 Task: Find connections with filter location Shivpuri with filter topic #Entrepreneurwith filter profile language English with filter current company S&P Global Ratings with filter school University of Calicut with filter industry Ranching and Fisheries with filter service category Network Support with filter keywords title Sales Engineer
Action: Mouse moved to (543, 69)
Screenshot: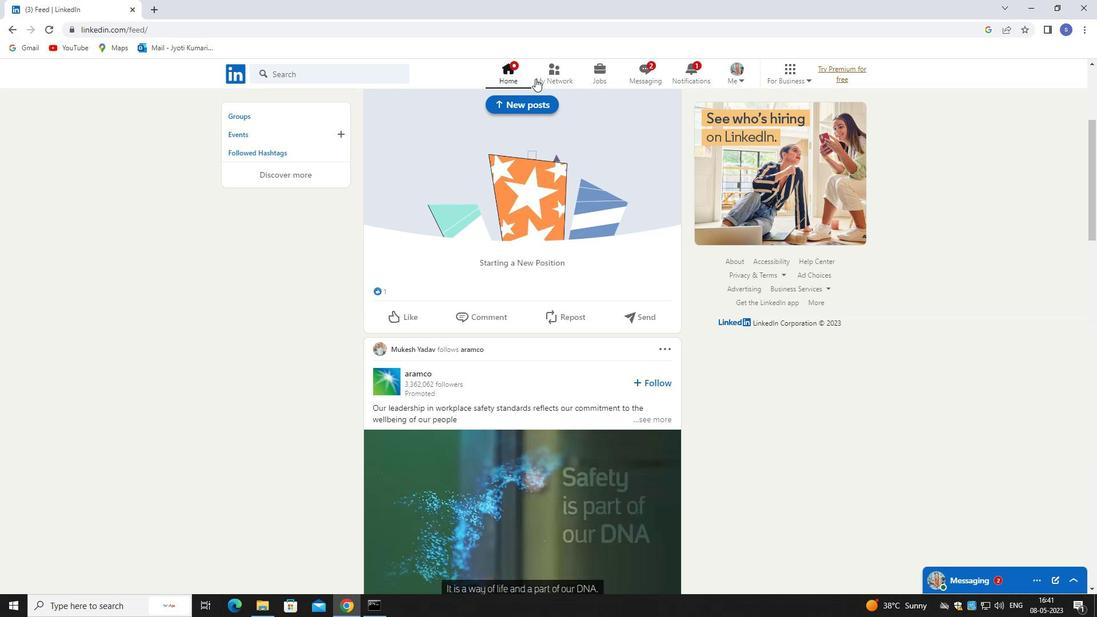 
Action: Mouse pressed left at (543, 69)
Screenshot: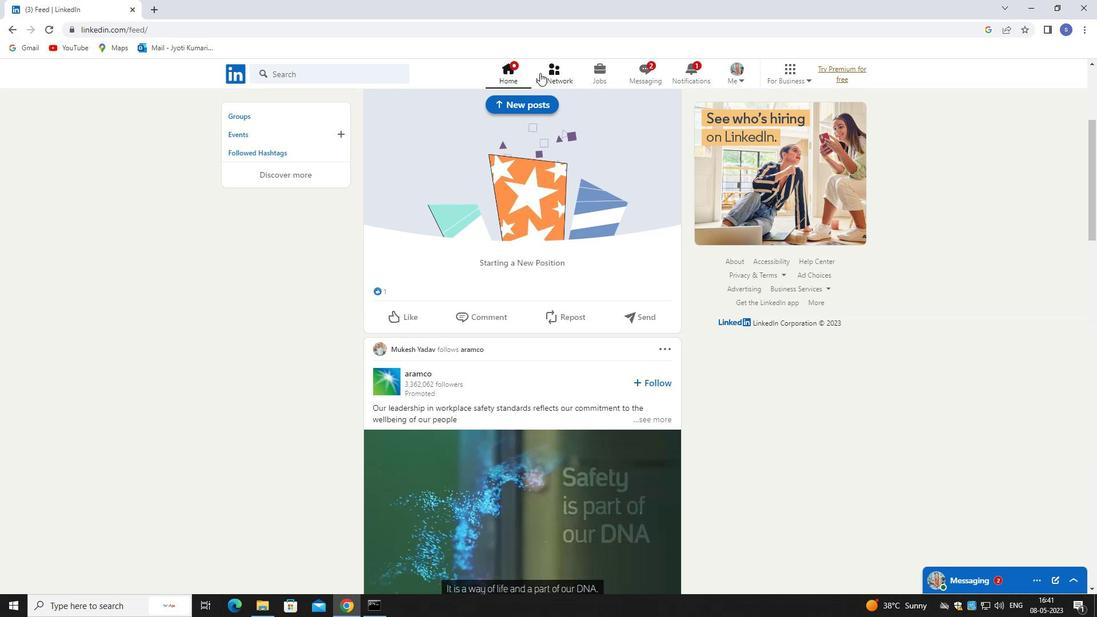 
Action: Mouse pressed left at (543, 69)
Screenshot: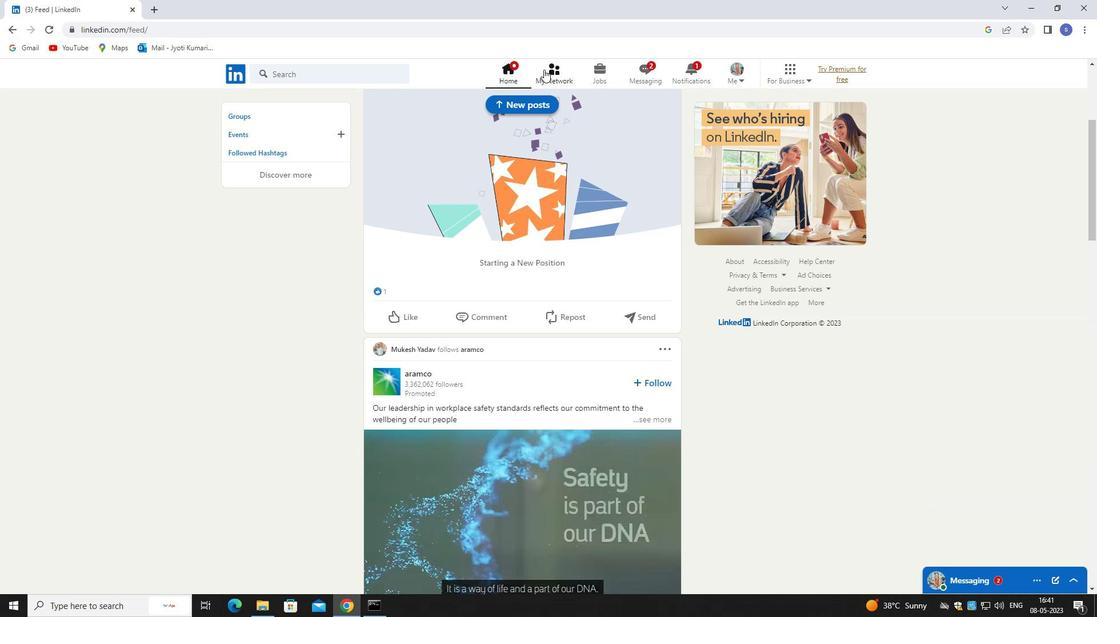 
Action: Mouse moved to (365, 133)
Screenshot: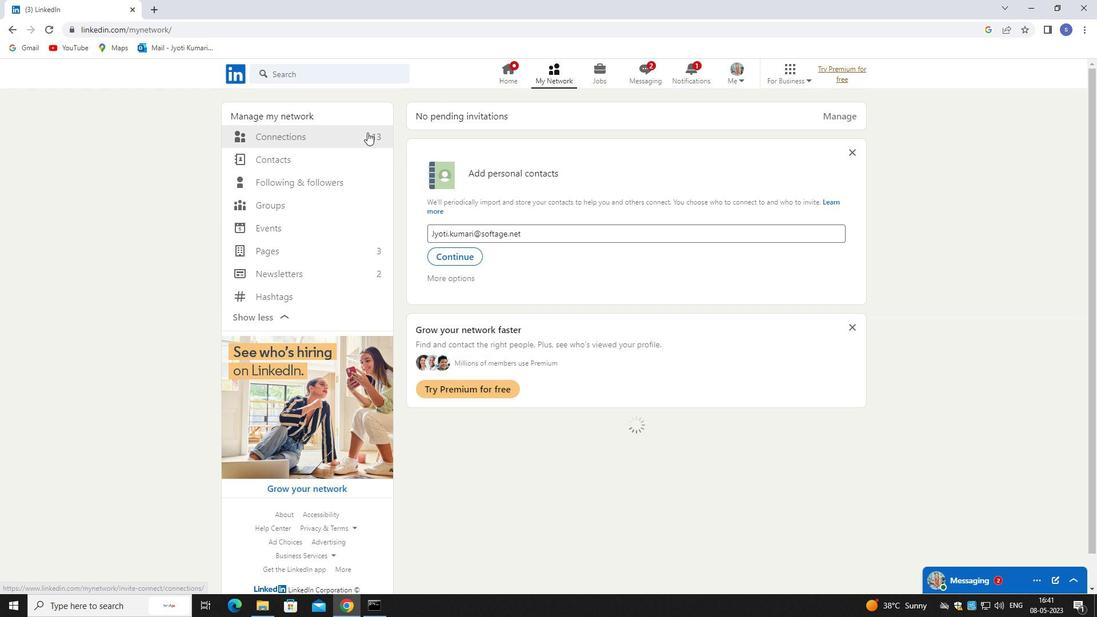 
Action: Mouse pressed left at (365, 133)
Screenshot: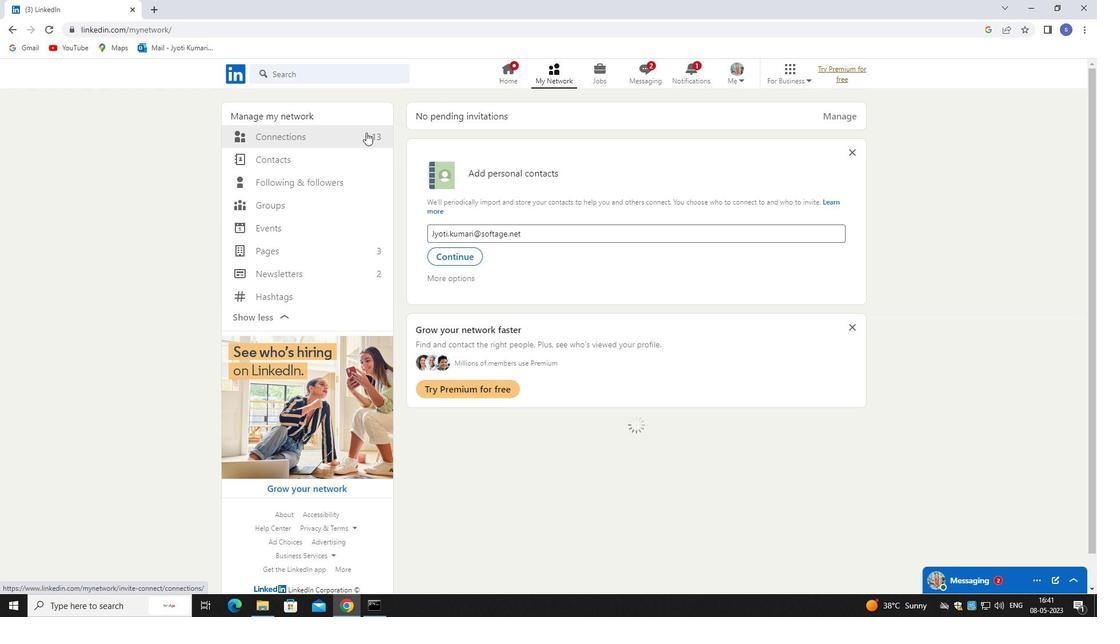 
Action: Mouse pressed left at (365, 133)
Screenshot: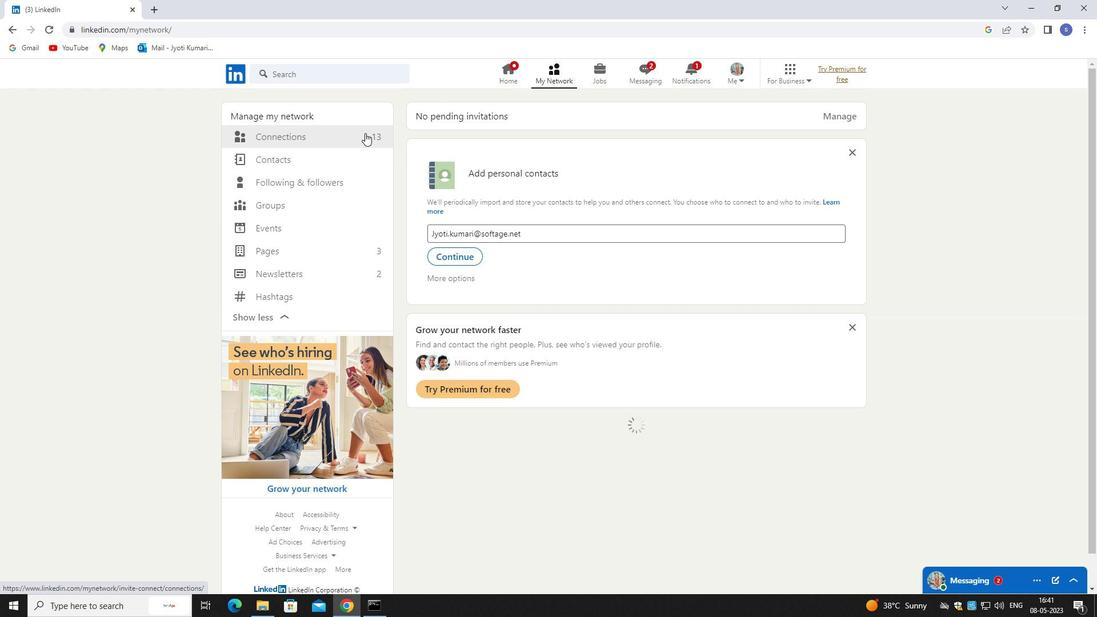 
Action: Mouse moved to (642, 135)
Screenshot: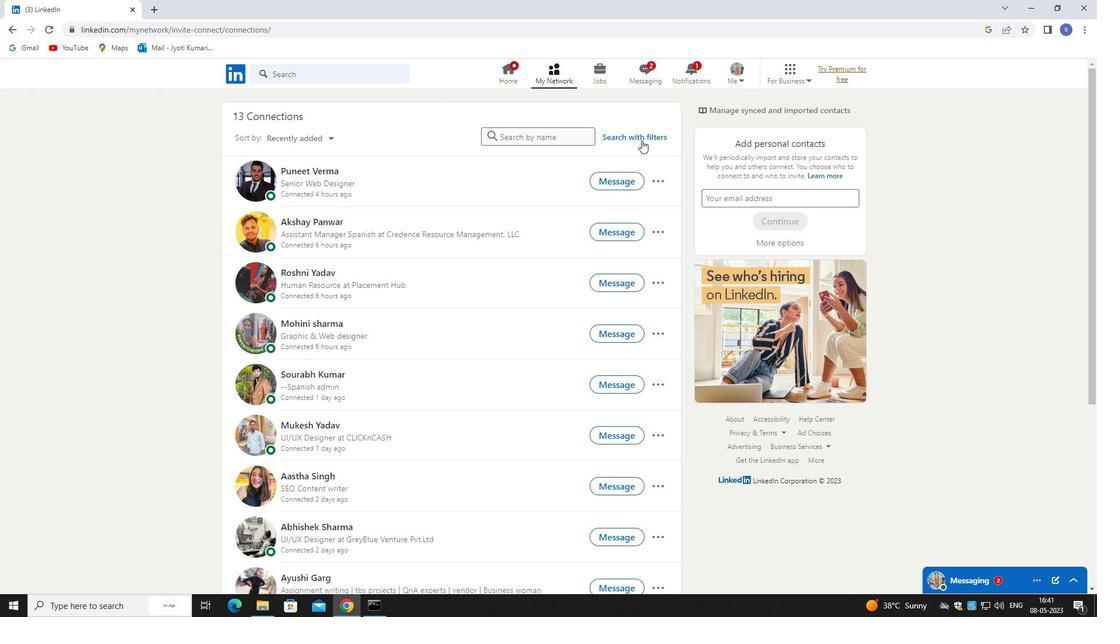 
Action: Mouse pressed left at (642, 135)
Screenshot: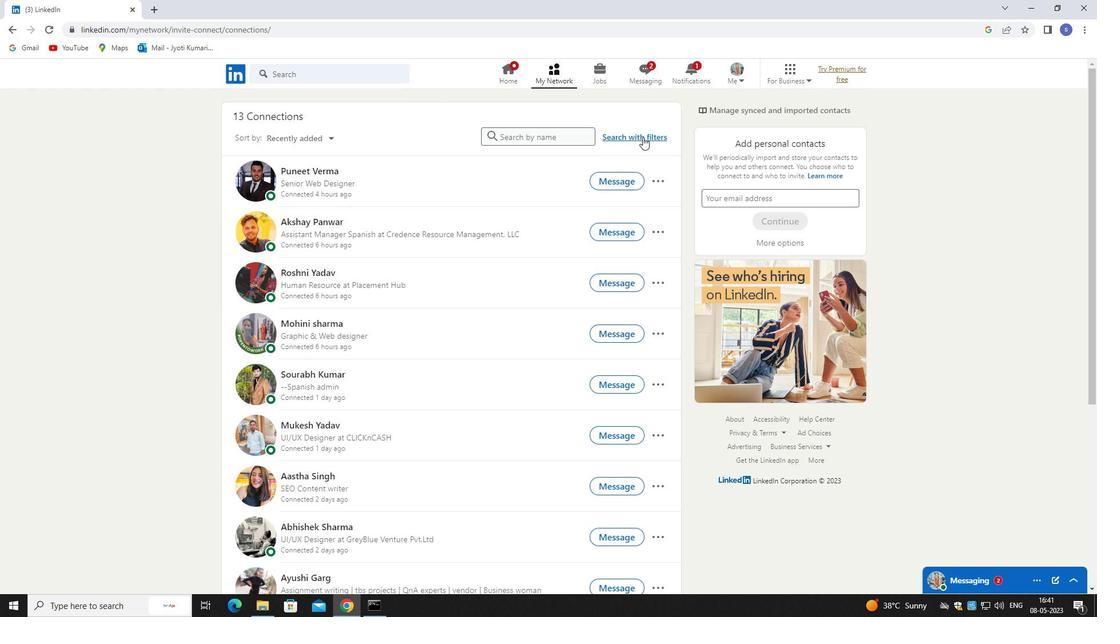 
Action: Mouse moved to (581, 105)
Screenshot: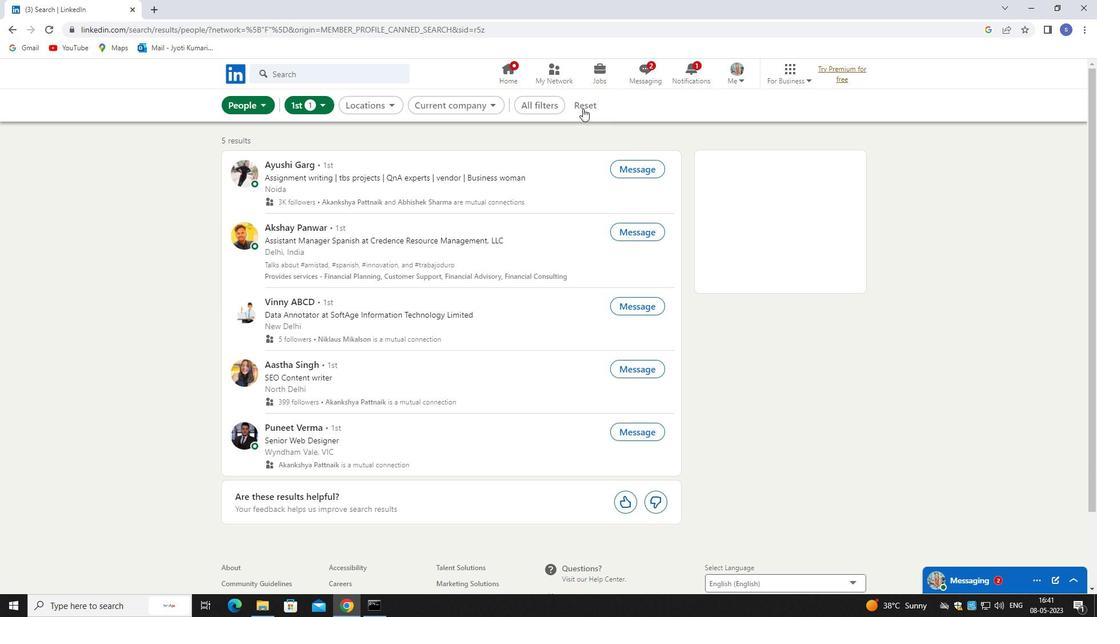 
Action: Mouse pressed left at (581, 105)
Screenshot: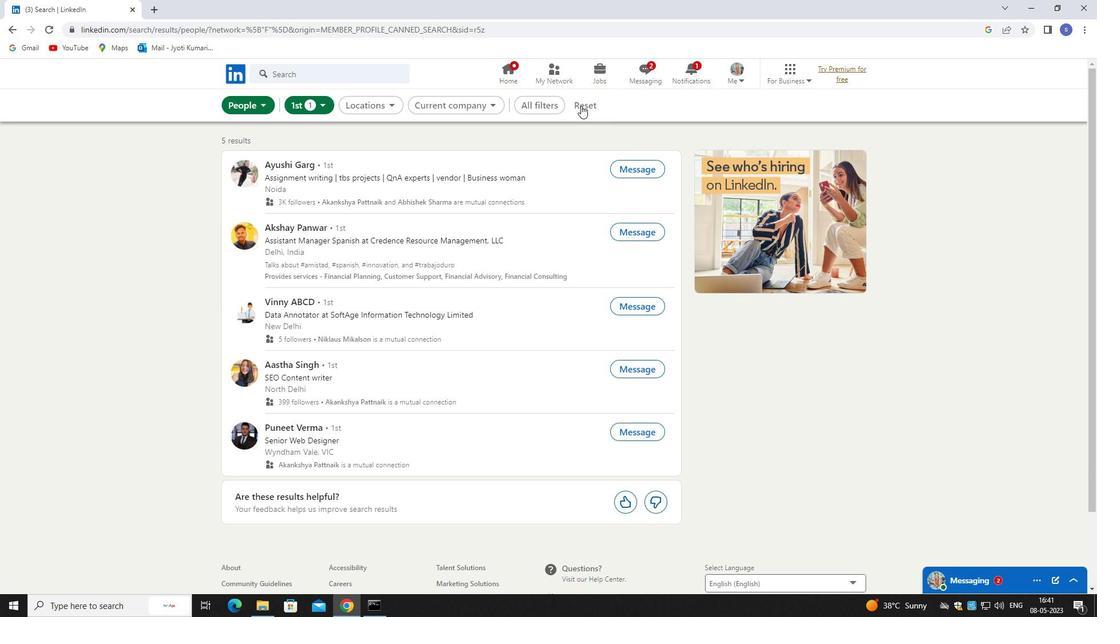 
Action: Mouse moved to (574, 105)
Screenshot: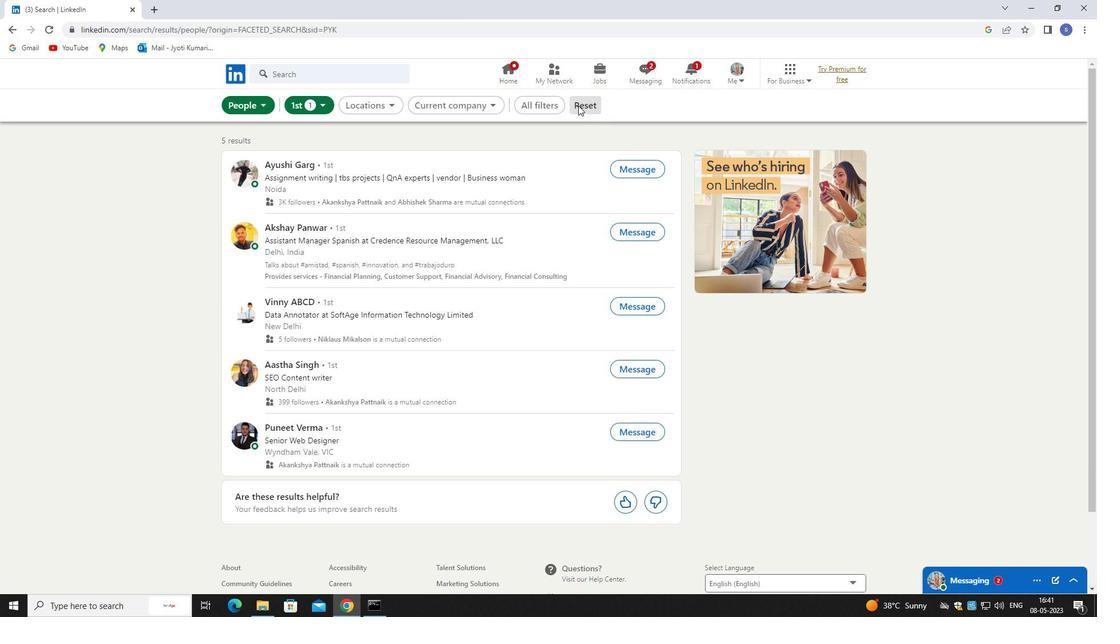 
Action: Mouse pressed left at (574, 105)
Screenshot: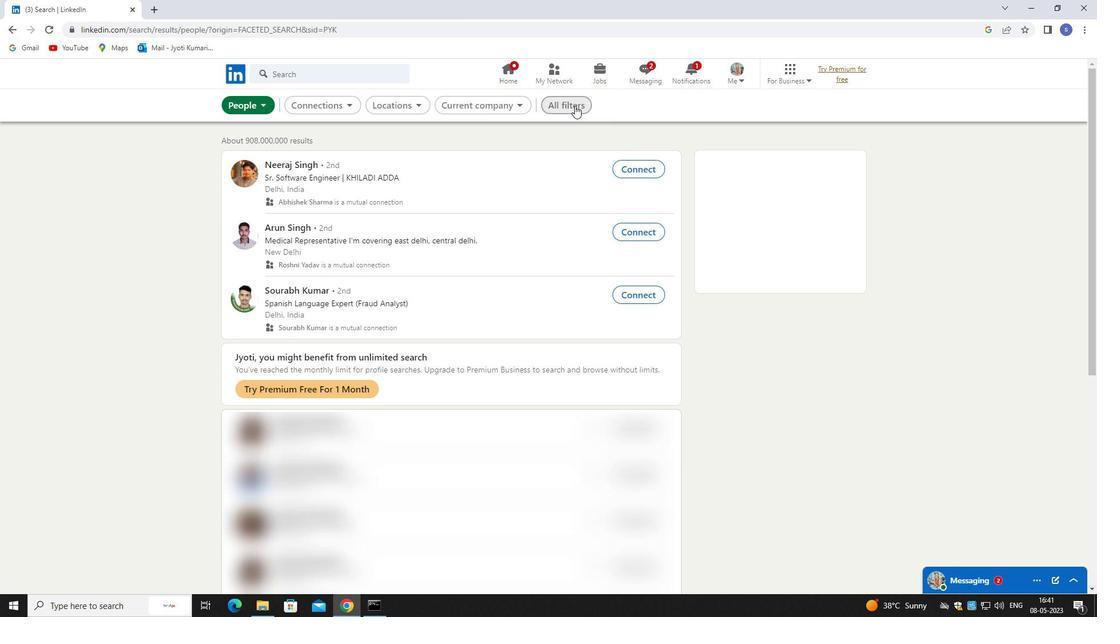 
Action: Mouse moved to (959, 447)
Screenshot: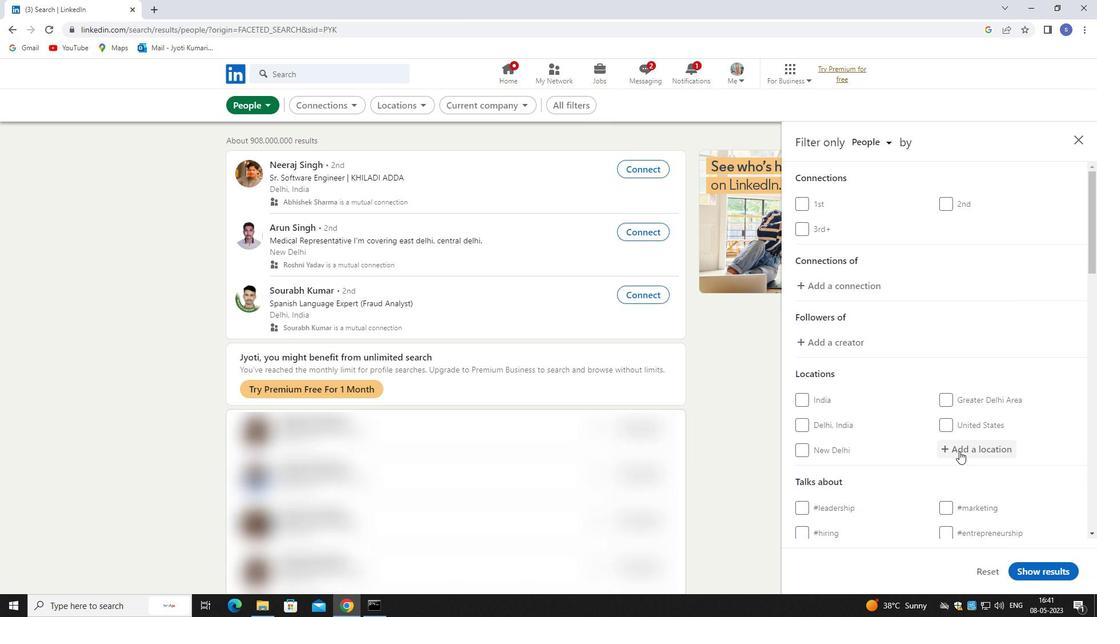 
Action: Mouse pressed left at (959, 447)
Screenshot: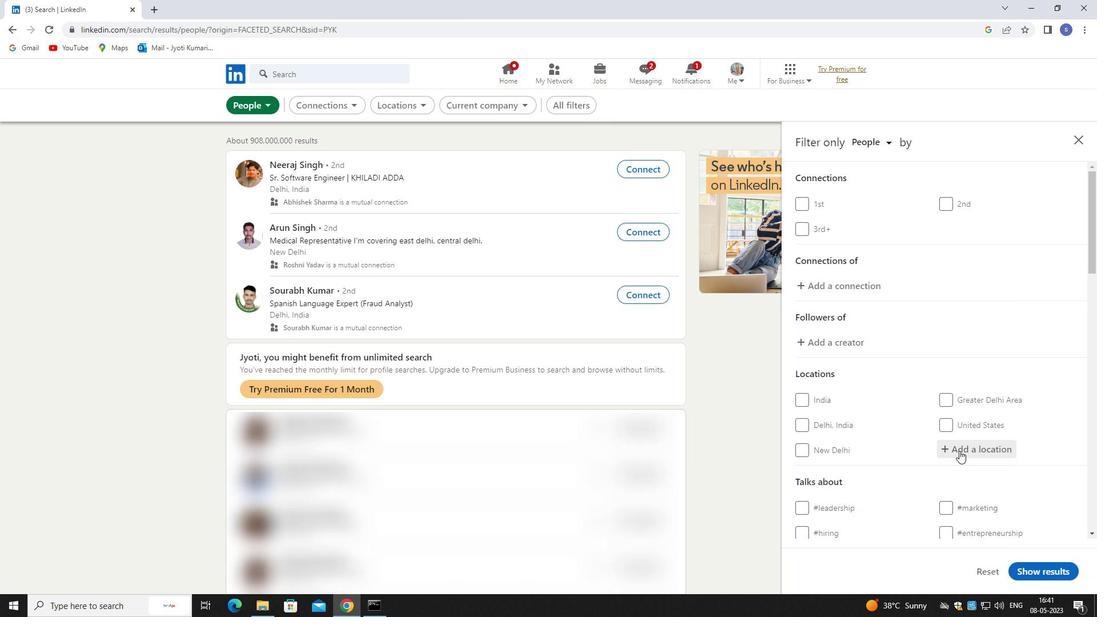 
Action: Mouse moved to (816, 409)
Screenshot: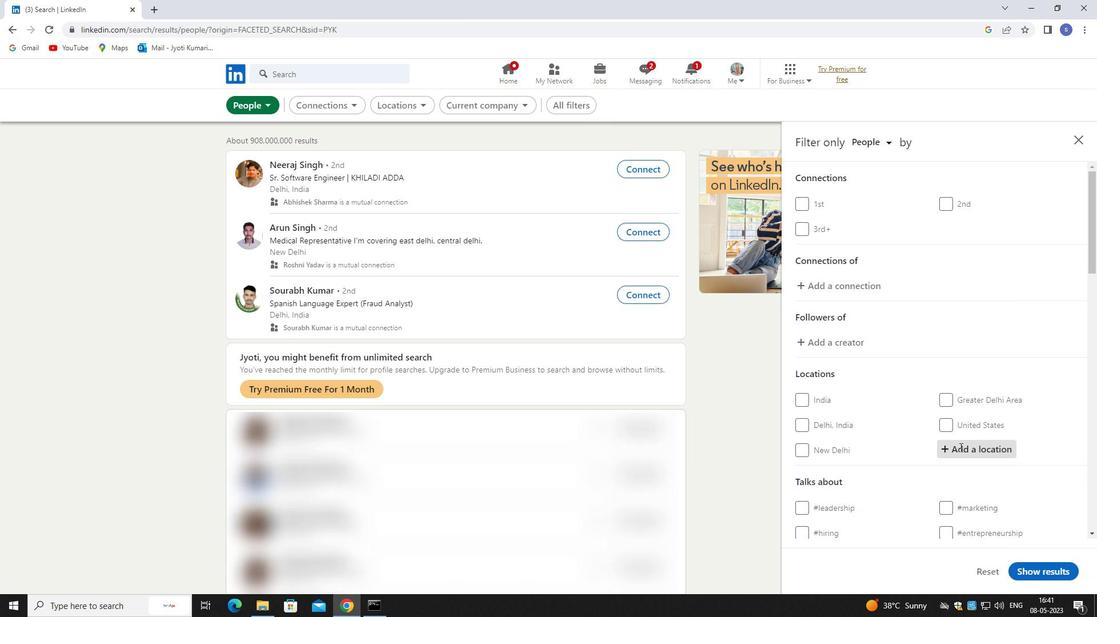 
Action: Key pressed <Key.shift>SHIVPURI
Screenshot: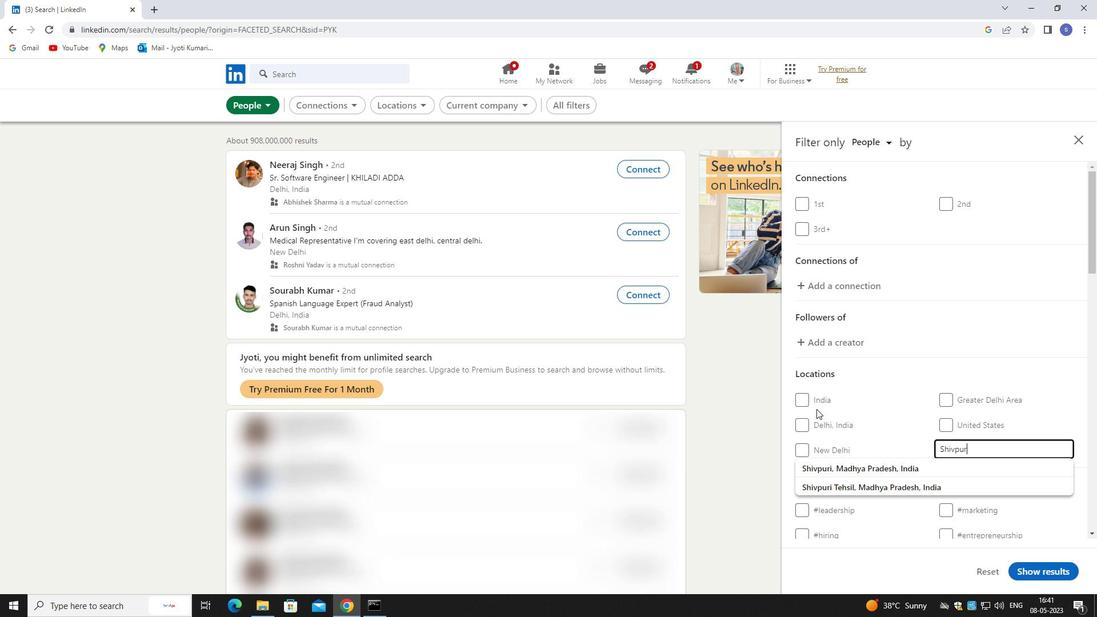 
Action: Mouse moved to (816, 473)
Screenshot: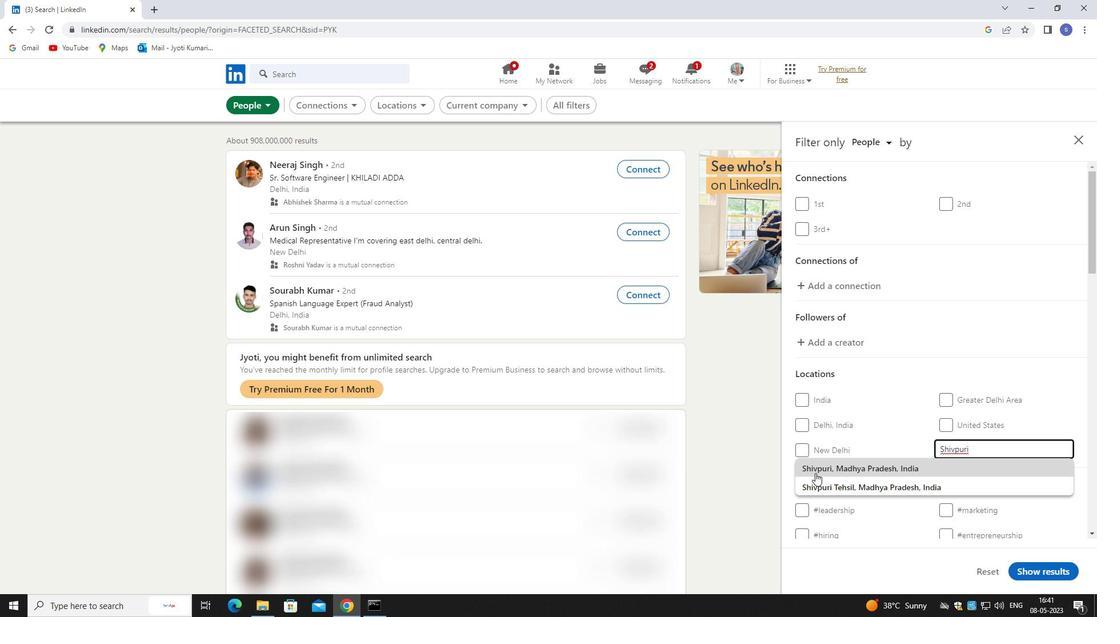 
Action: Mouse pressed left at (816, 473)
Screenshot: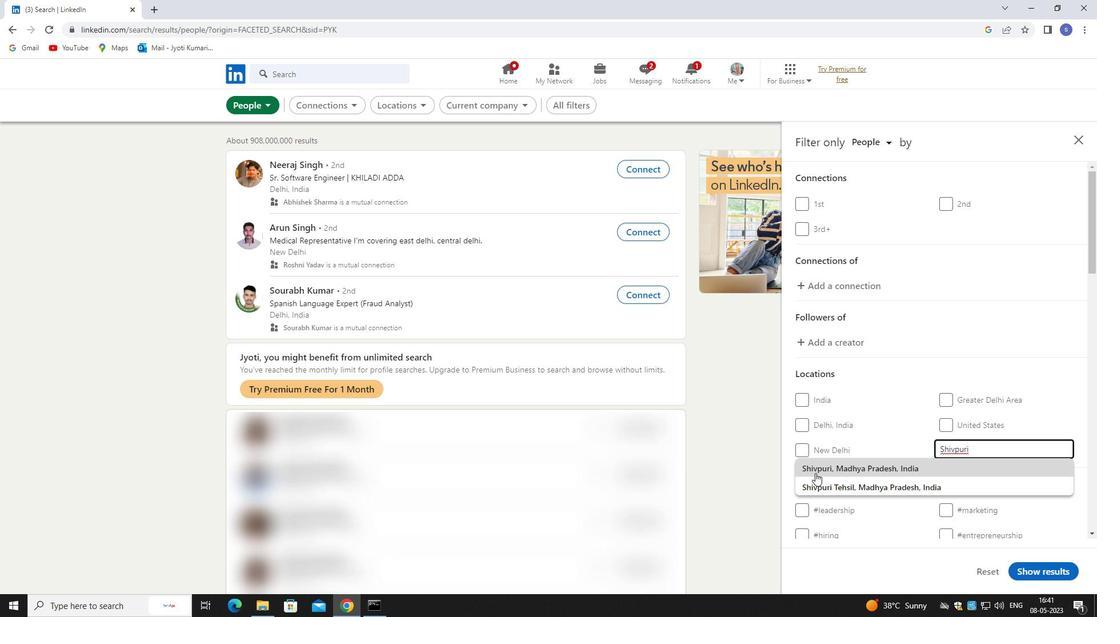 
Action: Mouse scrolled (816, 472) with delta (0, 0)
Screenshot: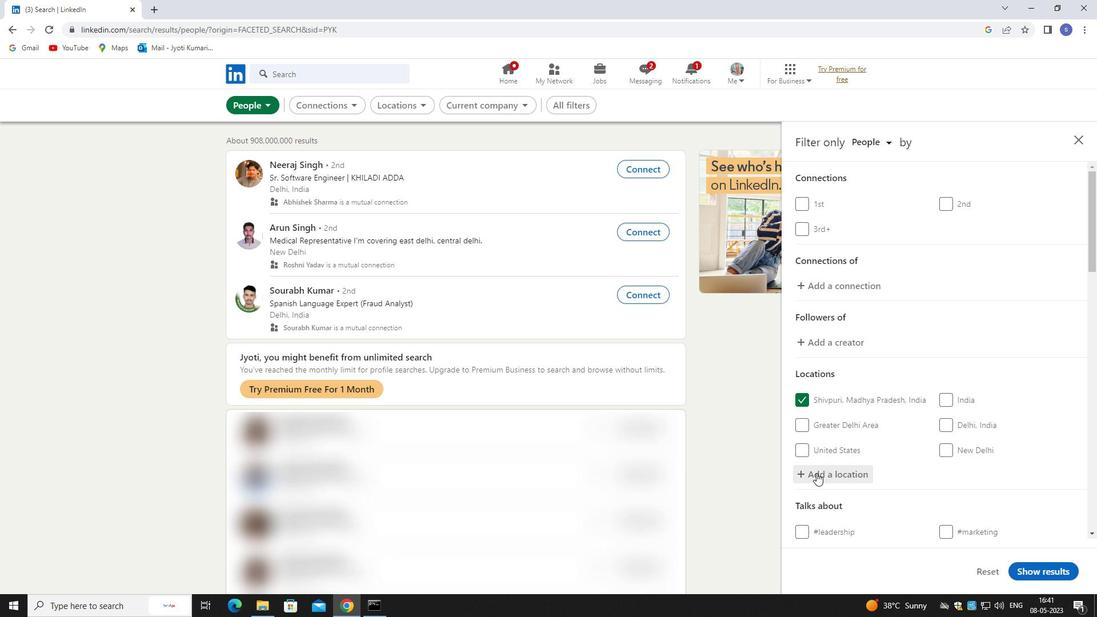 
Action: Mouse scrolled (816, 472) with delta (0, 0)
Screenshot: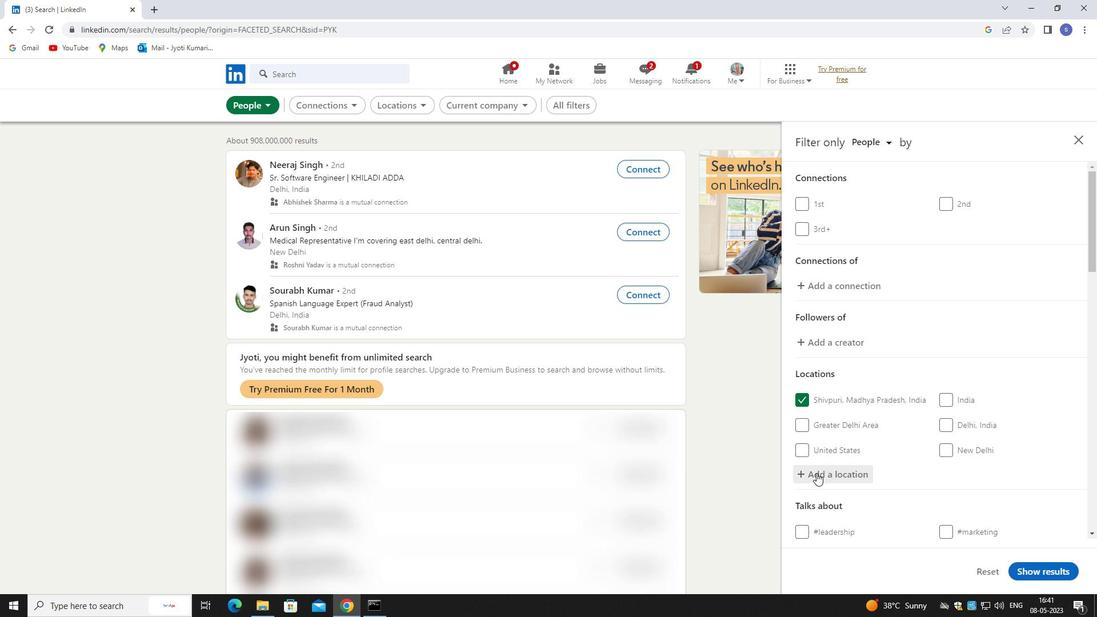
Action: Mouse scrolled (816, 472) with delta (0, 0)
Screenshot: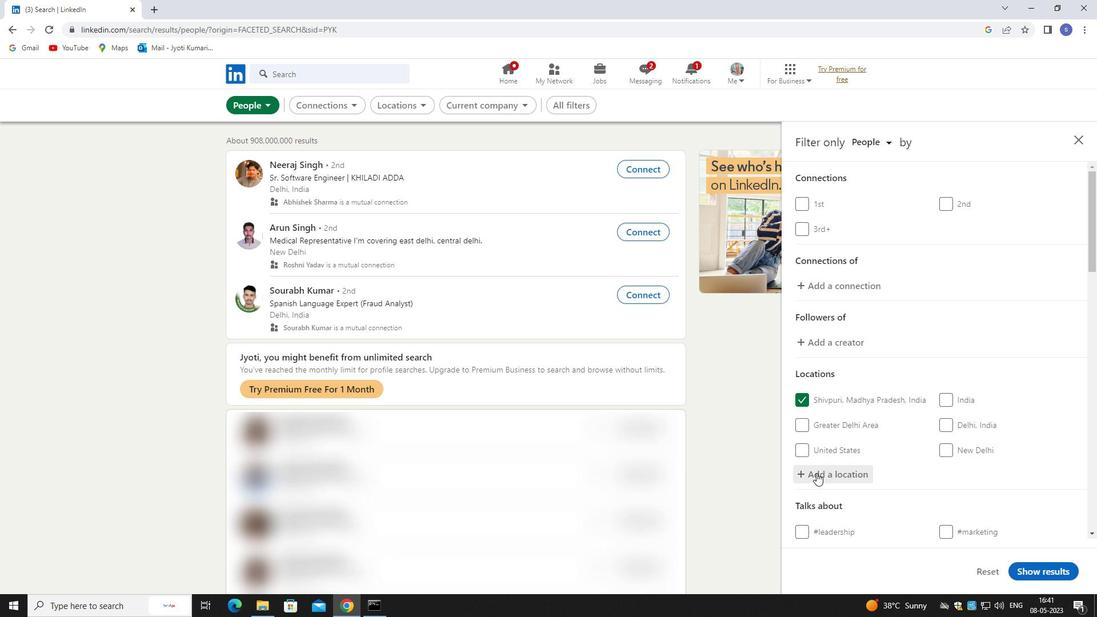 
Action: Mouse moved to (973, 414)
Screenshot: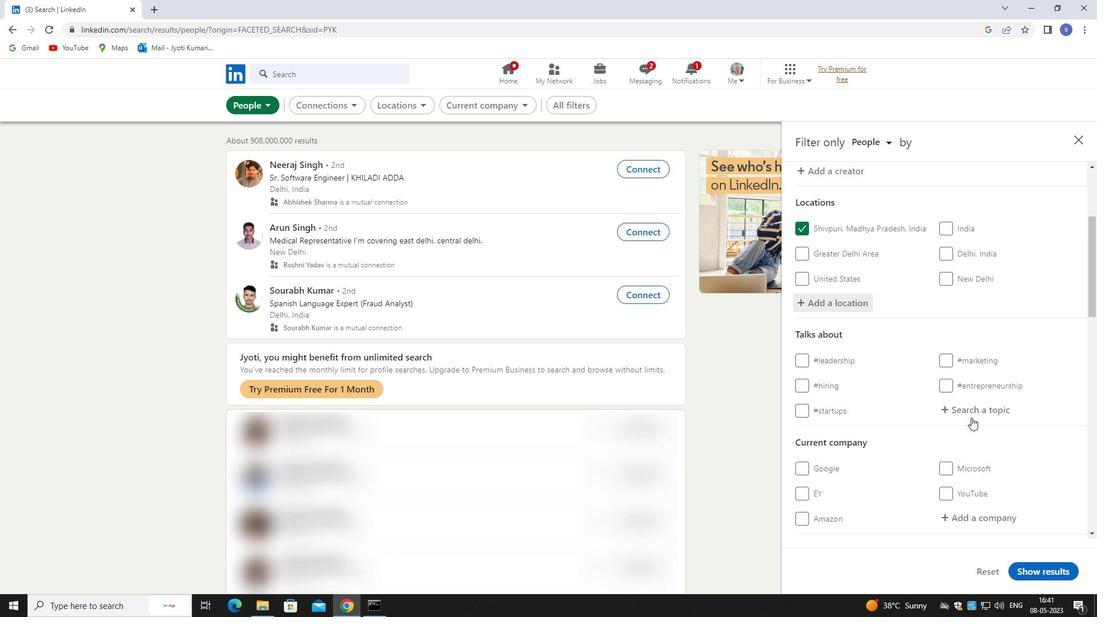
Action: Mouse pressed left at (973, 414)
Screenshot: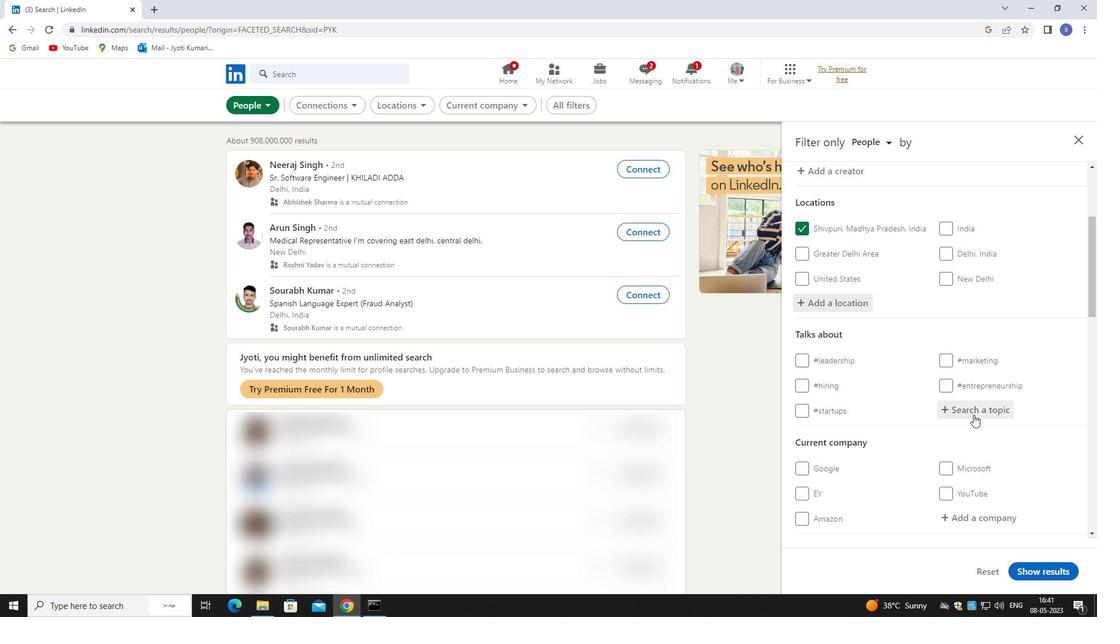 
Action: Mouse moved to (704, 339)
Screenshot: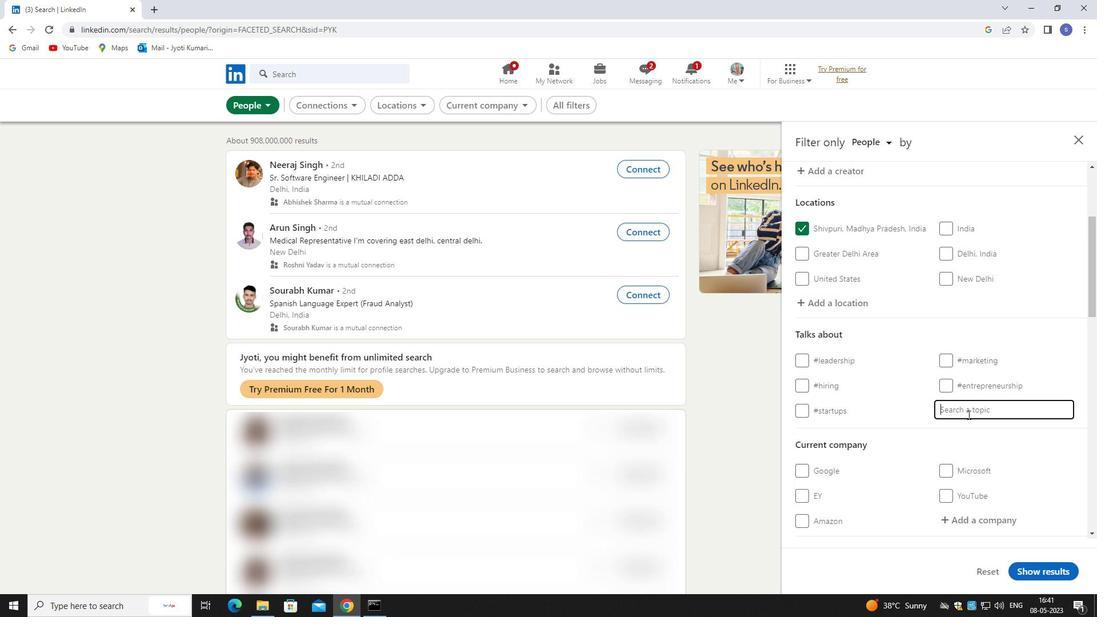 
Action: Key pressed <Key.shift>ENTRE
Screenshot: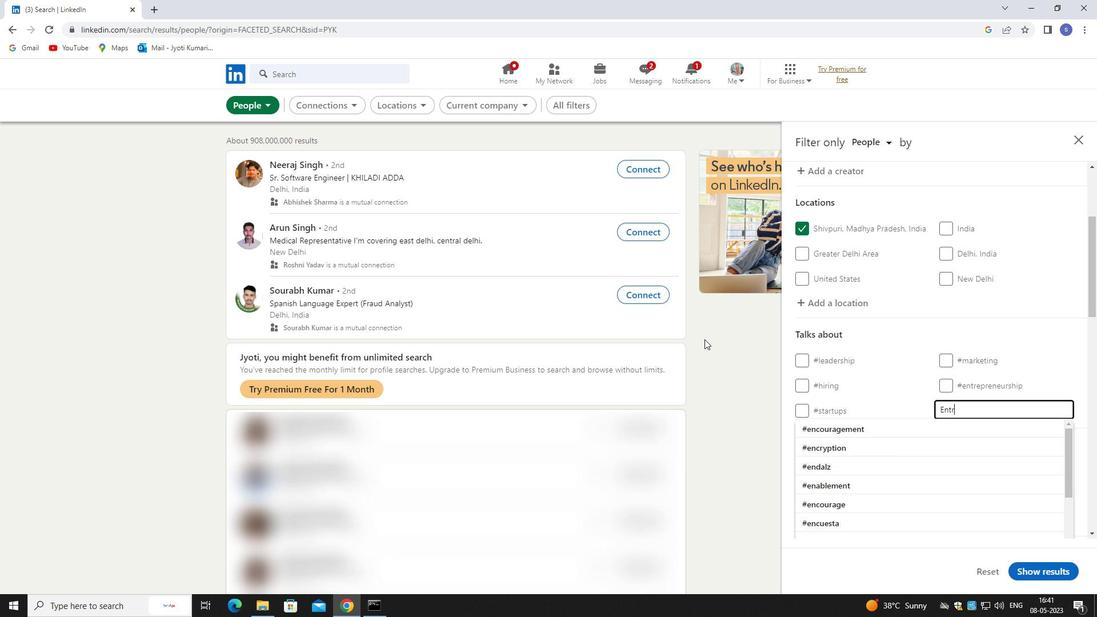 
Action: Mouse moved to (803, 431)
Screenshot: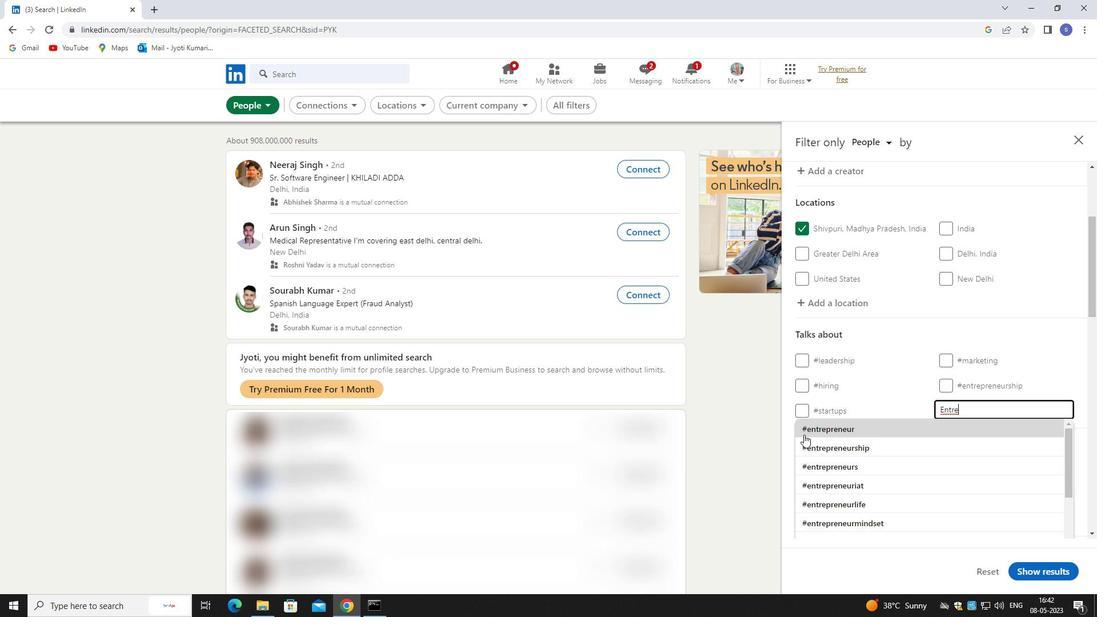
Action: Mouse pressed left at (803, 431)
Screenshot: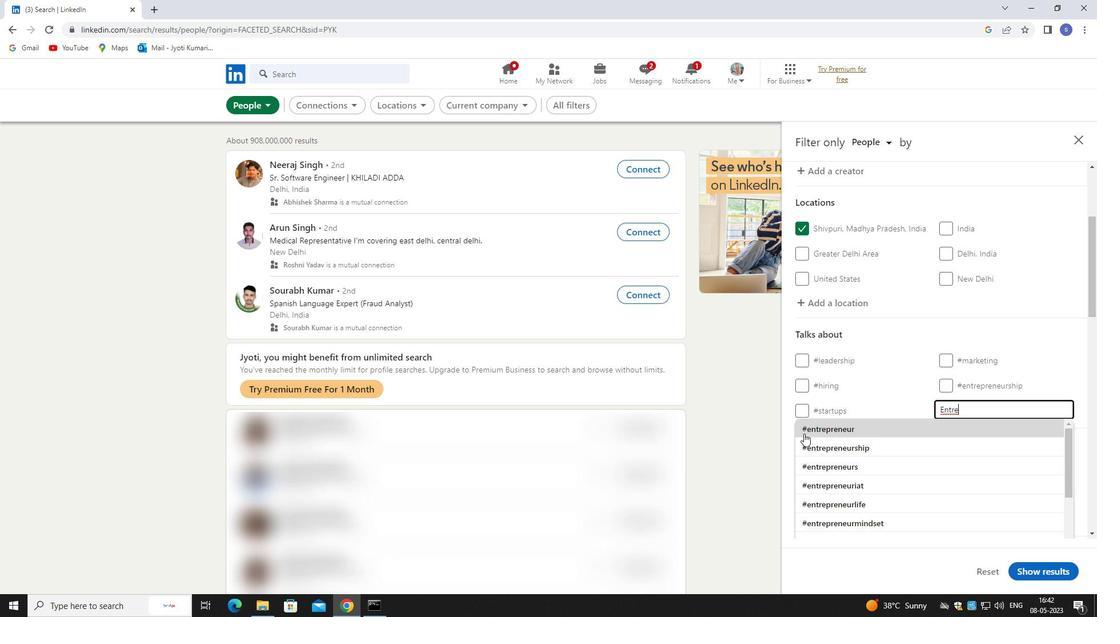 
Action: Mouse moved to (830, 423)
Screenshot: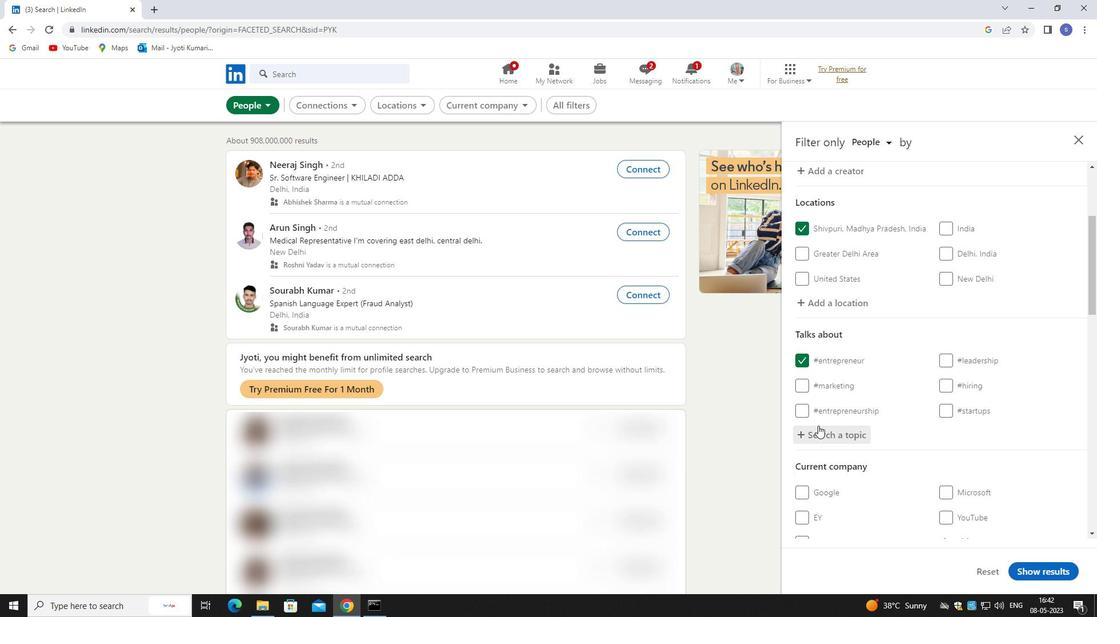 
Action: Mouse scrolled (830, 423) with delta (0, 0)
Screenshot: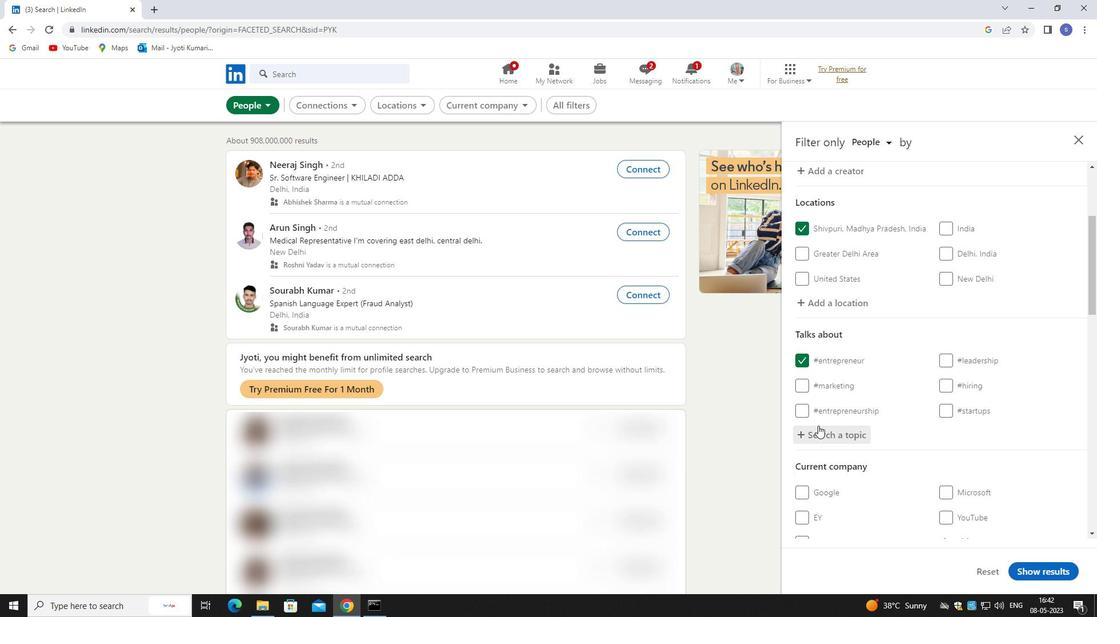 
Action: Mouse moved to (843, 419)
Screenshot: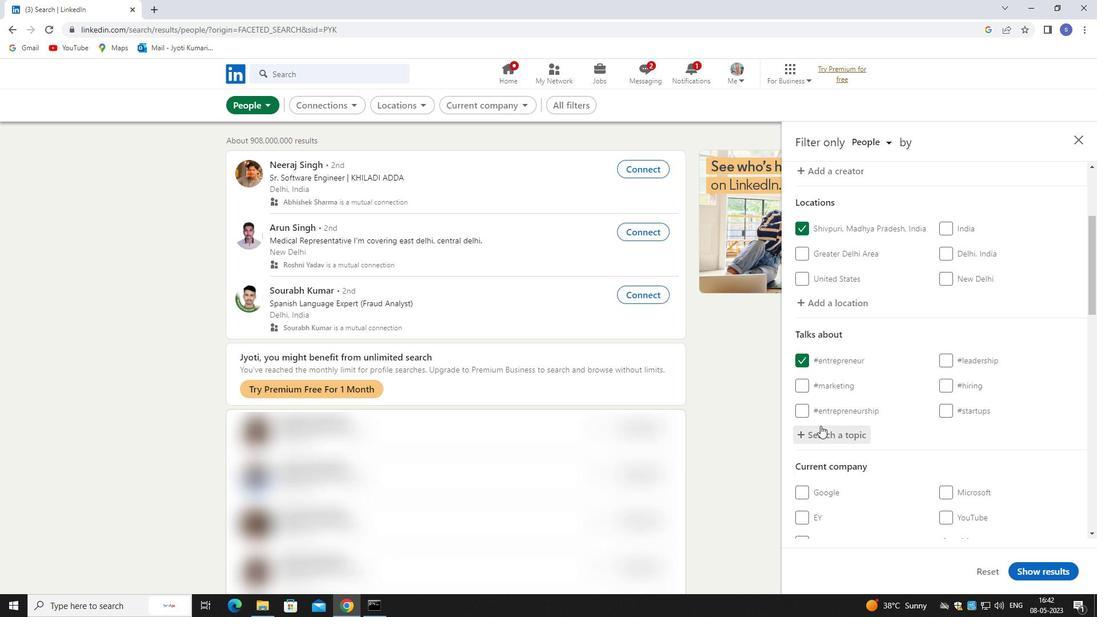 
Action: Mouse scrolled (843, 419) with delta (0, 0)
Screenshot: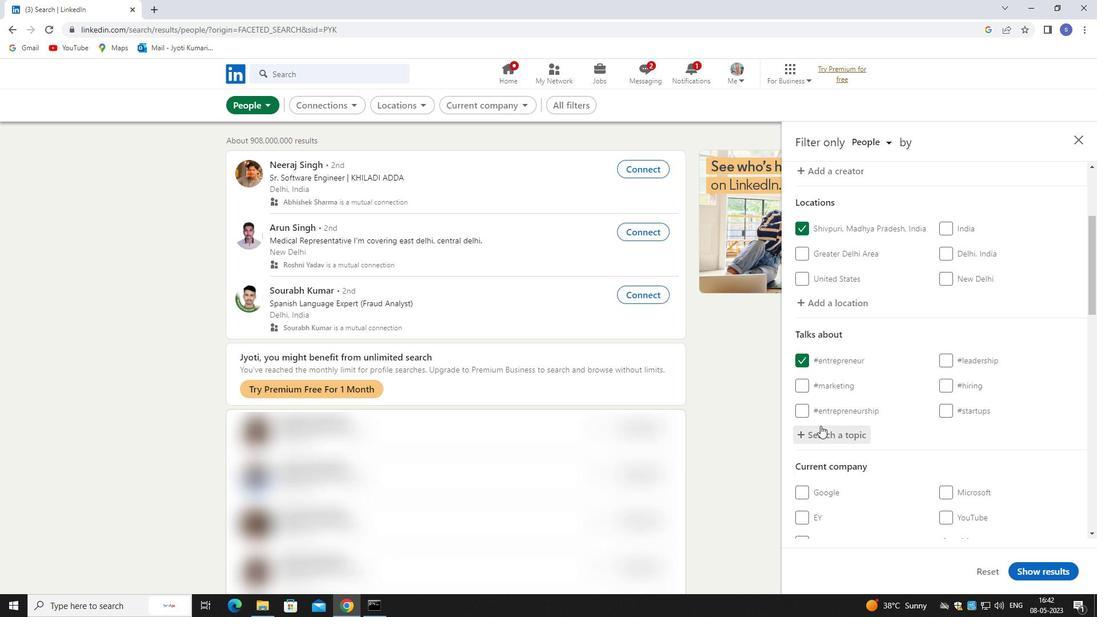 
Action: Mouse moved to (949, 418)
Screenshot: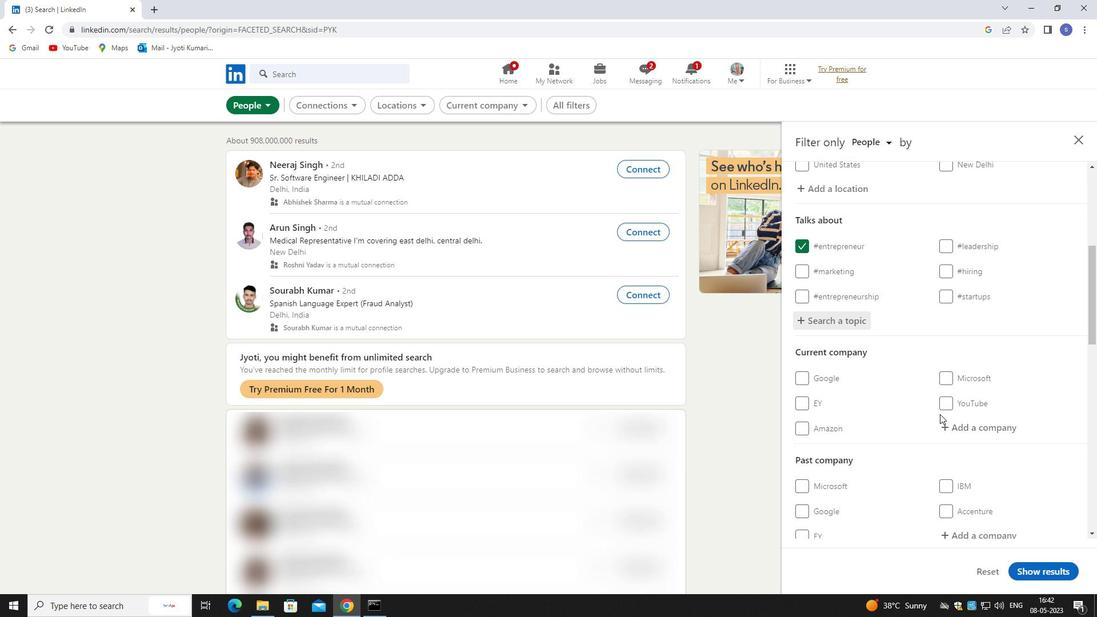 
Action: Mouse scrolled (949, 417) with delta (0, 0)
Screenshot: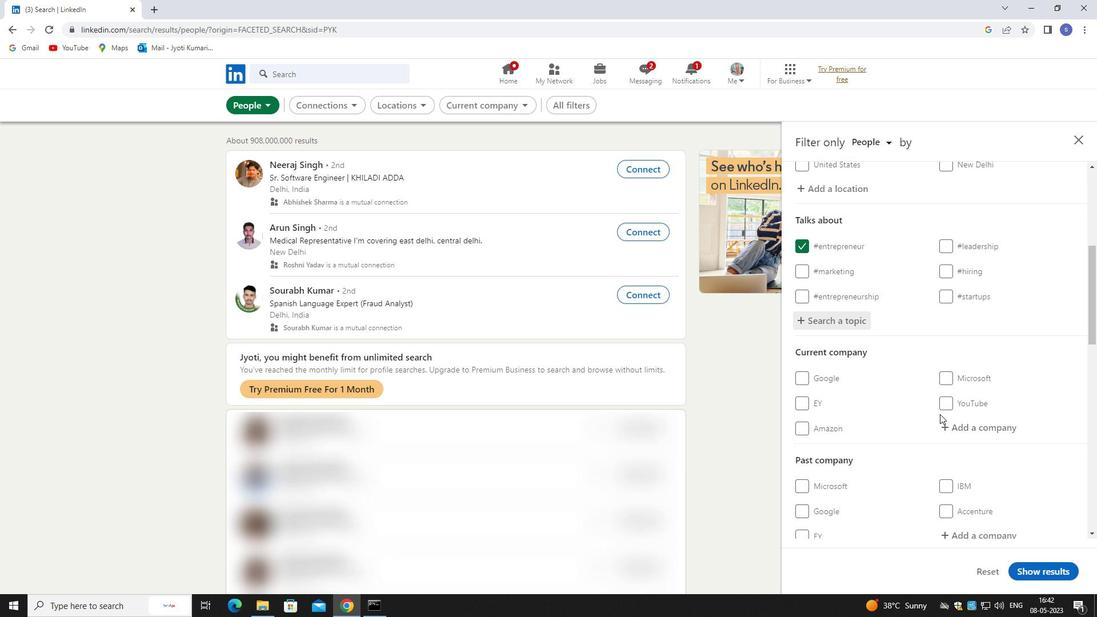 
Action: Mouse moved to (983, 366)
Screenshot: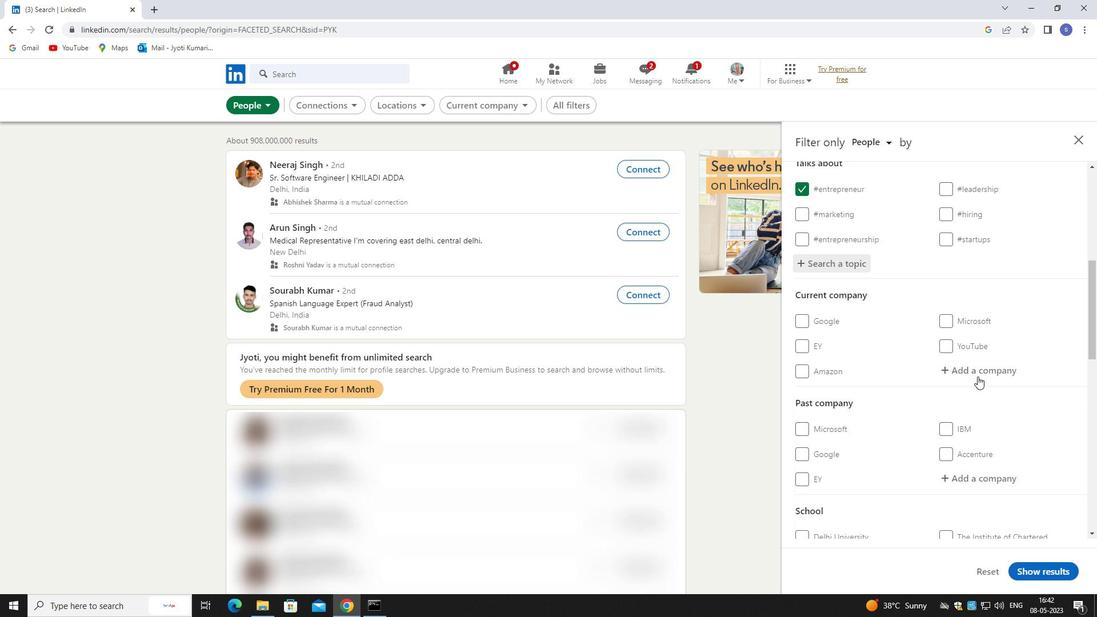 
Action: Mouse pressed left at (983, 366)
Screenshot: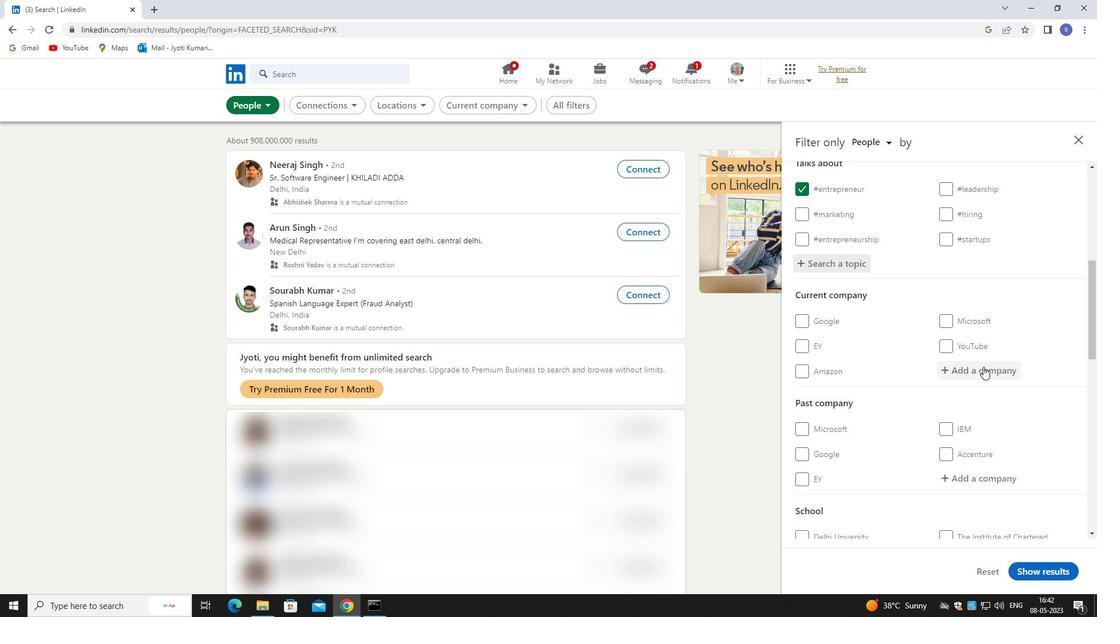 
Action: Mouse moved to (963, 283)
Screenshot: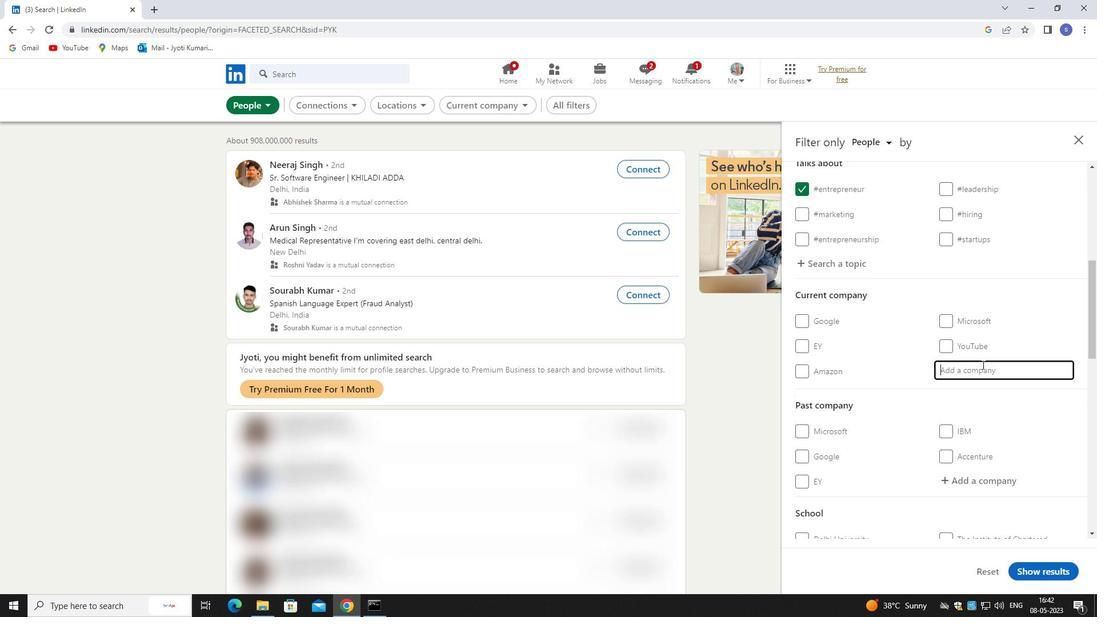 
Action: Key pressed <Key.shift>S<Key.shift>&<Key.shift>P<Key.space>GLOB
Screenshot: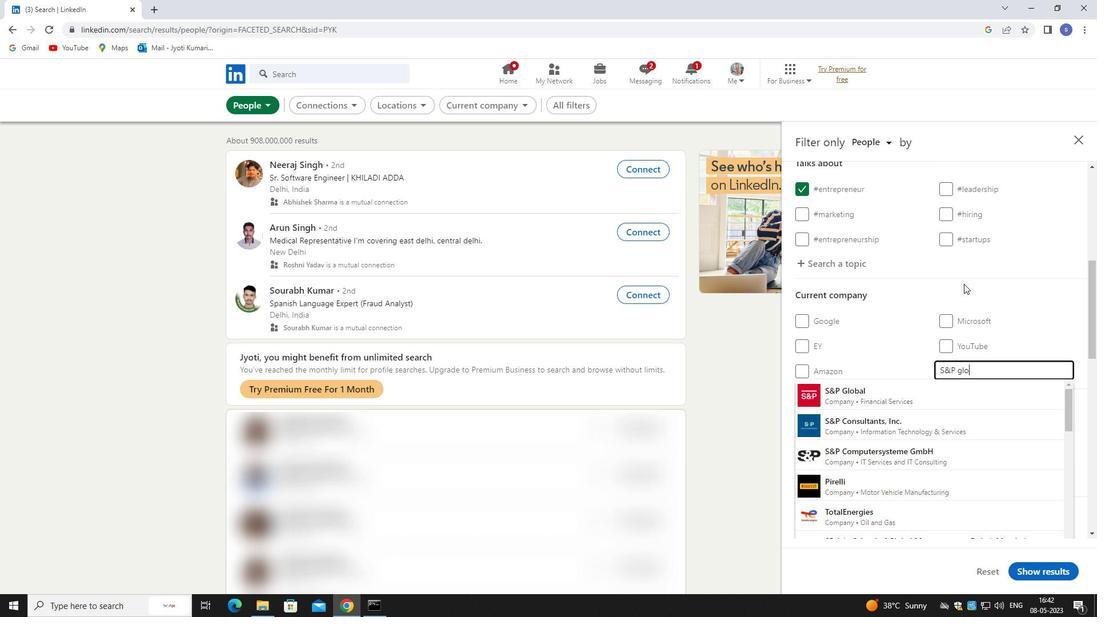 
Action: Mouse moved to (970, 387)
Screenshot: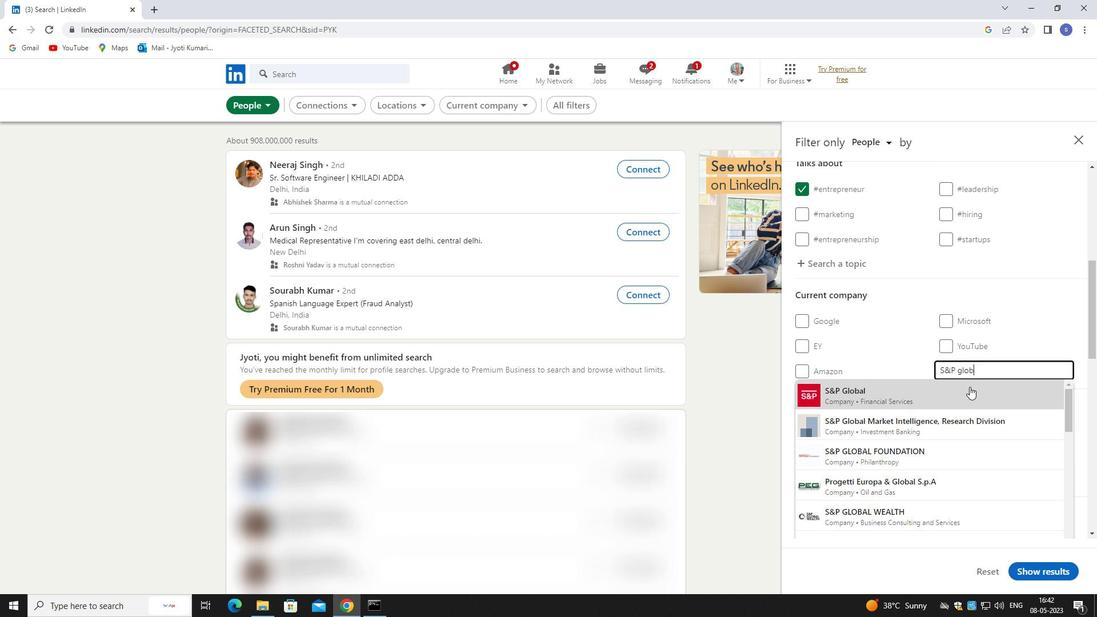 
Action: Mouse pressed left at (970, 387)
Screenshot: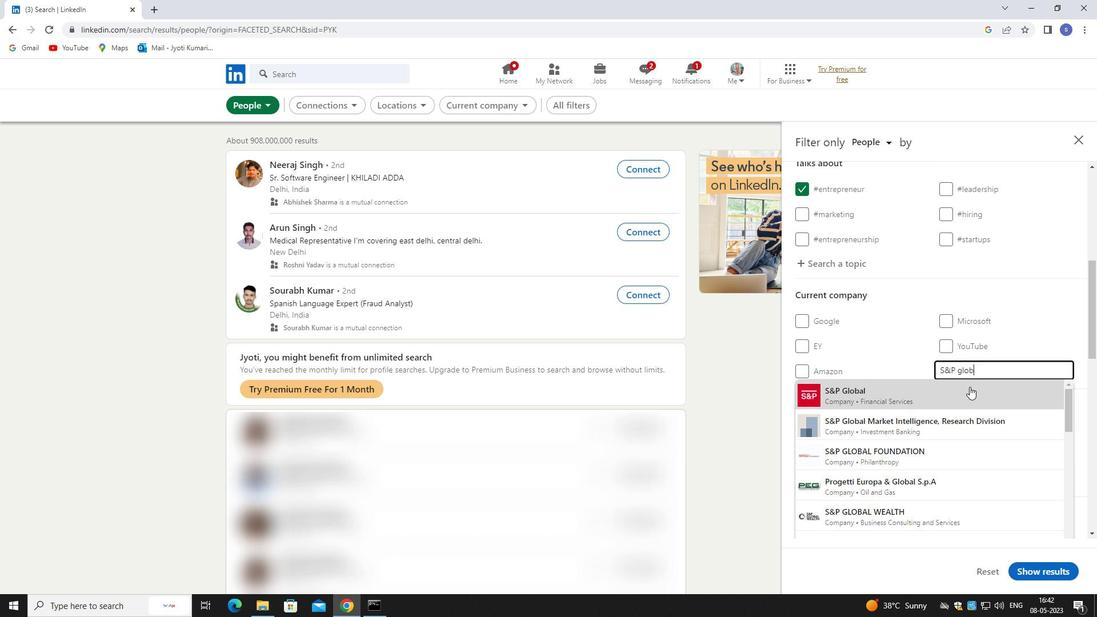 
Action: Mouse moved to (971, 388)
Screenshot: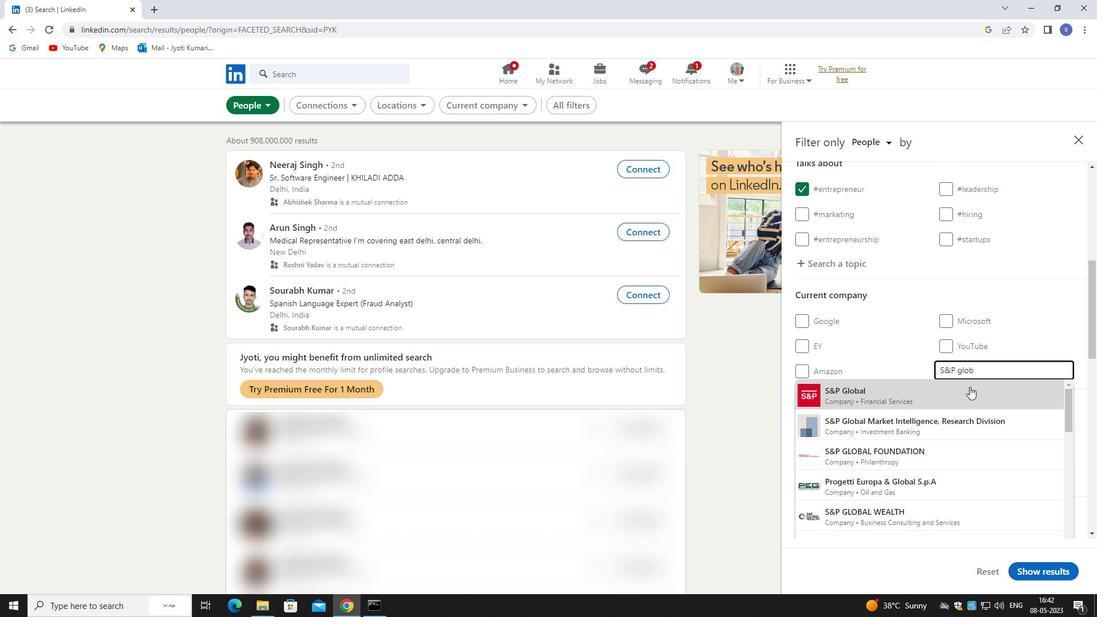 
Action: Mouse scrolled (971, 387) with delta (0, 0)
Screenshot: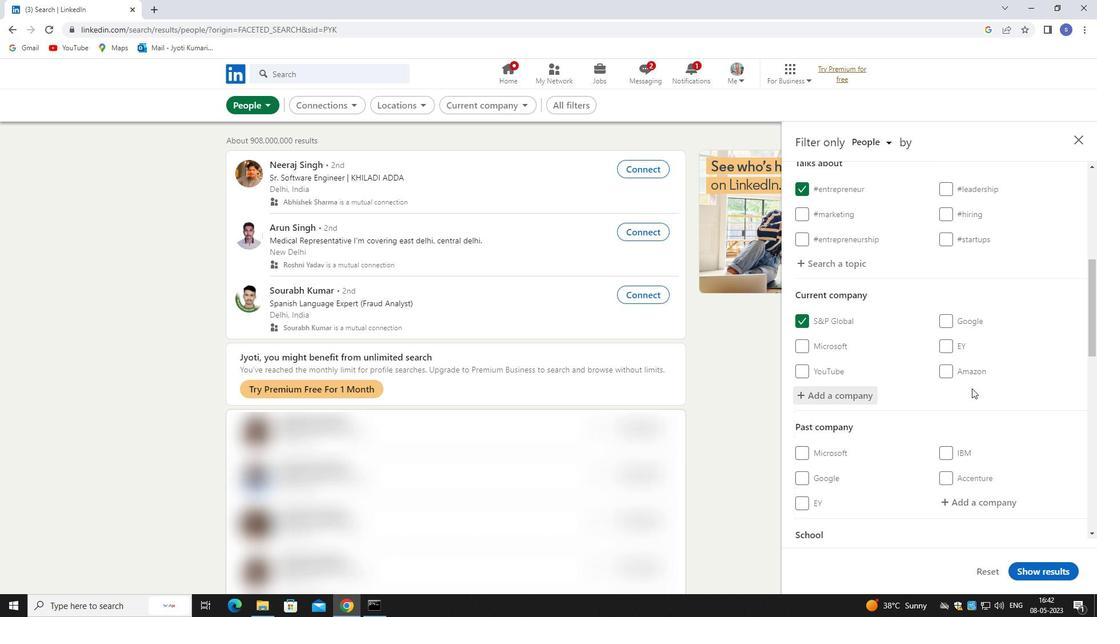 
Action: Mouse scrolled (971, 387) with delta (0, 0)
Screenshot: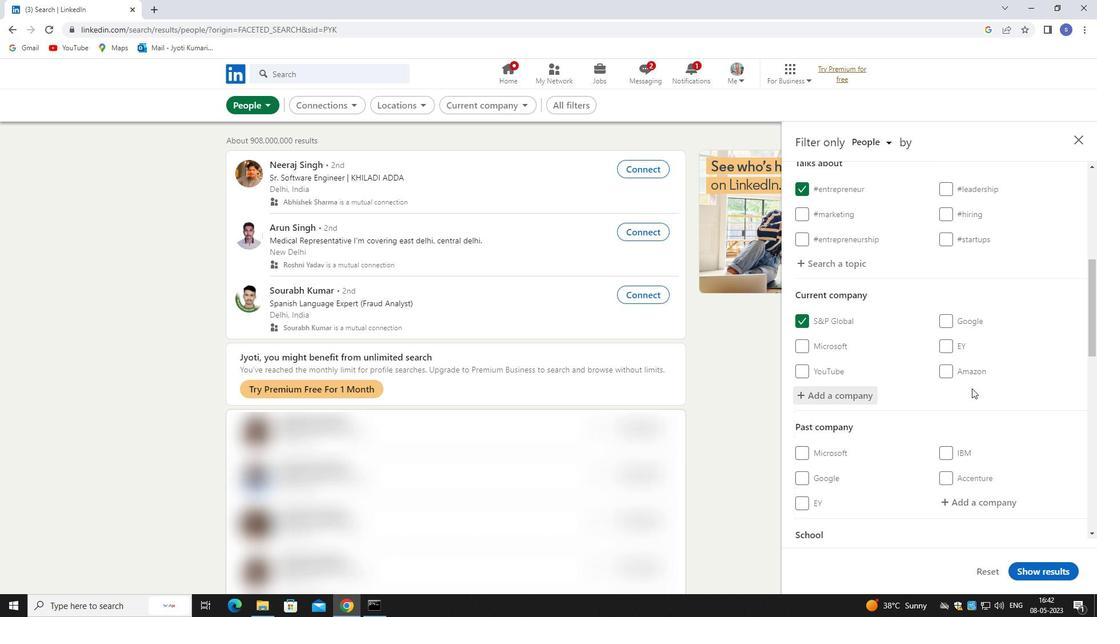 
Action: Mouse pressed left at (971, 388)
Screenshot: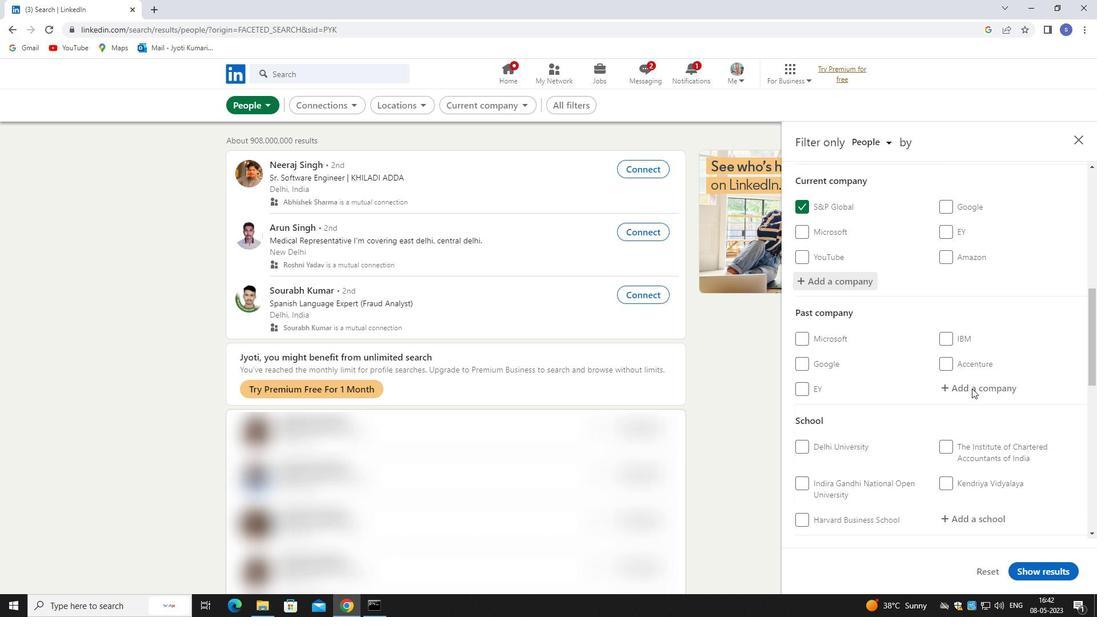 
Action: Key pressed <Key.shift>UNIVEE
Screenshot: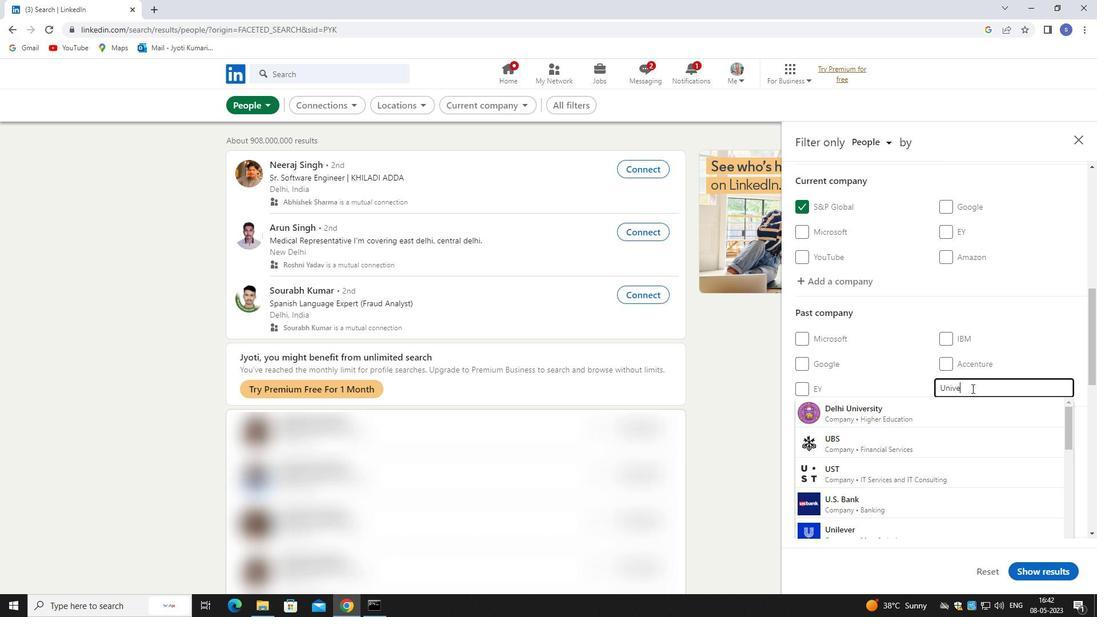 
Action: Mouse moved to (886, 429)
Screenshot: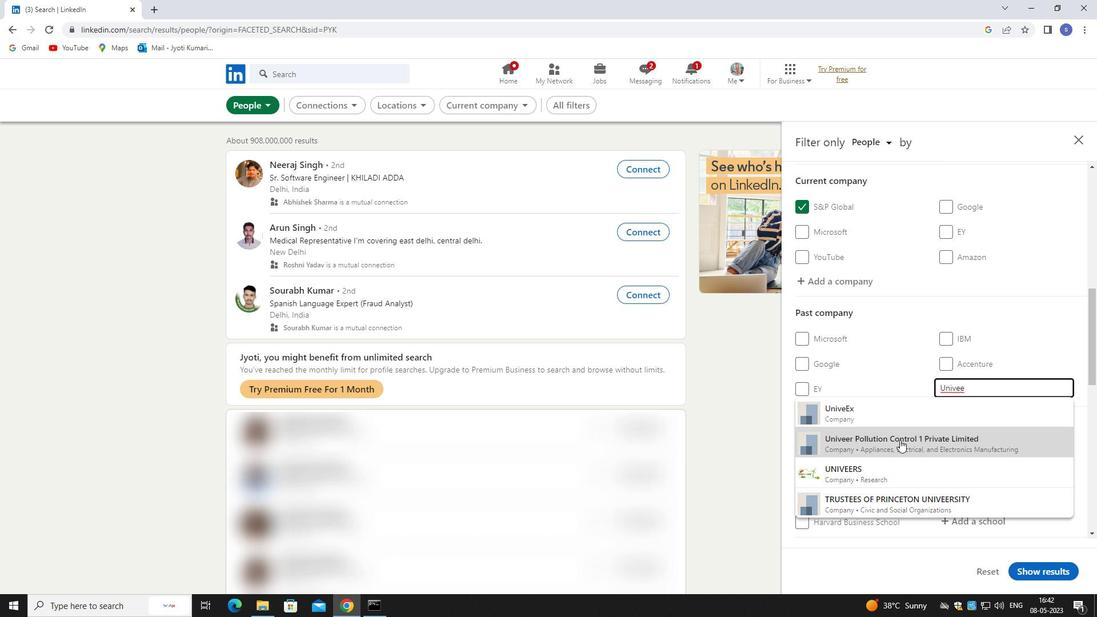
Action: Key pressed <Key.backspace>SITY<Key.space>OF<Key.space>CALI
Screenshot: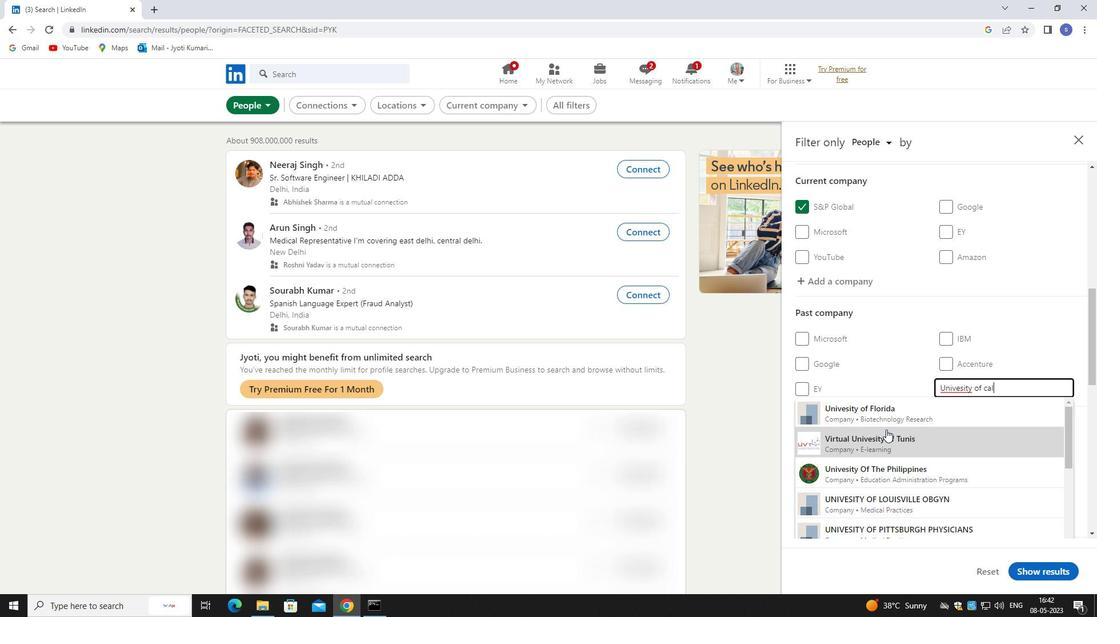 
Action: Mouse moved to (870, 413)
Screenshot: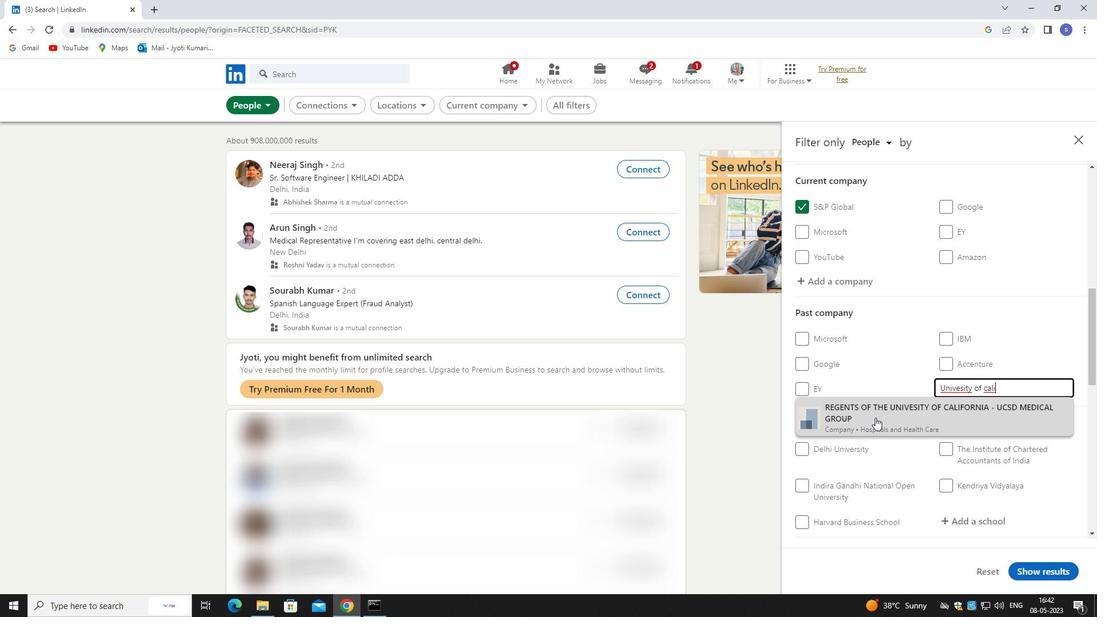 
Action: Key pressed <Key.backspace><Key.backspace><Key.backspace><Key.backspace><Key.backspace><Key.backspace><Key.backspace><Key.backspace><Key.backspace><Key.backspace><Key.backspace><Key.backspace><Key.backspace><Key.backspace><Key.backspace><Key.backspace><Key.backspace><Key.backspace><Key.backspace><Key.backspace><Key.backspace><Key.backspace>UNIVERSITY<Key.space>OF<Key.space>CALICUT
Screenshot: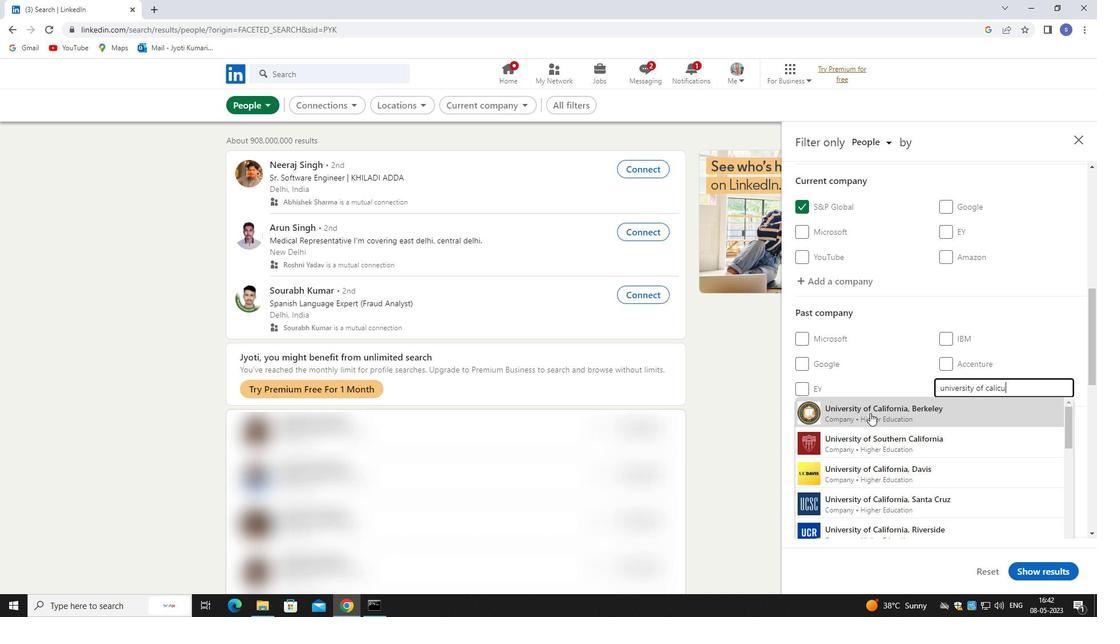 
Action: Mouse moved to (969, 417)
Screenshot: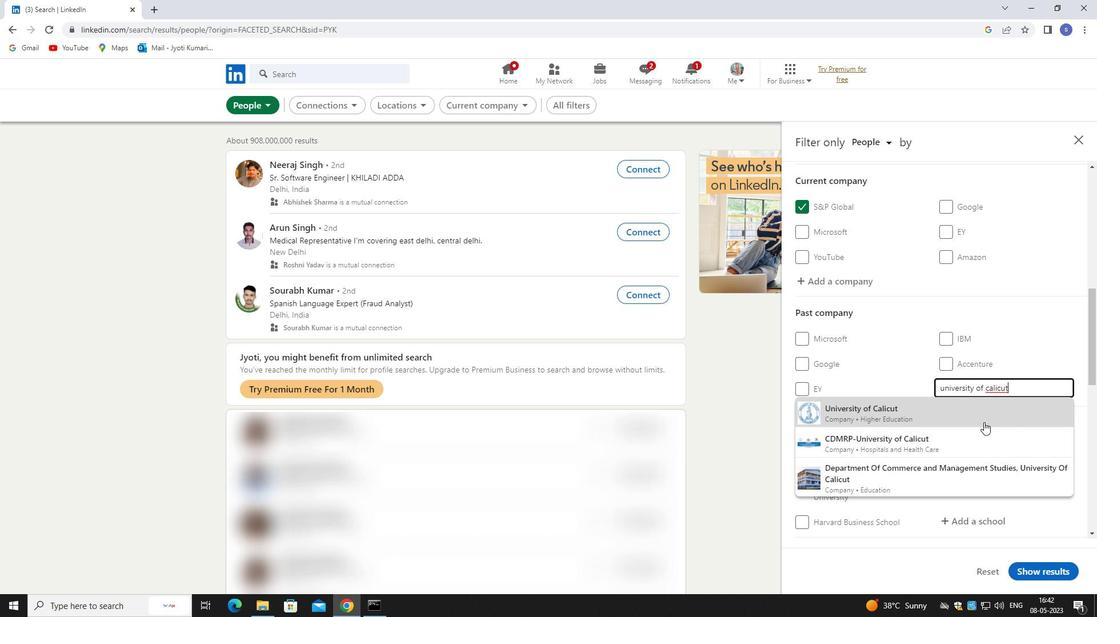 
Action: Mouse pressed left at (969, 417)
Screenshot: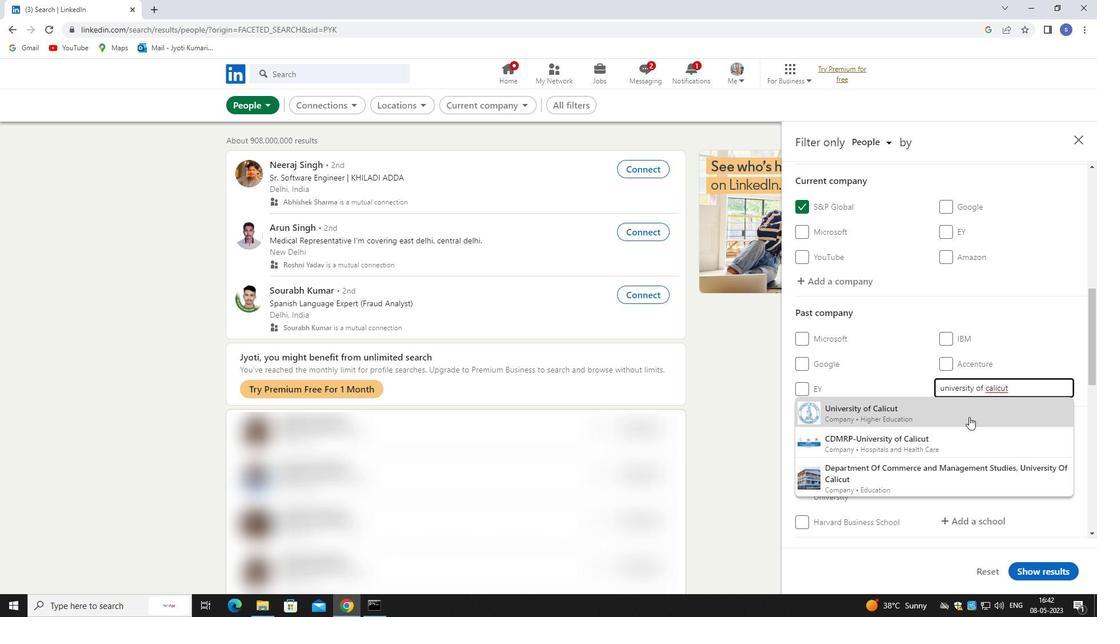 
Action: Mouse scrolled (969, 416) with delta (0, 0)
Screenshot: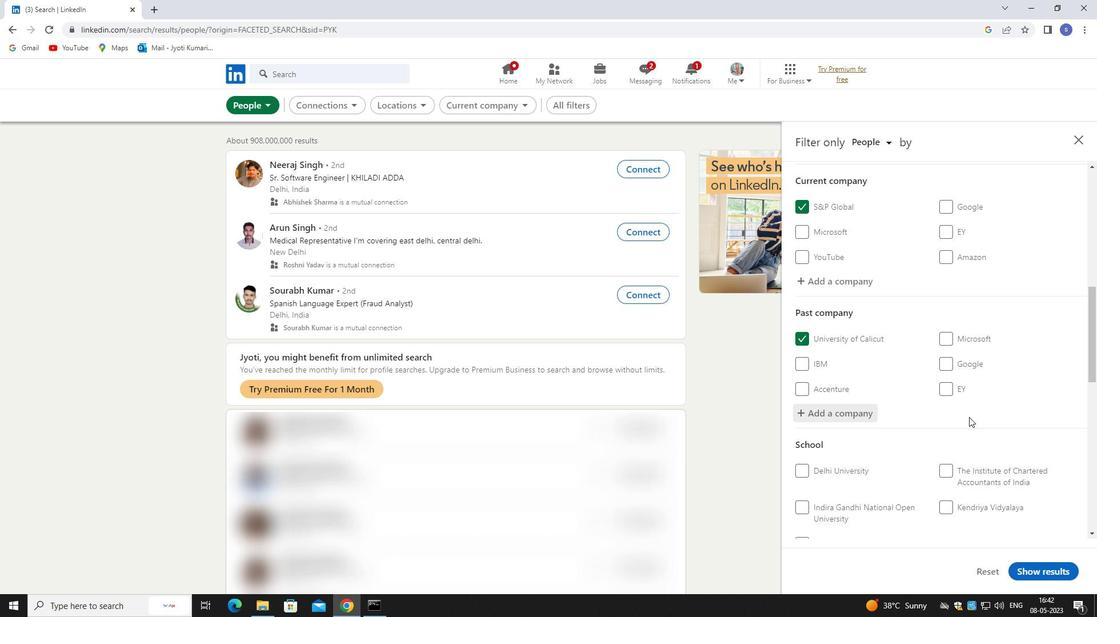 
Action: Mouse scrolled (969, 416) with delta (0, 0)
Screenshot: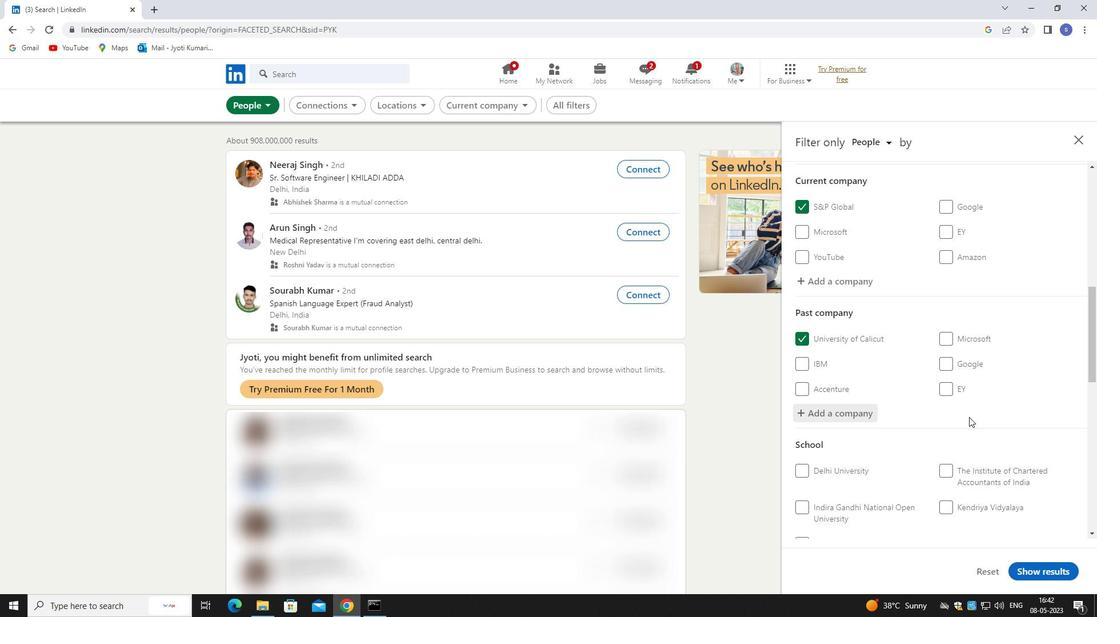 
Action: Mouse scrolled (969, 416) with delta (0, 0)
Screenshot: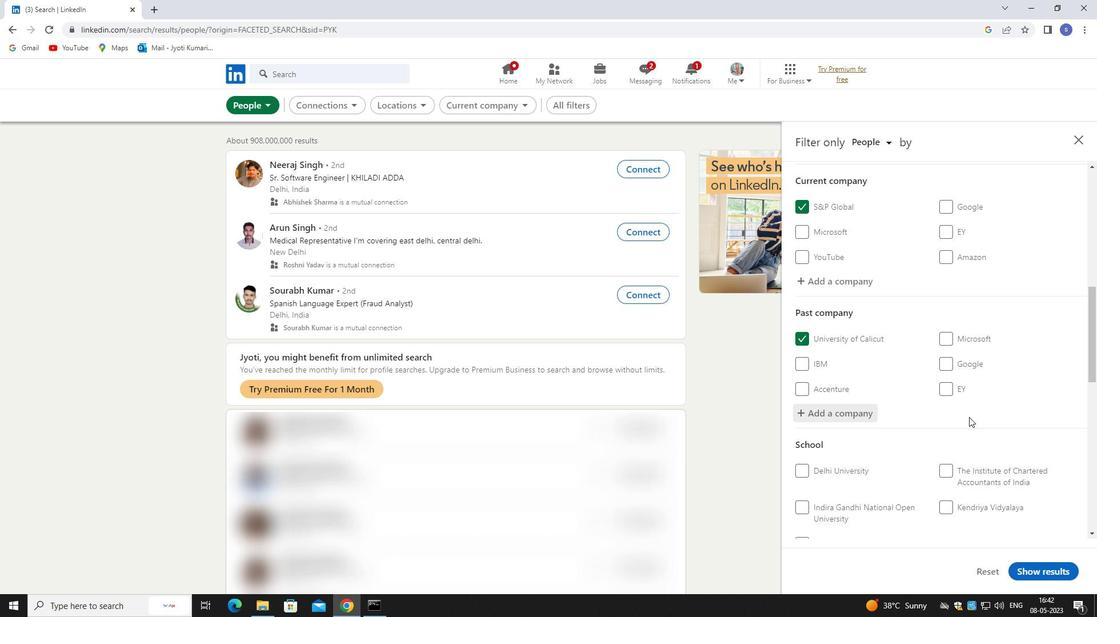 
Action: Mouse moved to (929, 358)
Screenshot: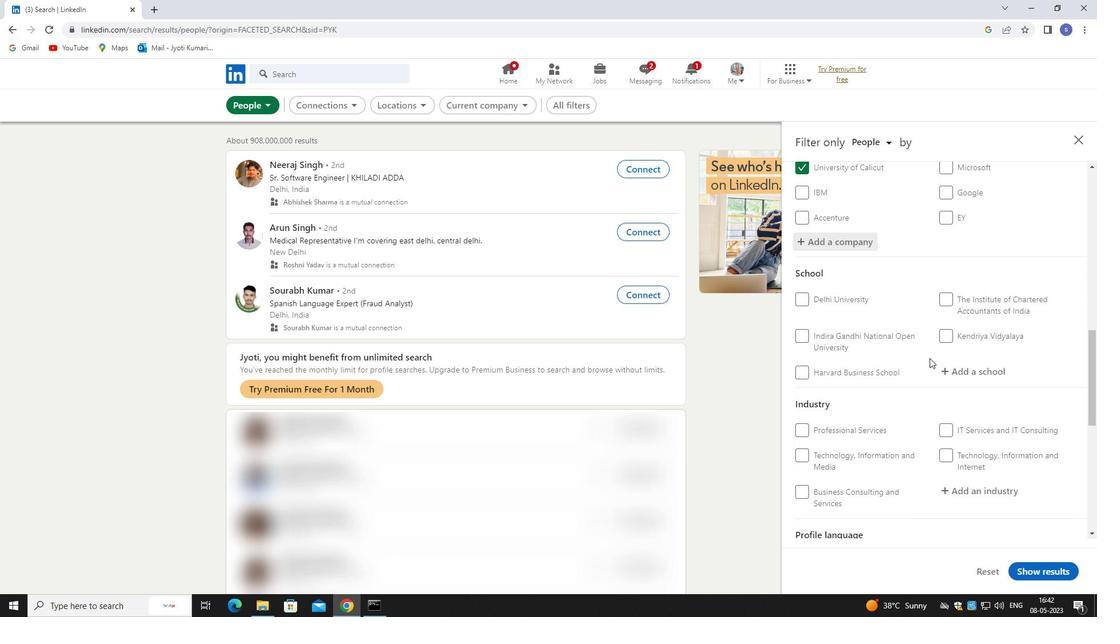 
Action: Mouse scrolled (929, 358) with delta (0, 0)
Screenshot: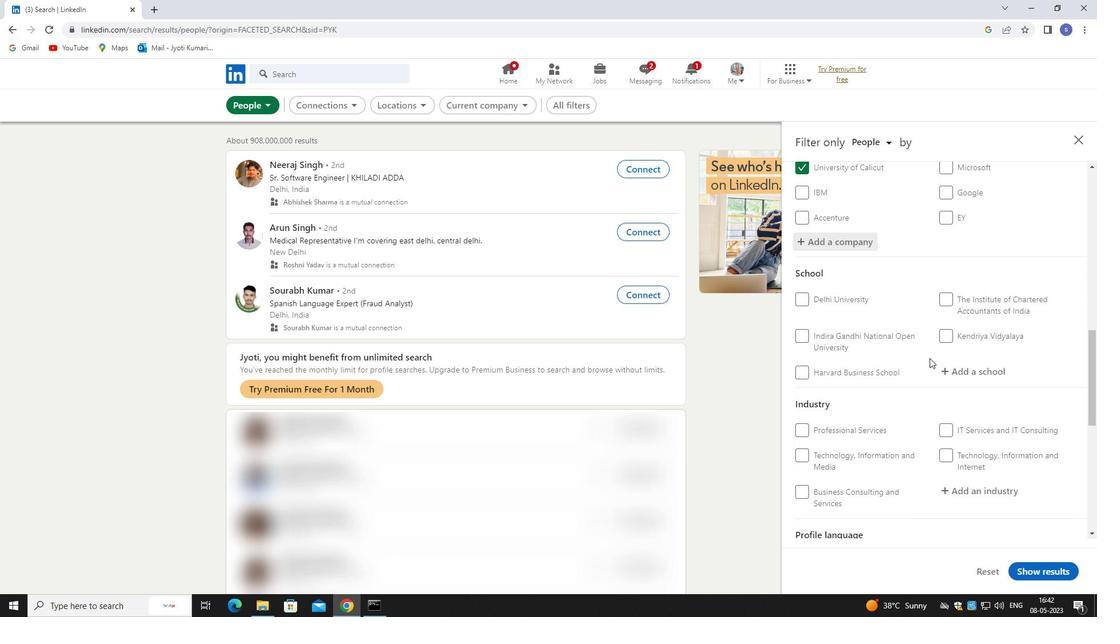 
Action: Mouse scrolled (929, 358) with delta (0, 0)
Screenshot: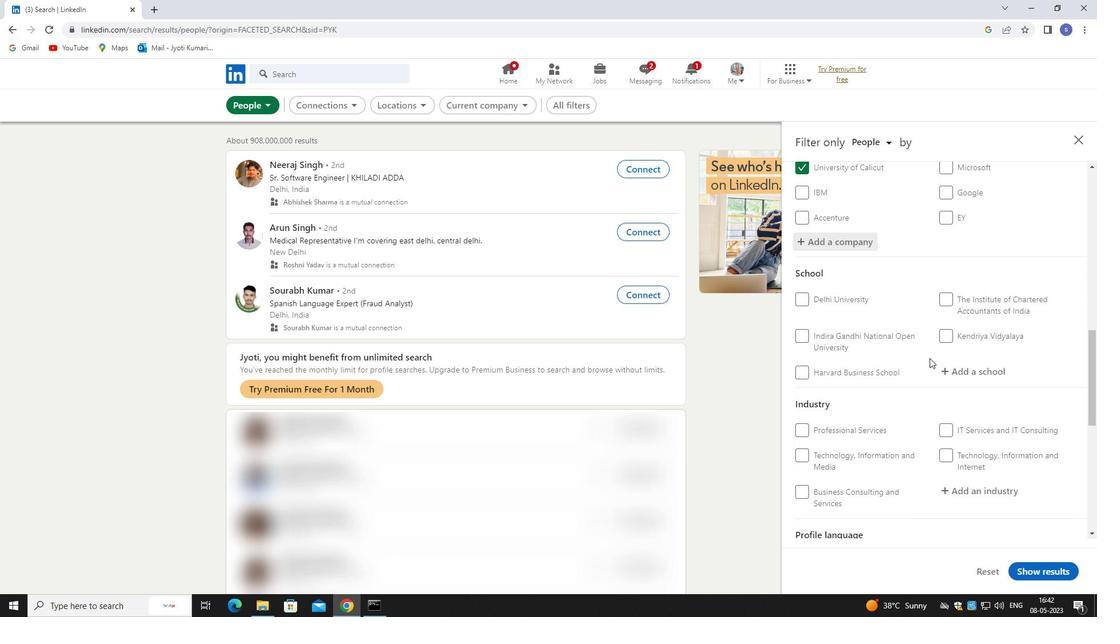 
Action: Mouse moved to (807, 280)
Screenshot: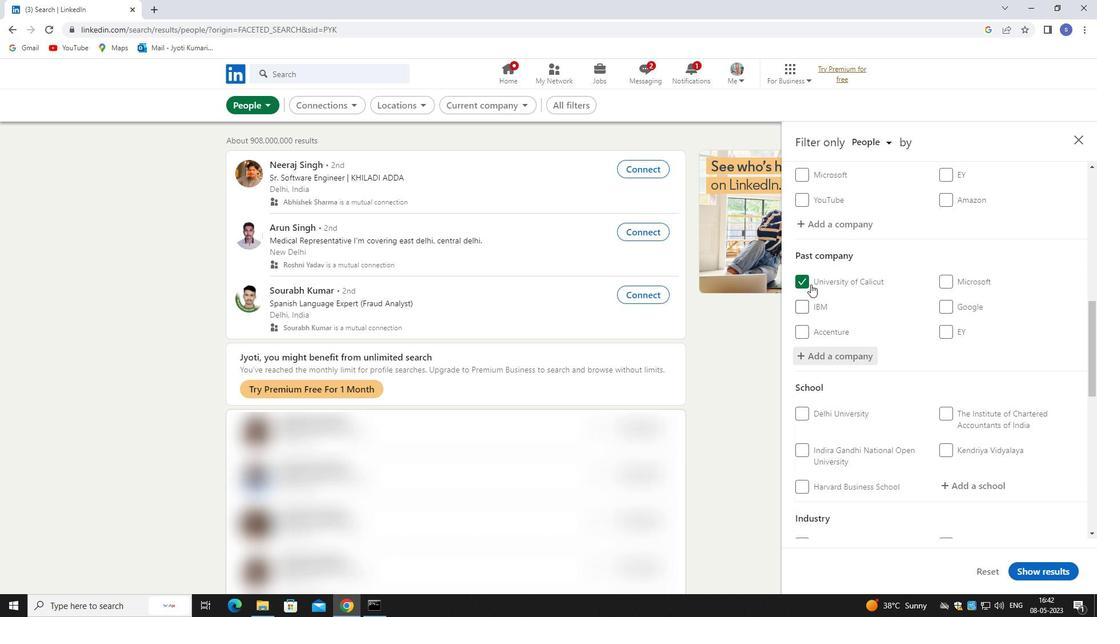 
Action: Mouse pressed left at (807, 280)
Screenshot: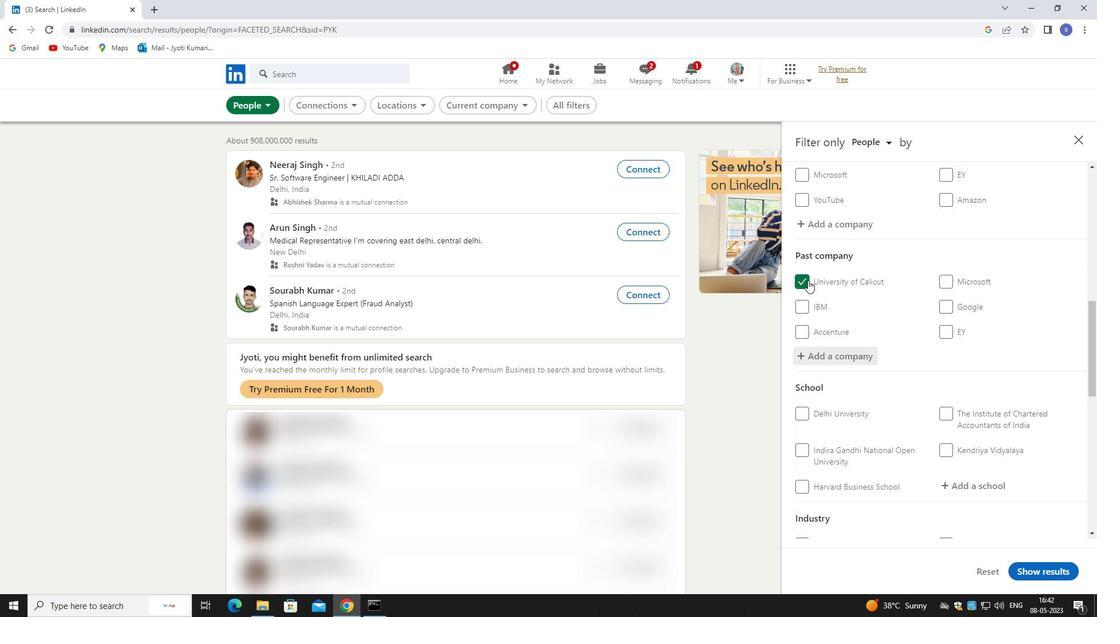 
Action: Mouse moved to (958, 488)
Screenshot: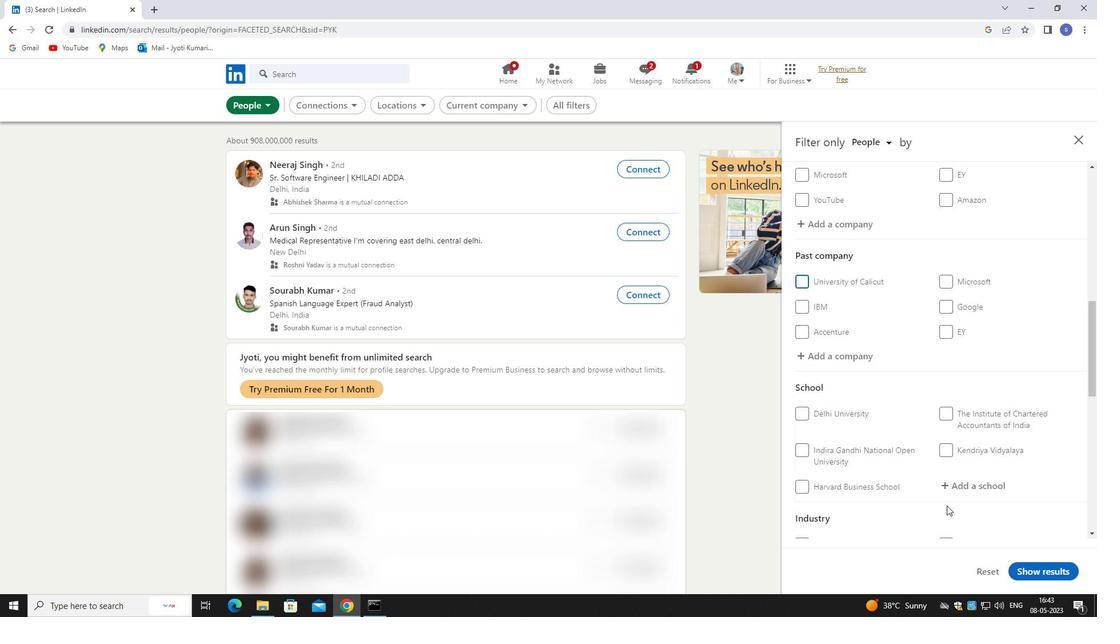 
Action: Mouse pressed left at (958, 488)
Screenshot: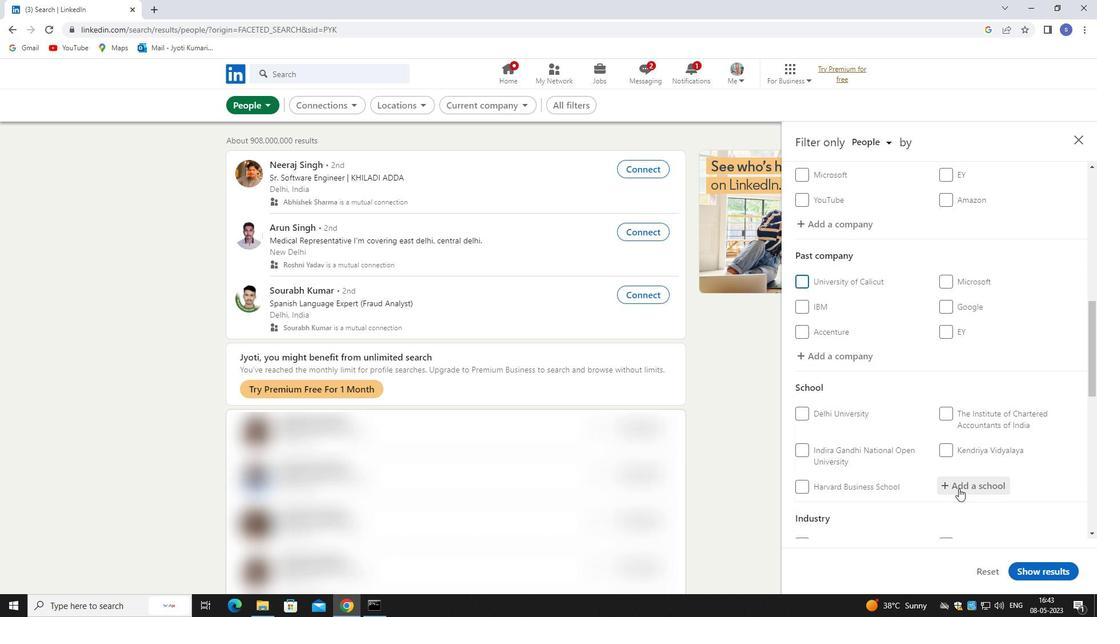
Action: Mouse moved to (928, 474)
Screenshot: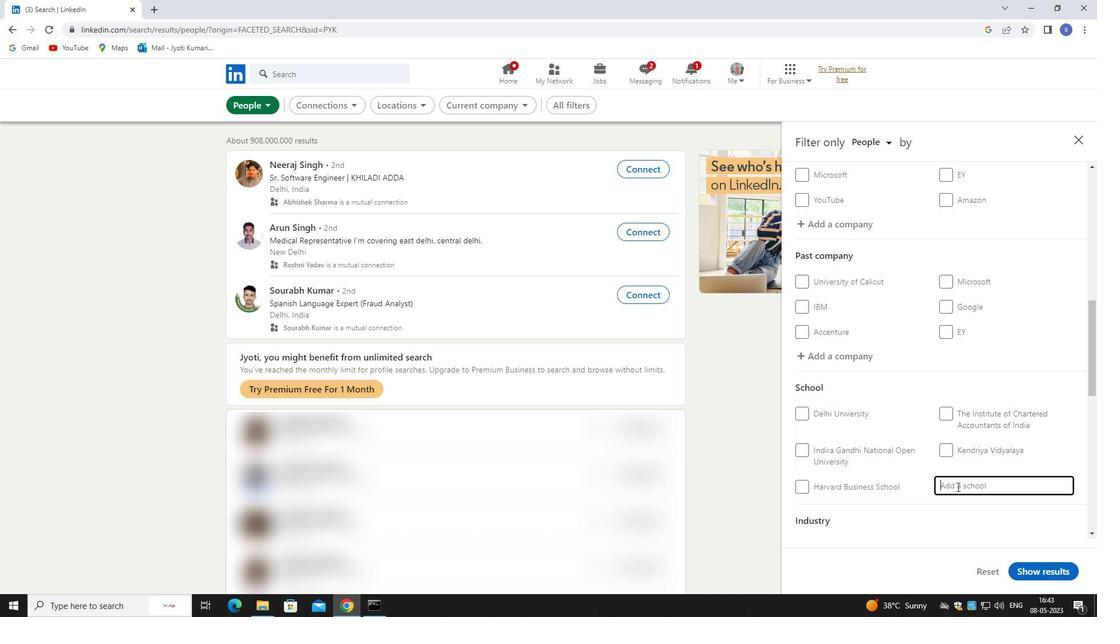
Action: Key pressed UNIVERSITY<Key.space>OD<Key.backspace>F<Key.space>CALICUT
Screenshot: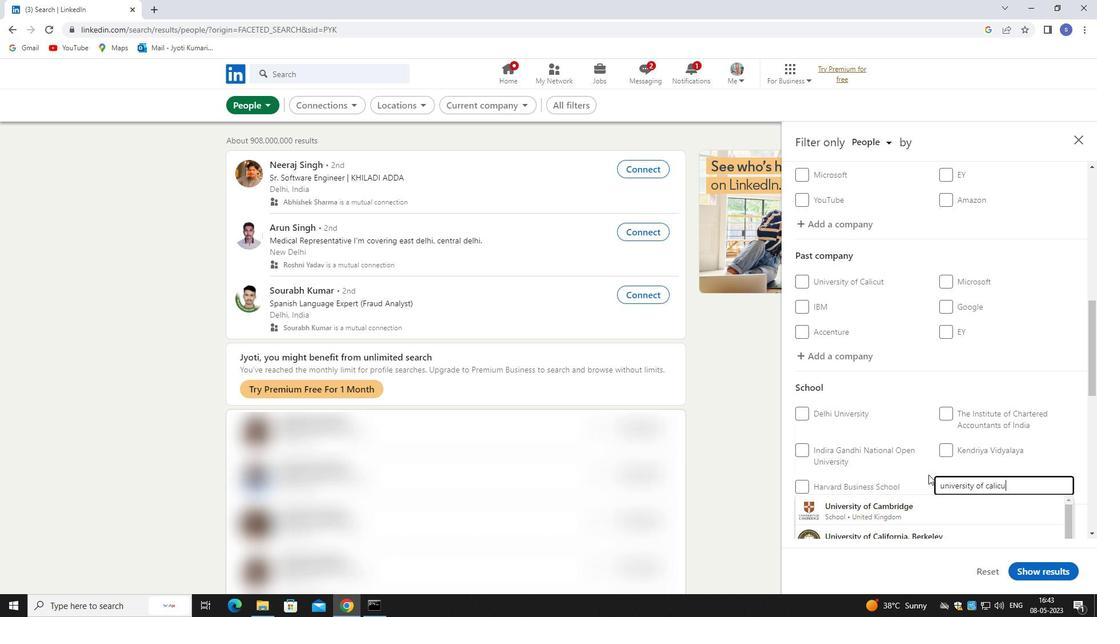 
Action: Mouse moved to (1001, 469)
Screenshot: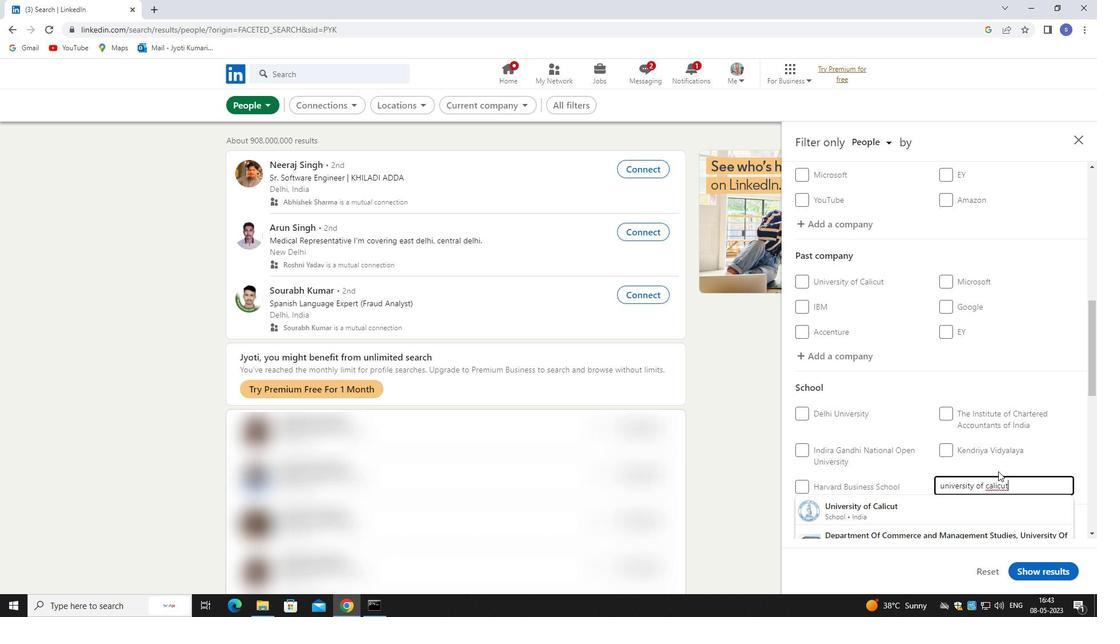 
Action: Mouse scrolled (1001, 469) with delta (0, 0)
Screenshot: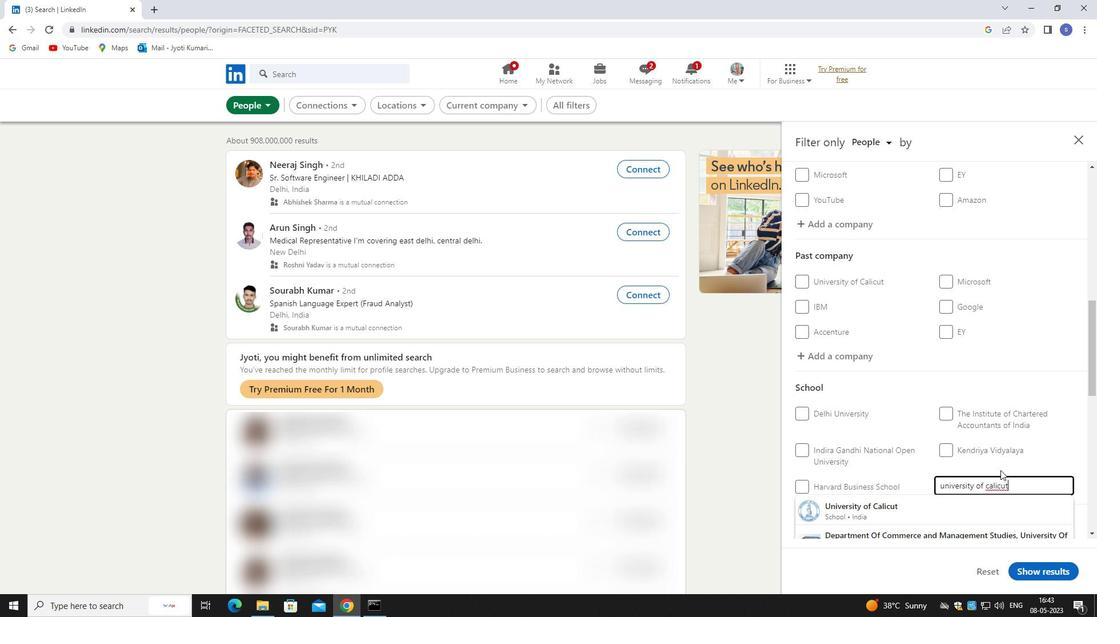 
Action: Mouse moved to (1002, 469)
Screenshot: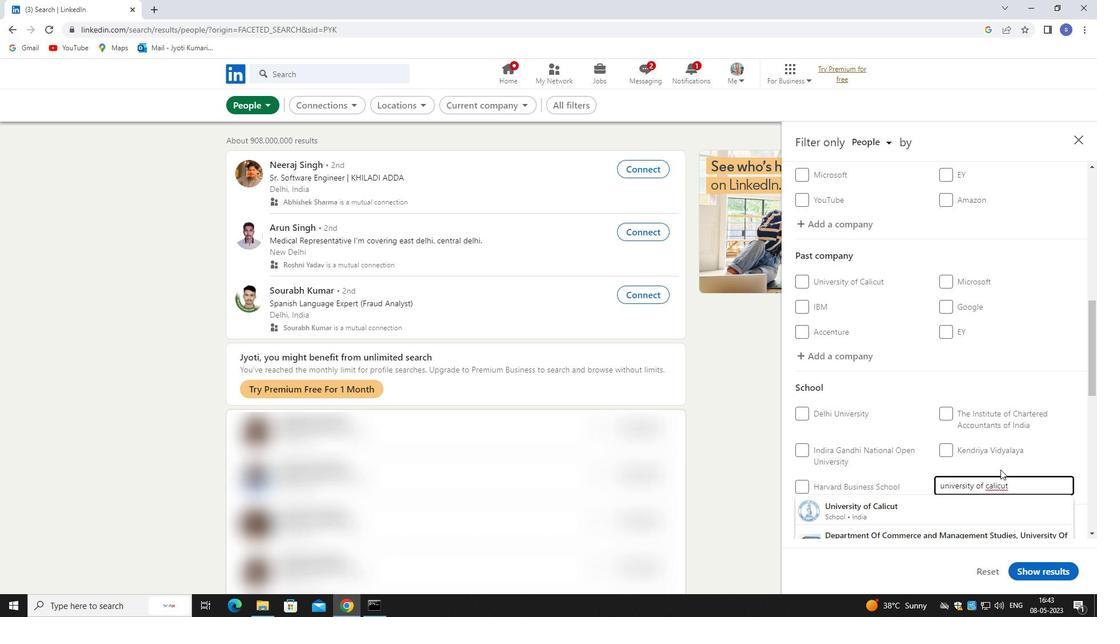 
Action: Mouse scrolled (1002, 469) with delta (0, 0)
Screenshot: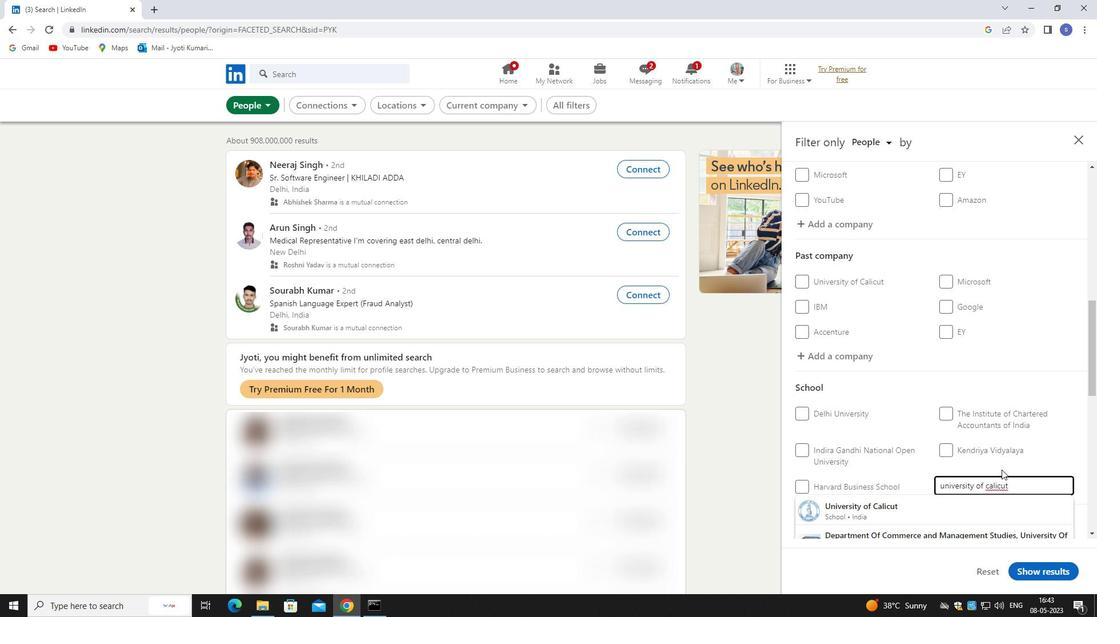 
Action: Mouse scrolled (1002, 469) with delta (0, 0)
Screenshot: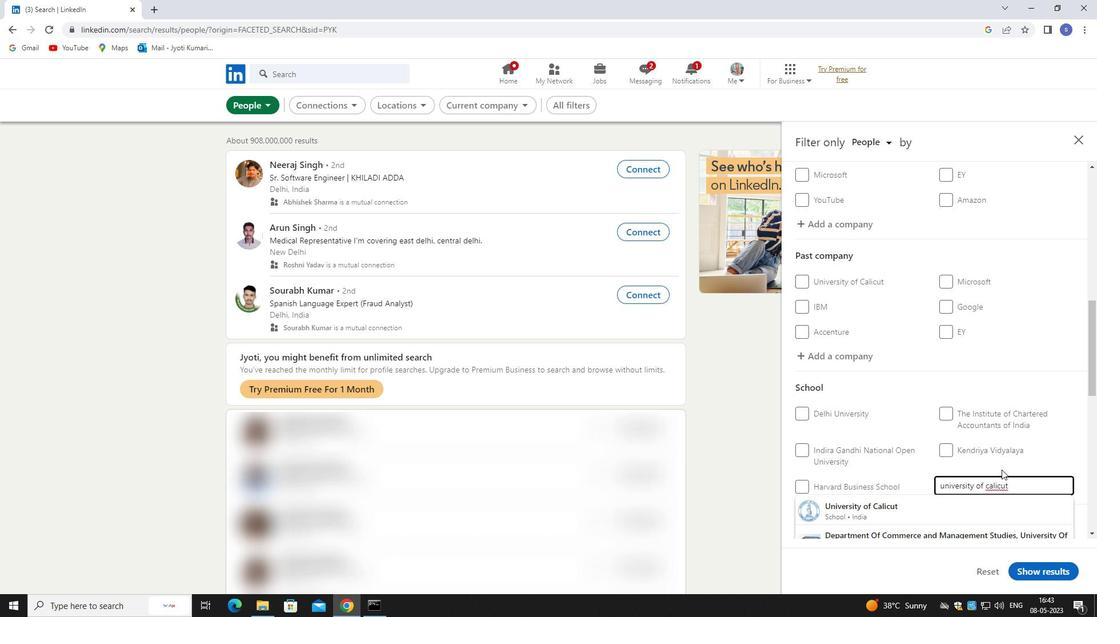 
Action: Mouse moved to (911, 333)
Screenshot: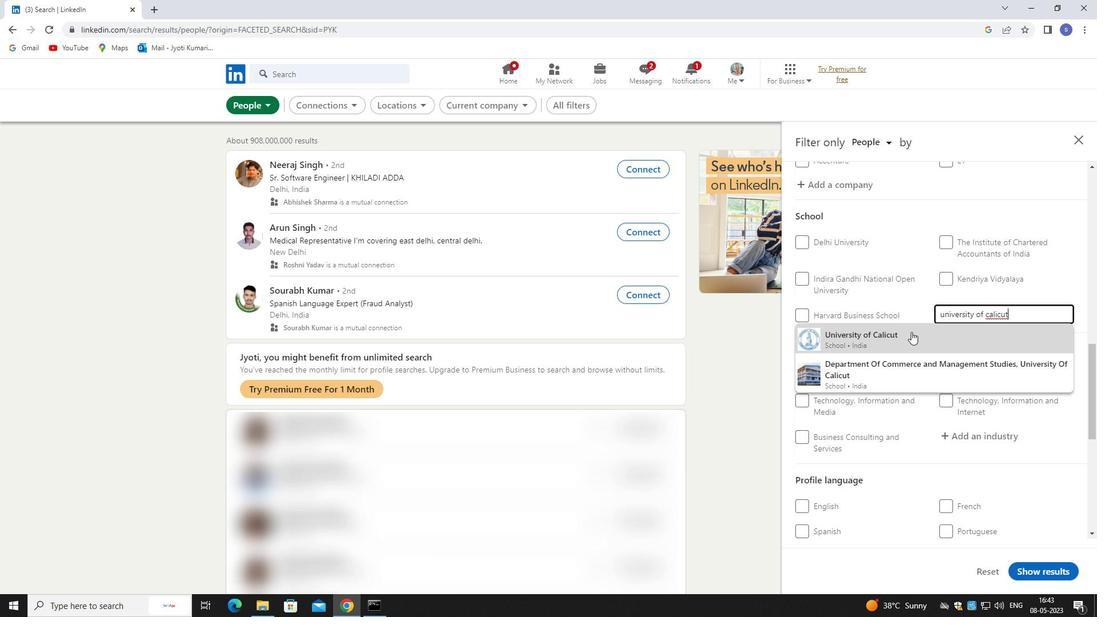 
Action: Mouse pressed left at (911, 333)
Screenshot: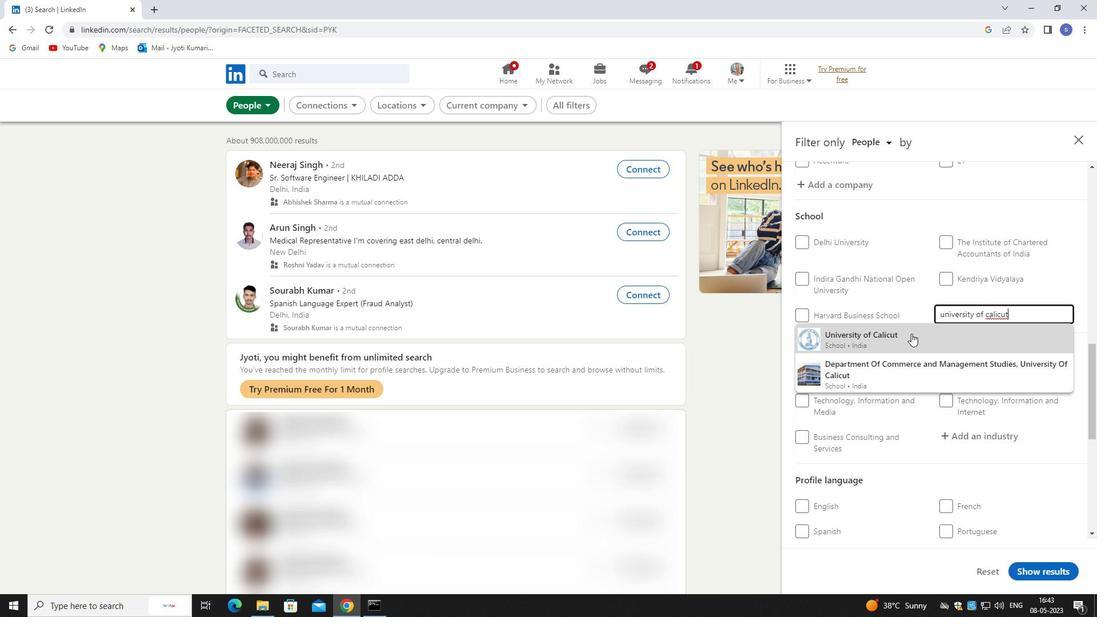 
Action: Mouse moved to (991, 449)
Screenshot: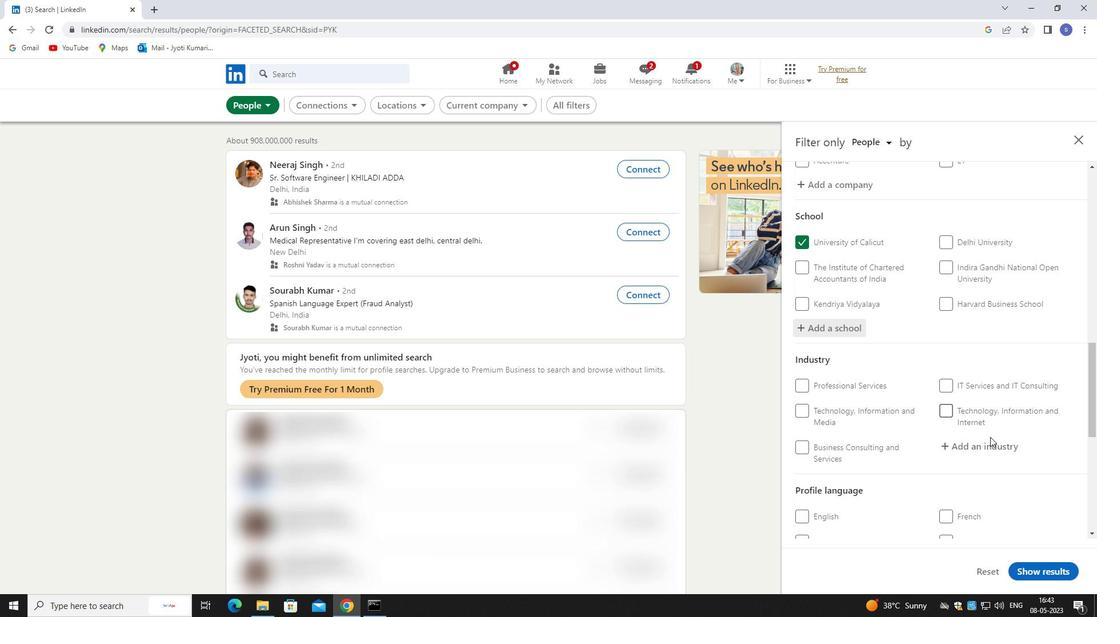 
Action: Mouse pressed left at (991, 449)
Screenshot: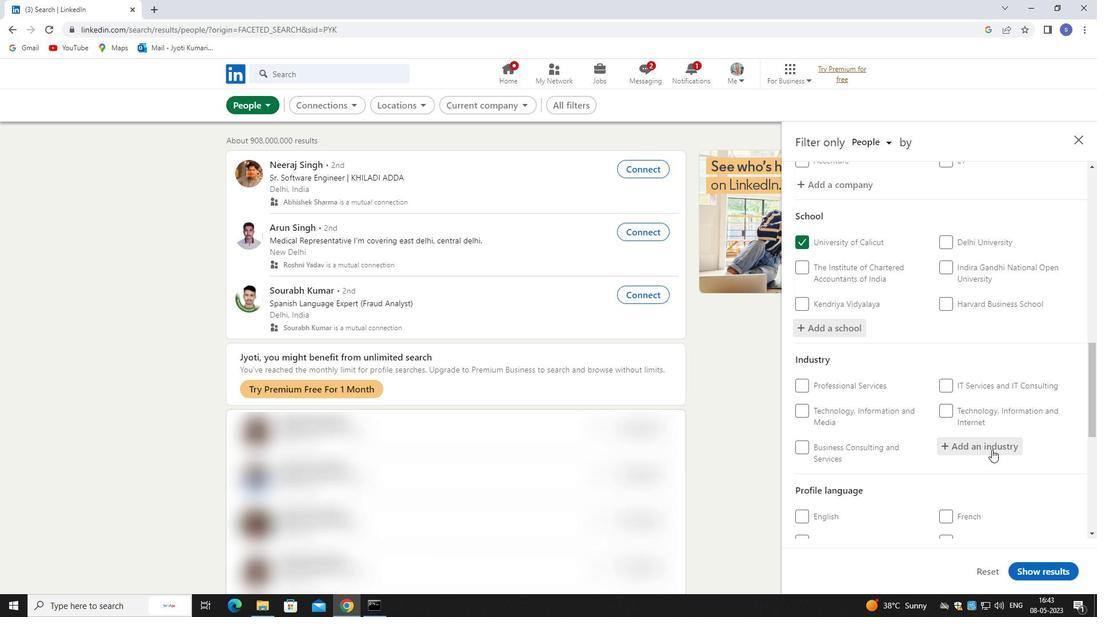 
Action: Mouse moved to (927, 414)
Screenshot: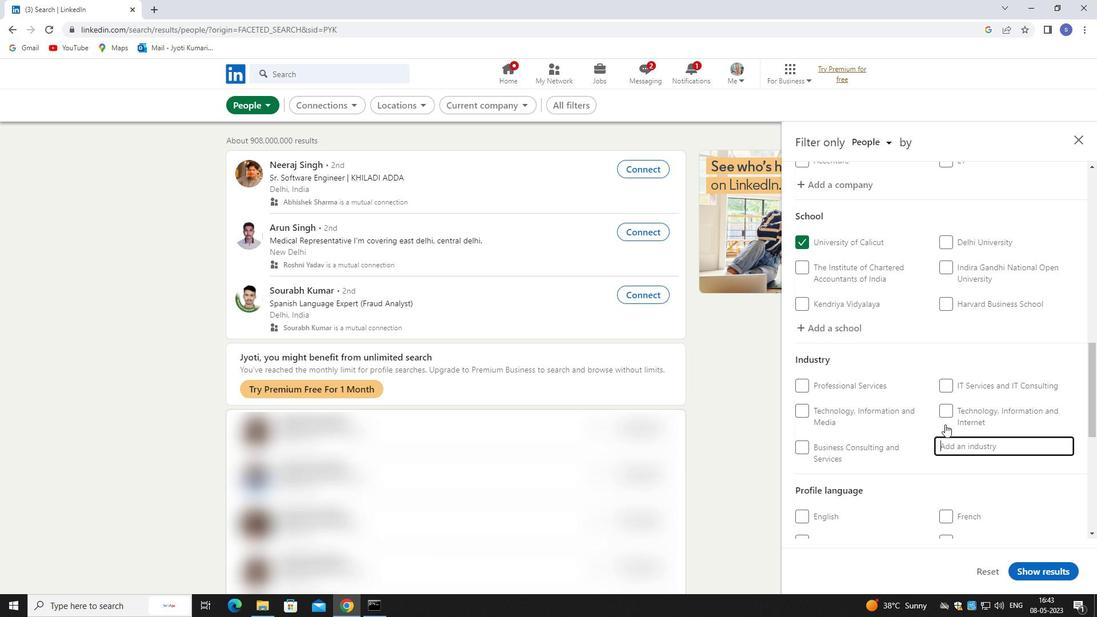 
Action: Key pressed RANCHING
Screenshot: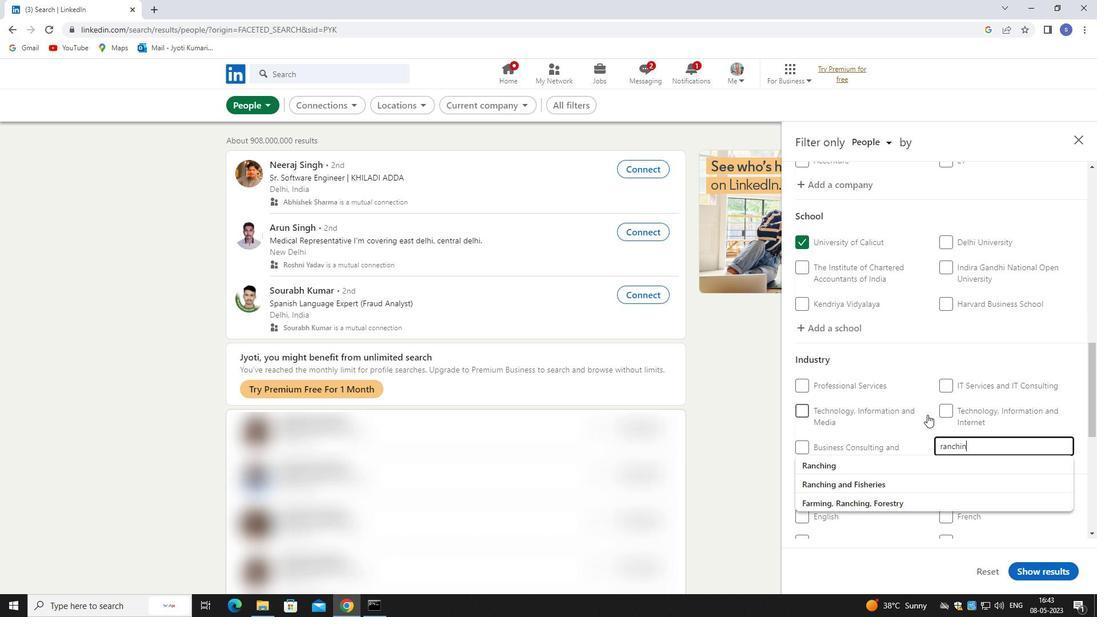 
Action: Mouse moved to (889, 481)
Screenshot: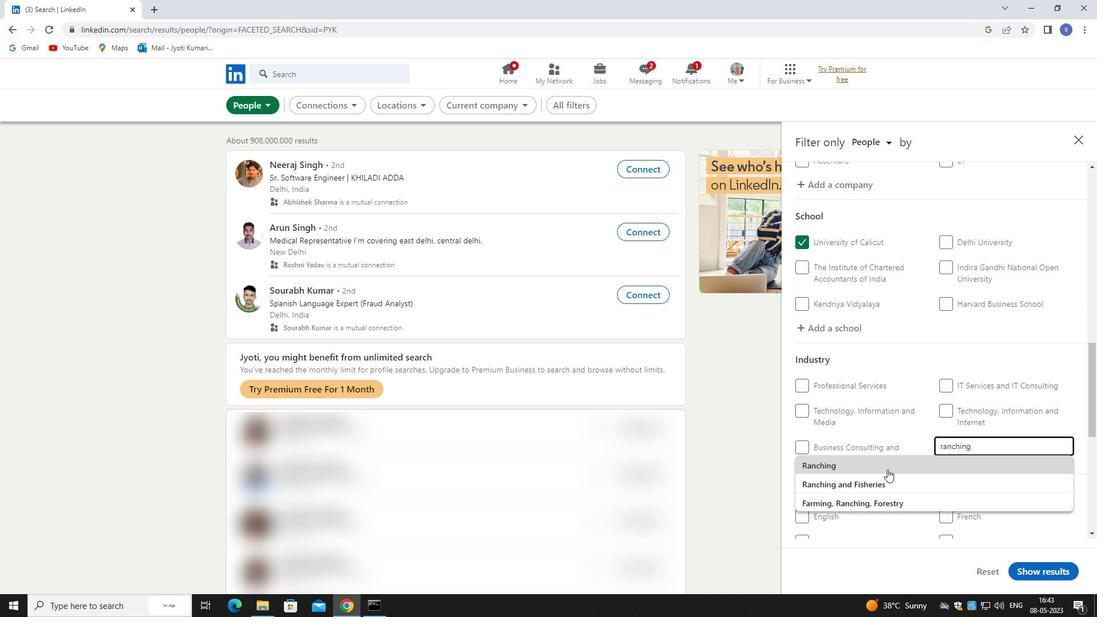 
Action: Mouse pressed left at (889, 481)
Screenshot: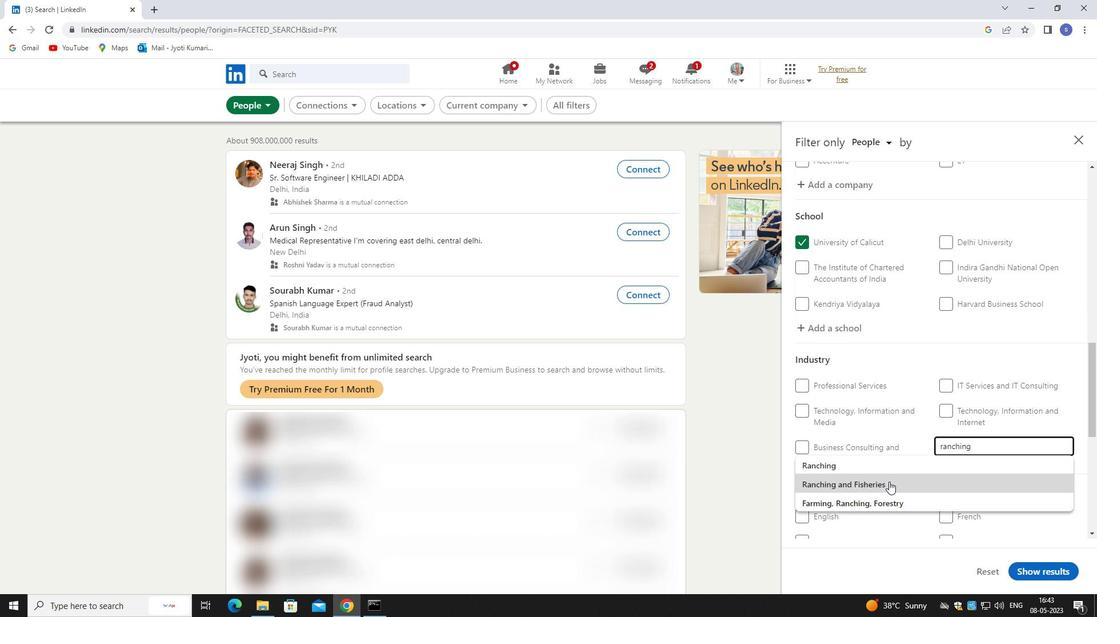 
Action: Mouse moved to (937, 431)
Screenshot: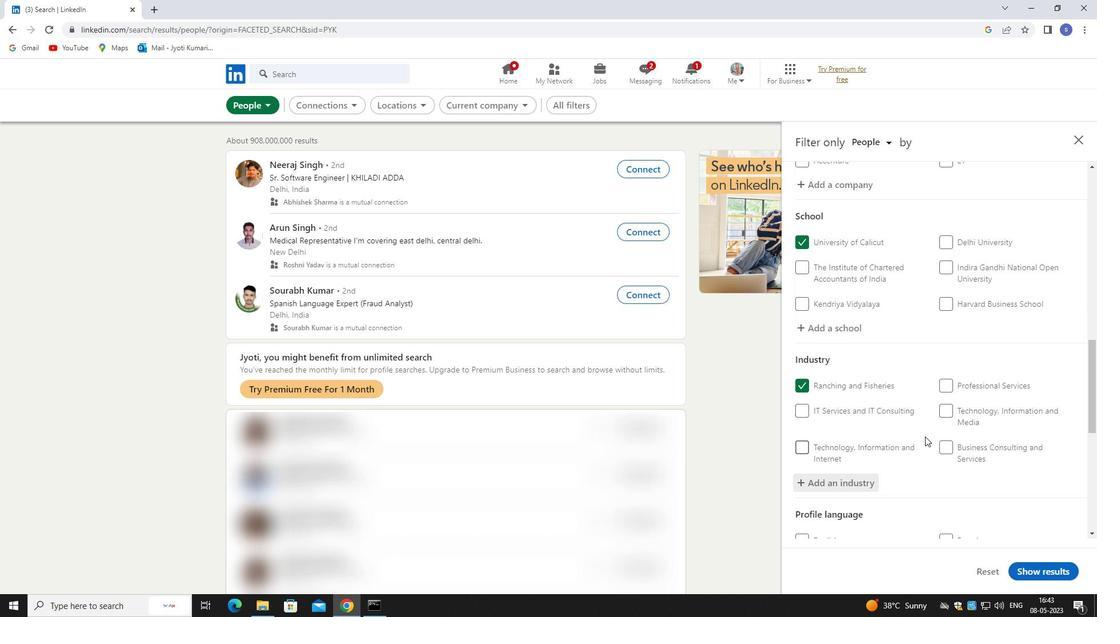 
Action: Mouse scrolled (937, 431) with delta (0, 0)
Screenshot: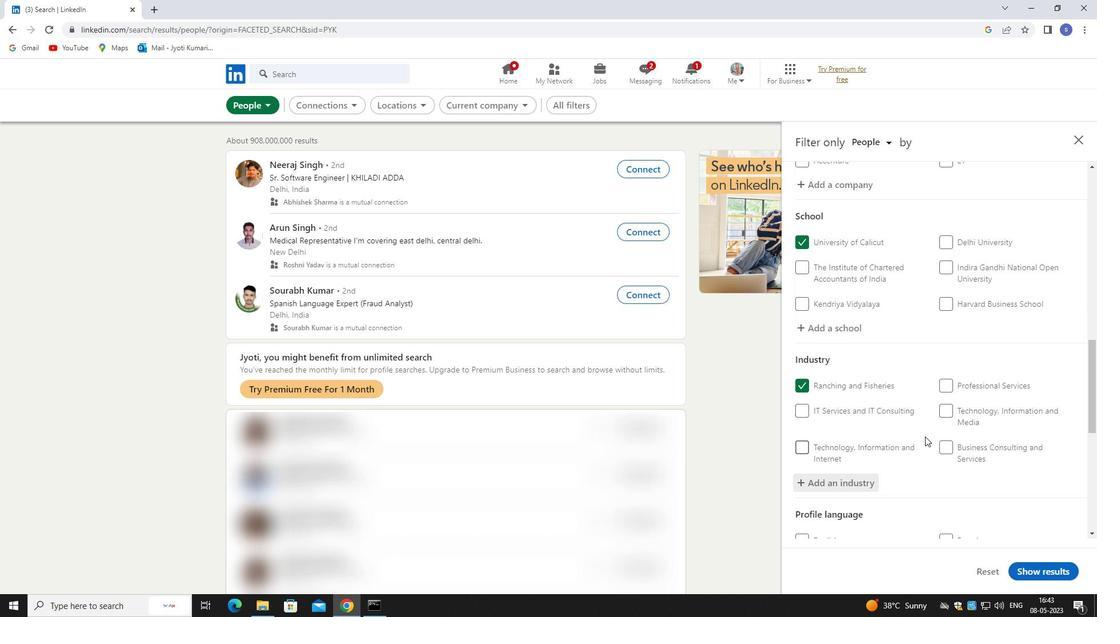
Action: Mouse moved to (939, 431)
Screenshot: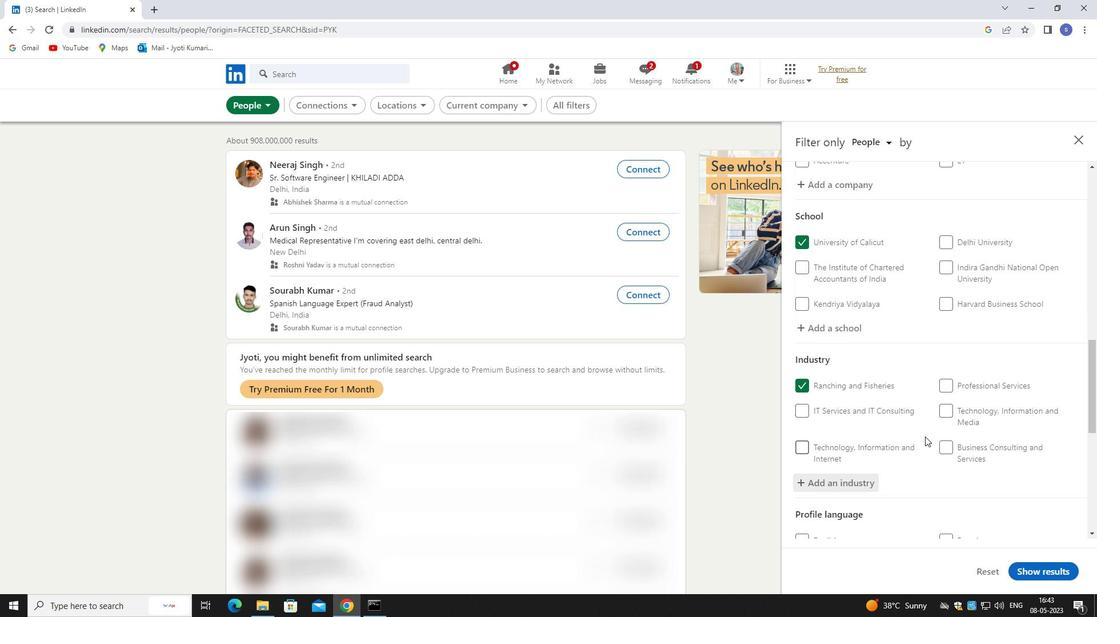 
Action: Mouse scrolled (939, 430) with delta (0, 0)
Screenshot: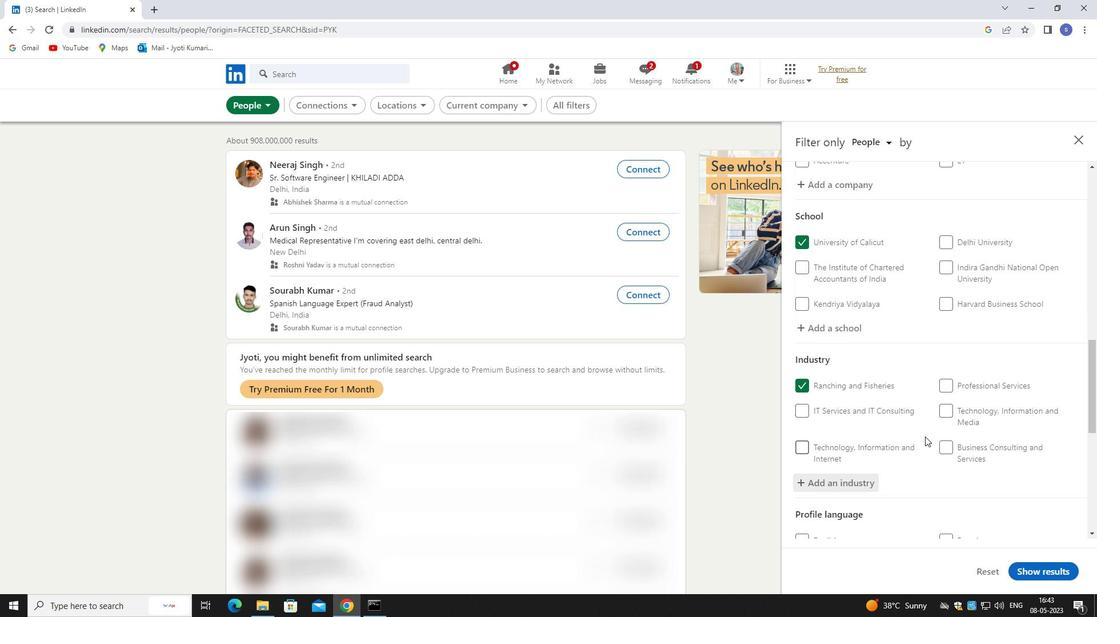 
Action: Mouse moved to (949, 427)
Screenshot: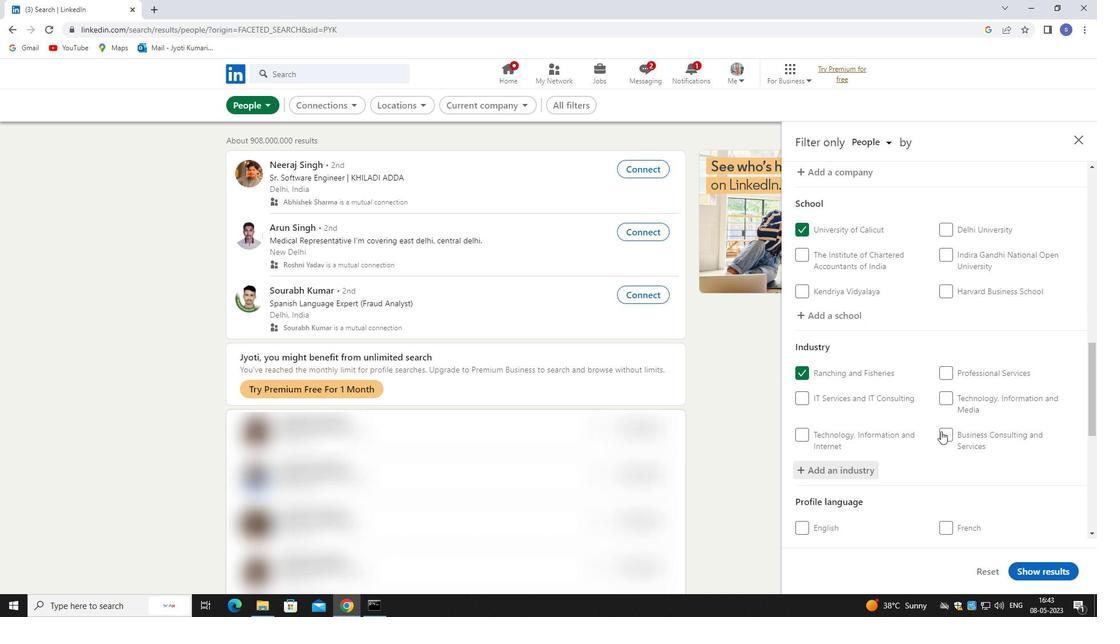 
Action: Mouse scrolled (949, 426) with delta (0, 0)
Screenshot: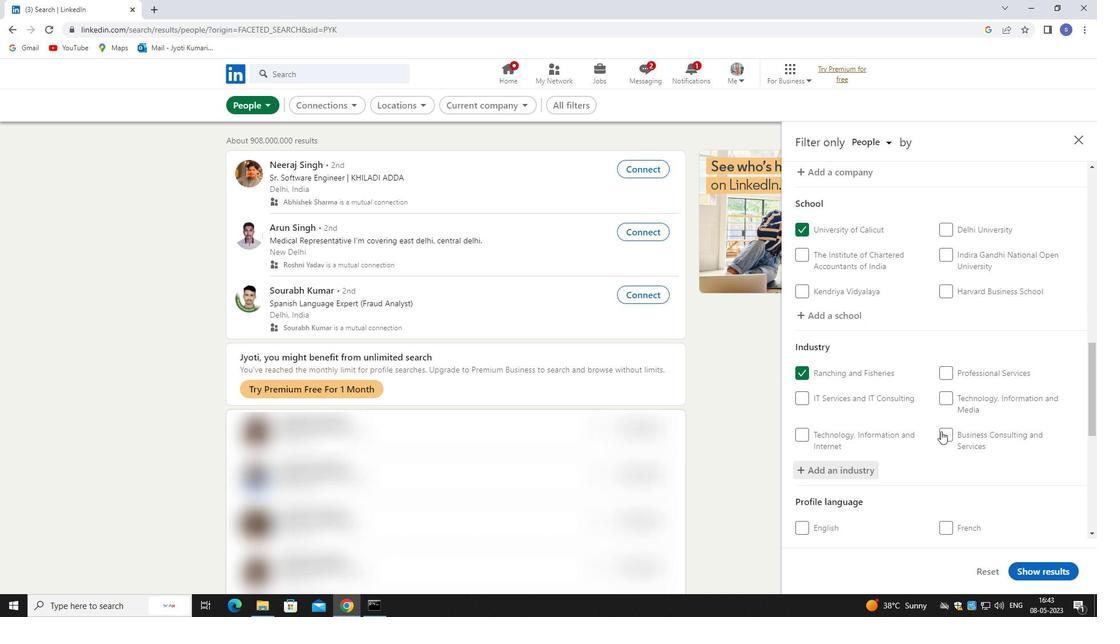 
Action: Mouse moved to (817, 363)
Screenshot: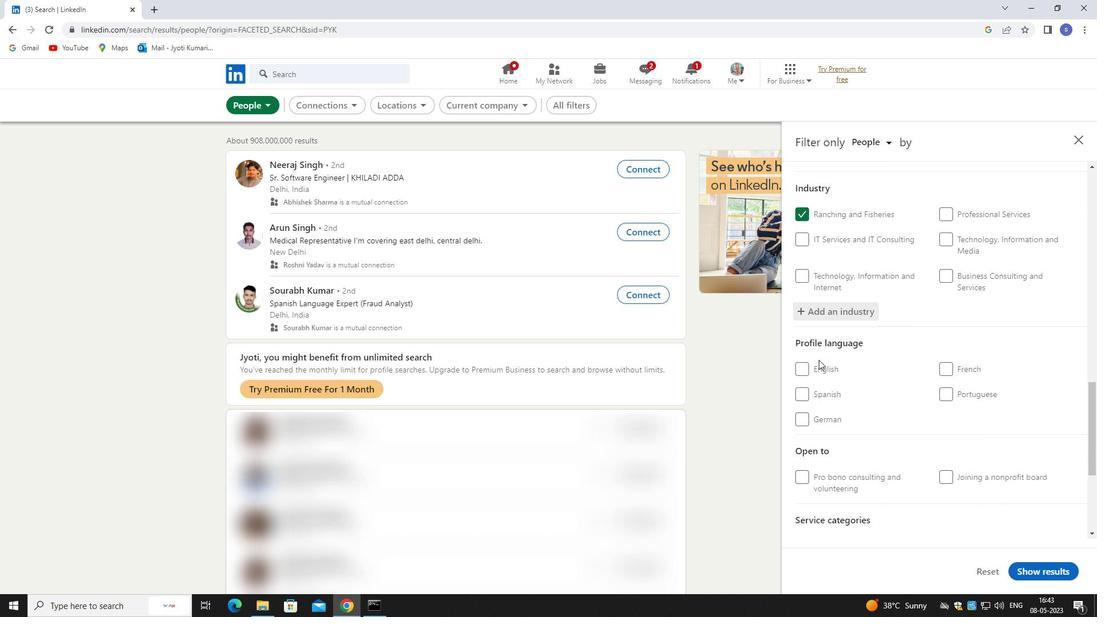 
Action: Mouse pressed left at (817, 363)
Screenshot: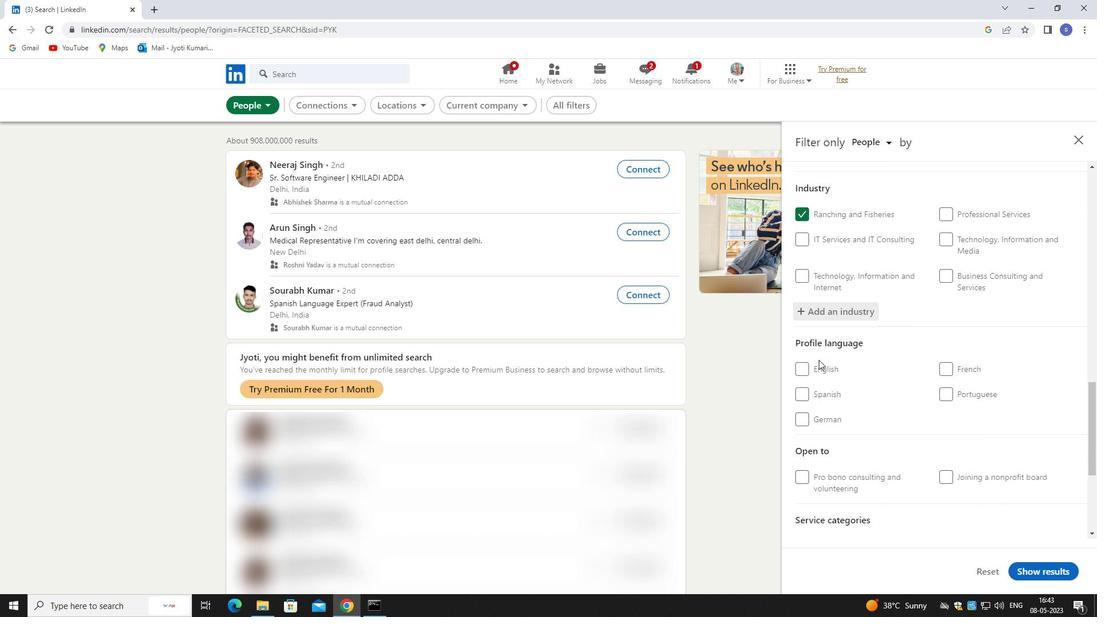 
Action: Mouse moved to (934, 356)
Screenshot: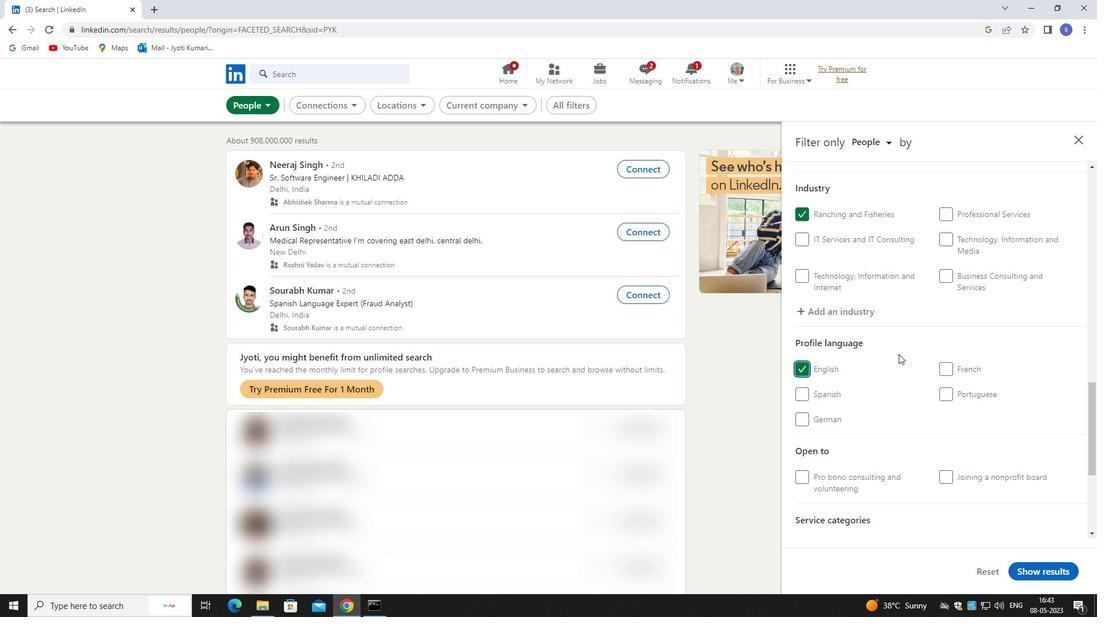 
Action: Mouse scrolled (934, 355) with delta (0, 0)
Screenshot: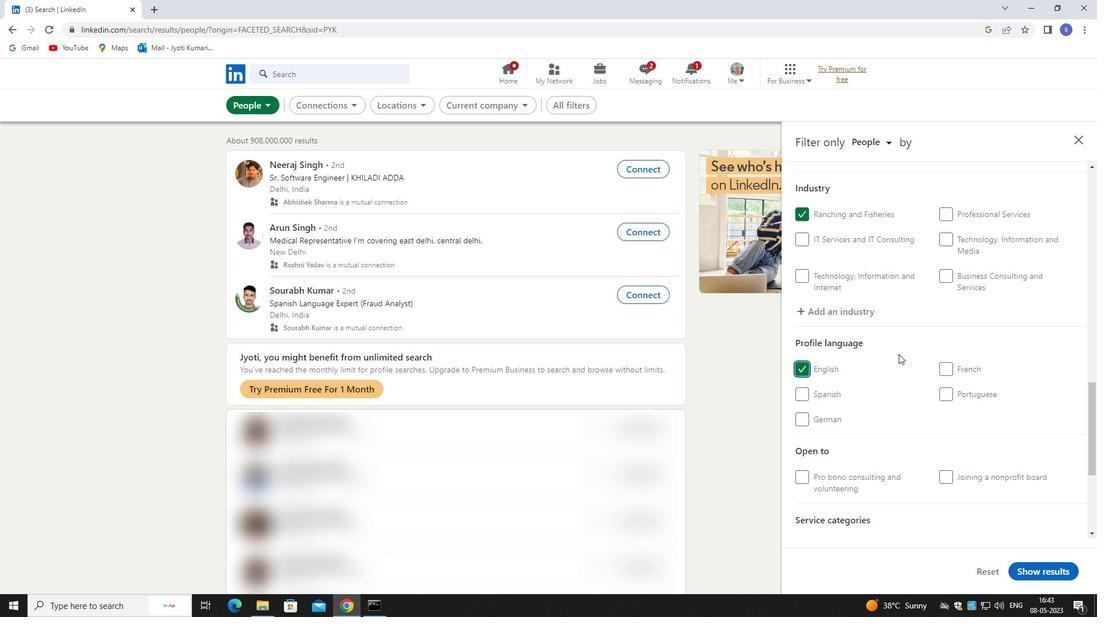 
Action: Mouse moved to (939, 360)
Screenshot: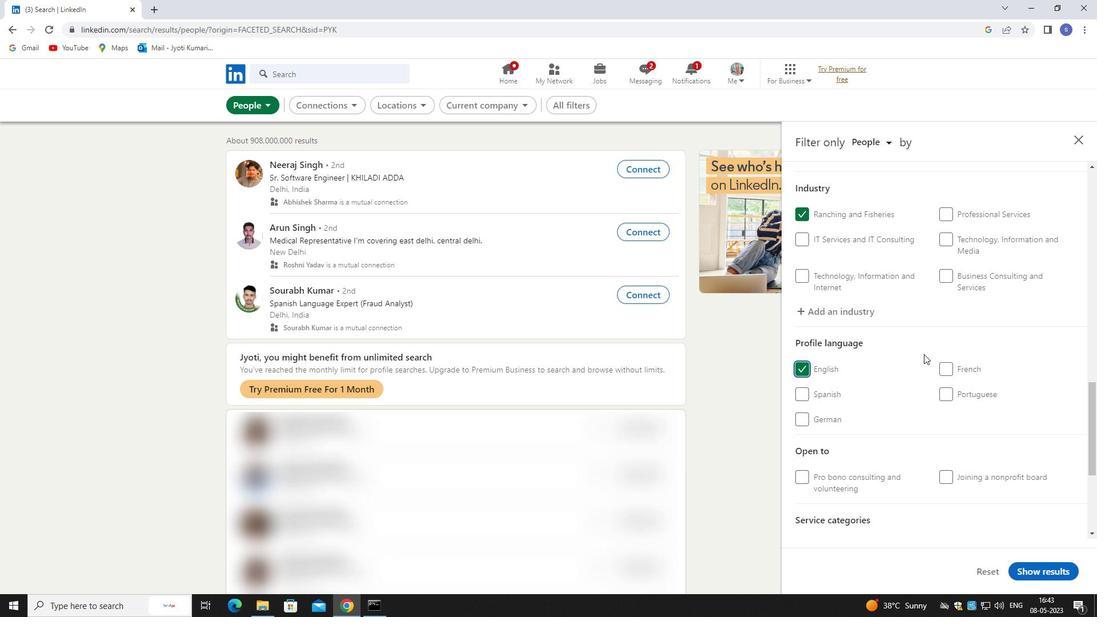 
Action: Mouse scrolled (939, 359) with delta (0, 0)
Screenshot: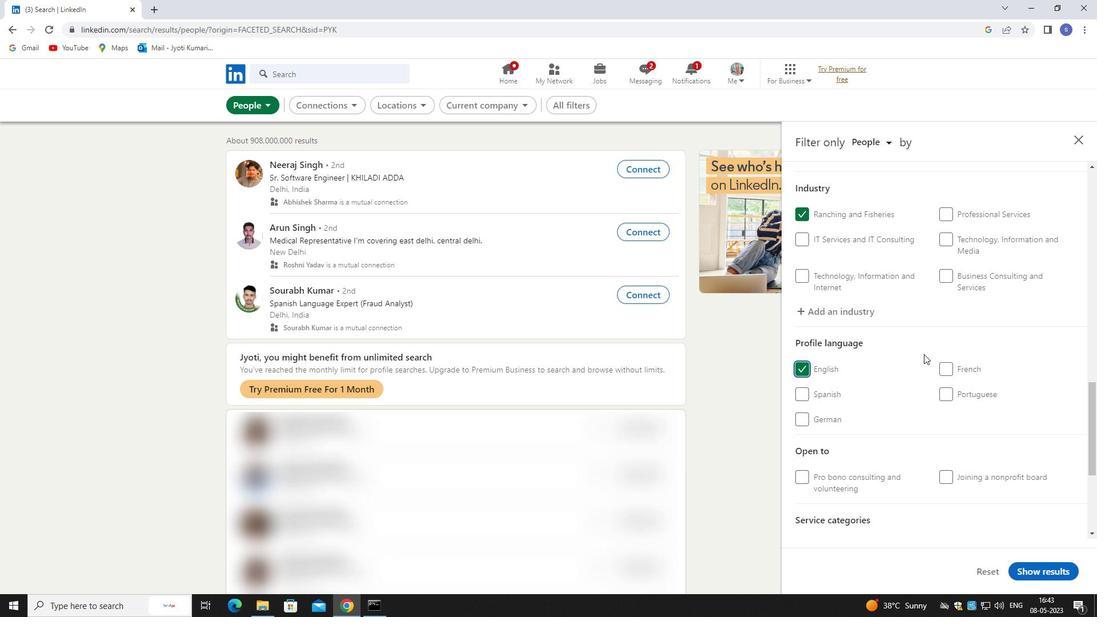 
Action: Mouse moved to (945, 363)
Screenshot: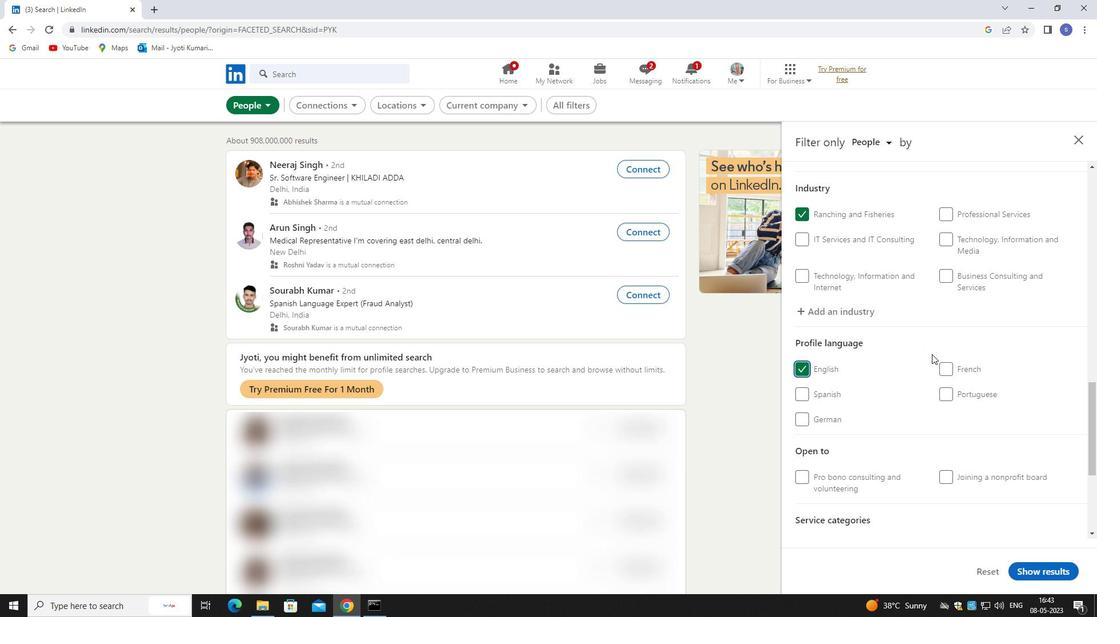 
Action: Mouse scrolled (945, 362) with delta (0, 0)
Screenshot: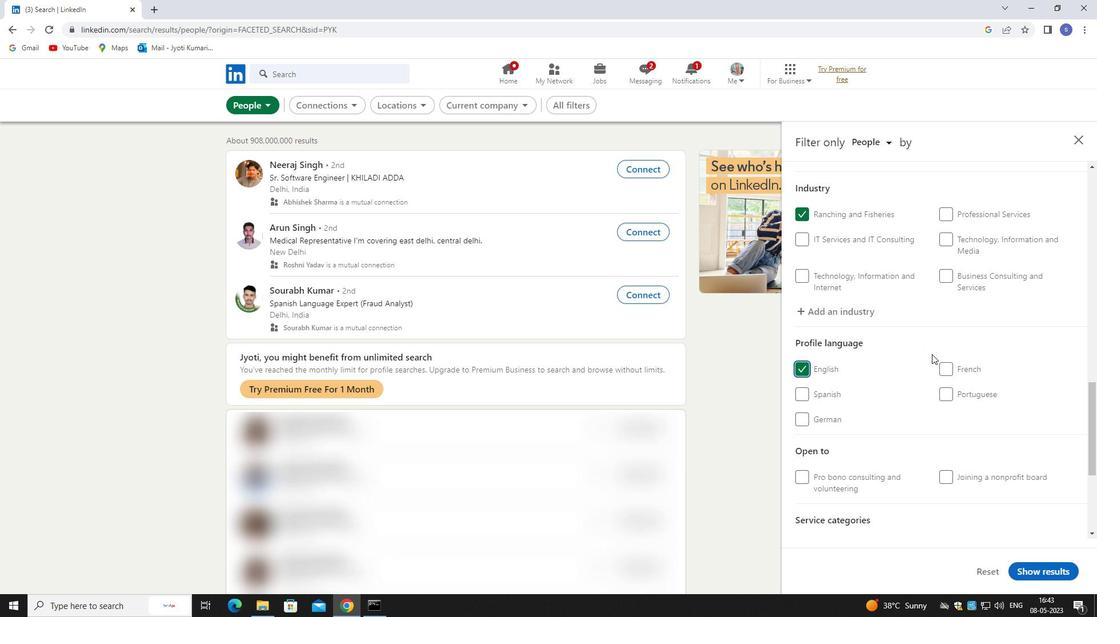 
Action: Mouse moved to (947, 365)
Screenshot: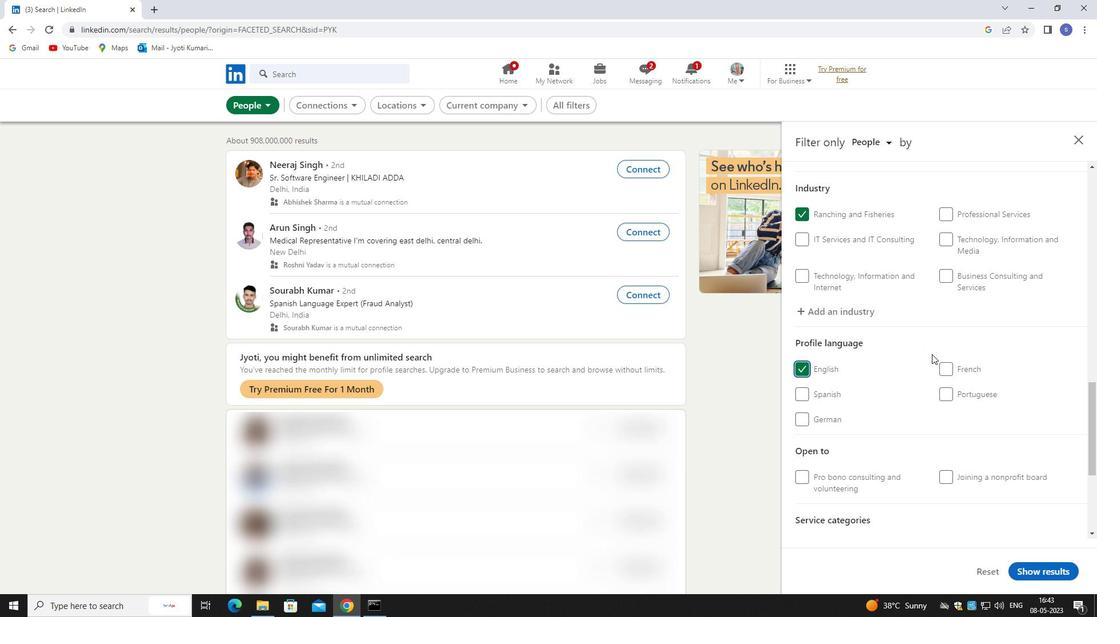 
Action: Mouse scrolled (947, 364) with delta (0, 0)
Screenshot: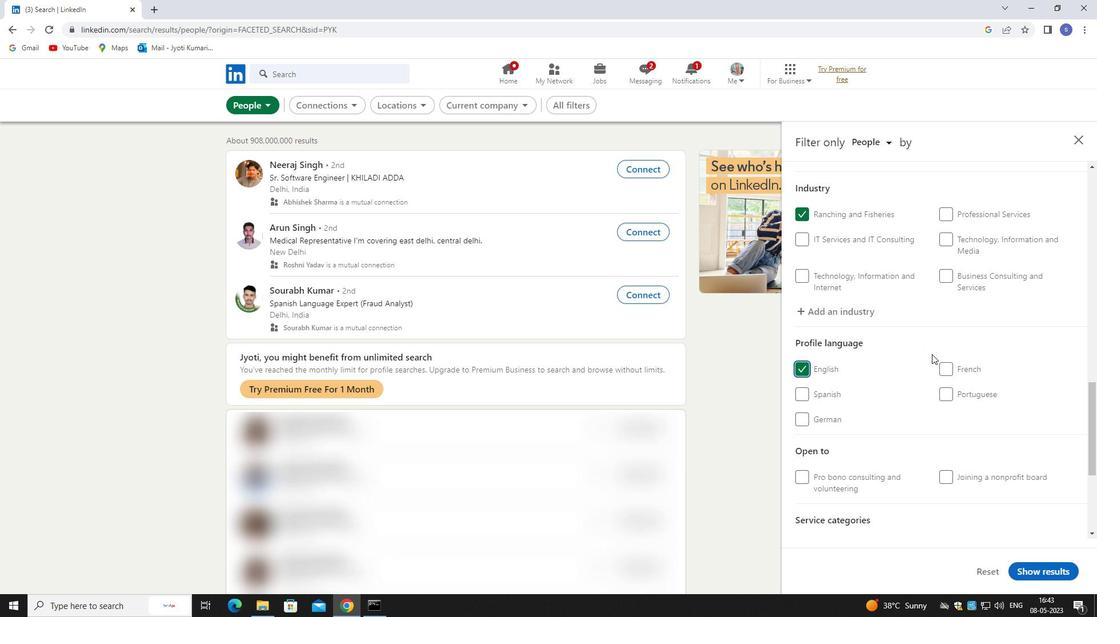 
Action: Mouse moved to (984, 384)
Screenshot: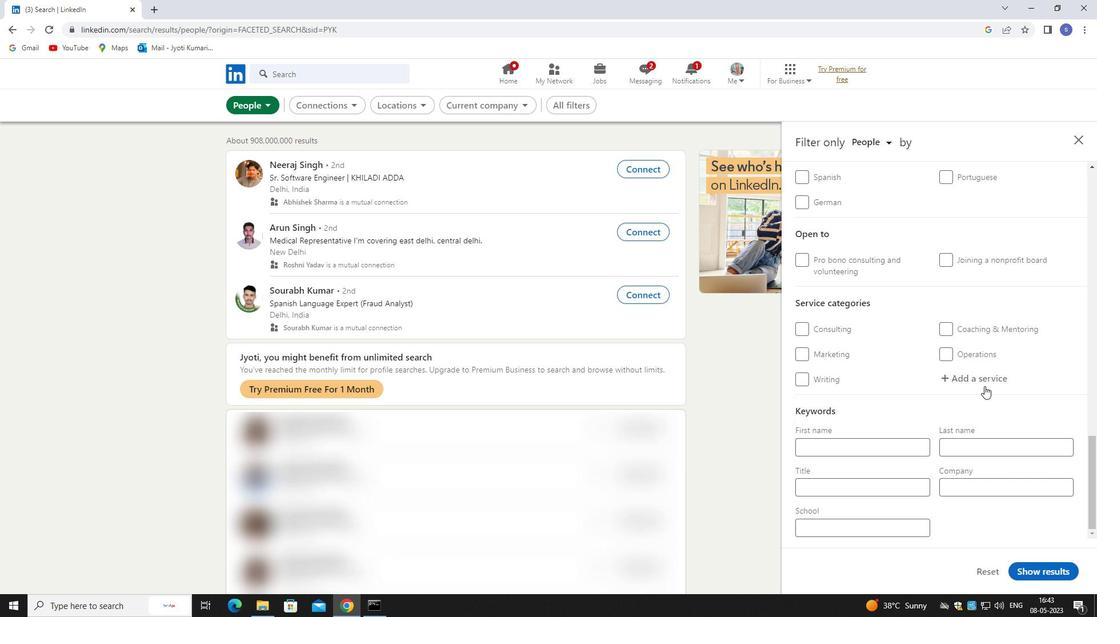 
Action: Mouse pressed left at (984, 384)
Screenshot: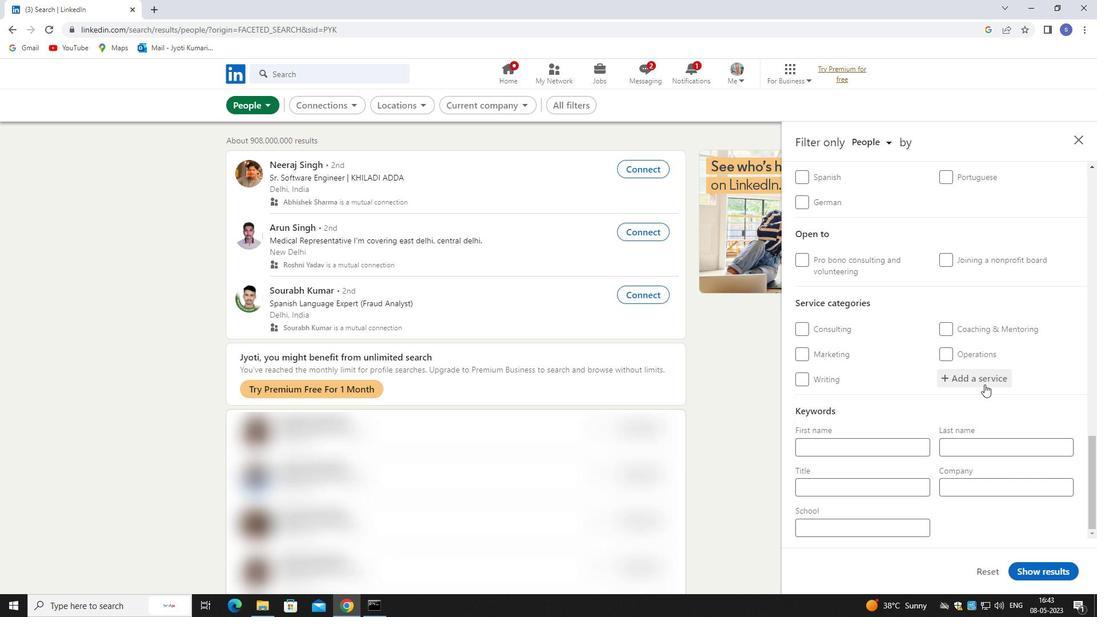 
Action: Mouse moved to (881, 341)
Screenshot: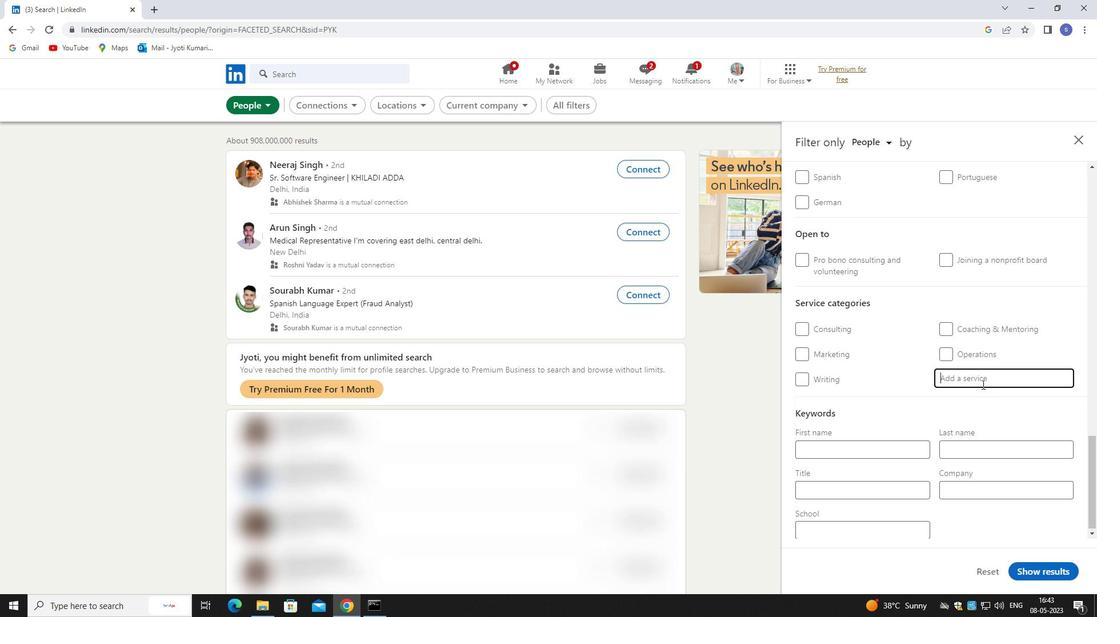 
Action: Key pressed NETWORK<Key.space>SUPPORT
Screenshot: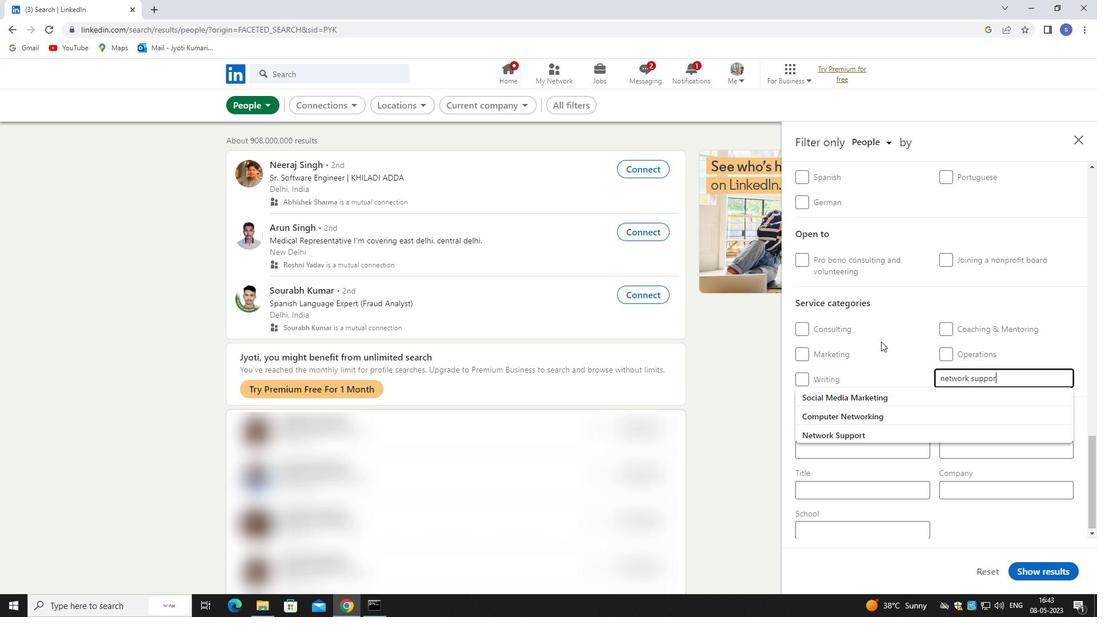 
Action: Mouse moved to (886, 388)
Screenshot: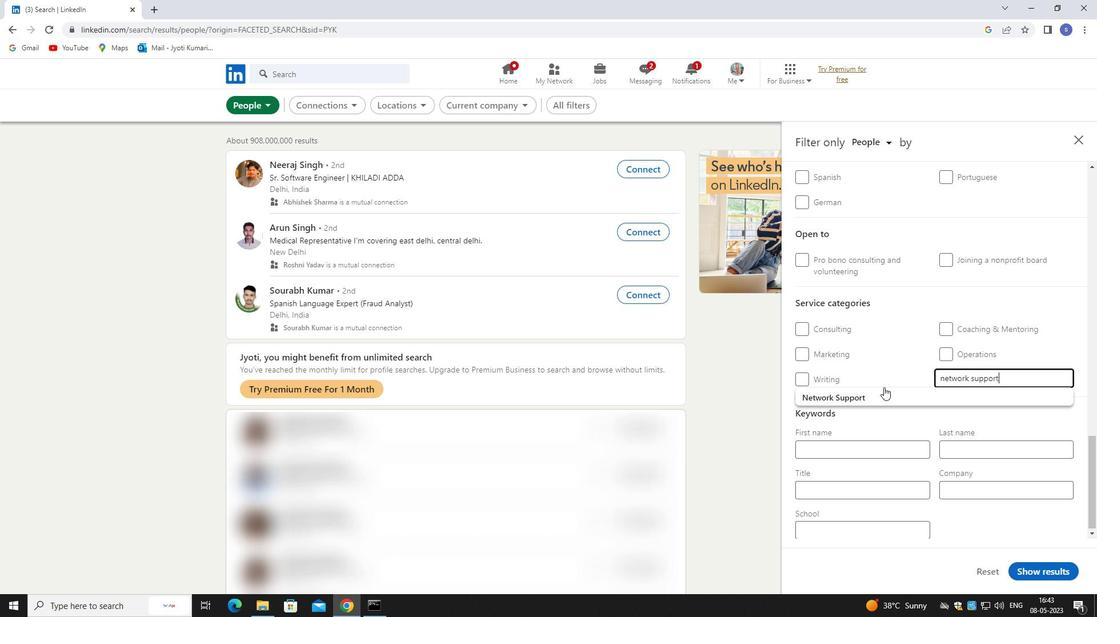 
Action: Mouse pressed left at (886, 388)
Screenshot: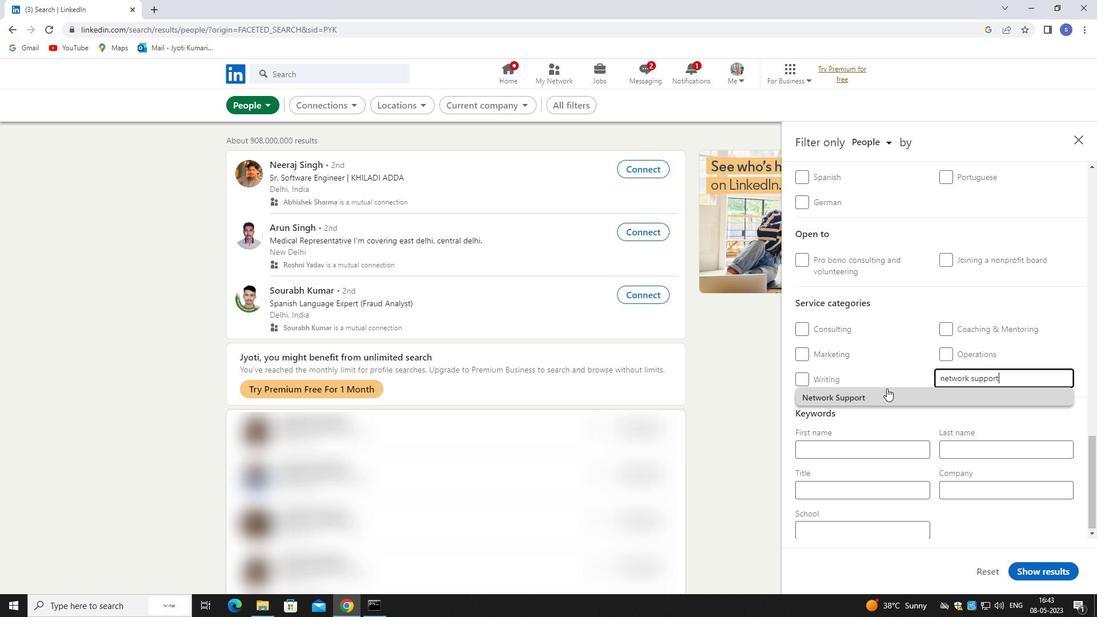 
Action: Mouse moved to (906, 382)
Screenshot: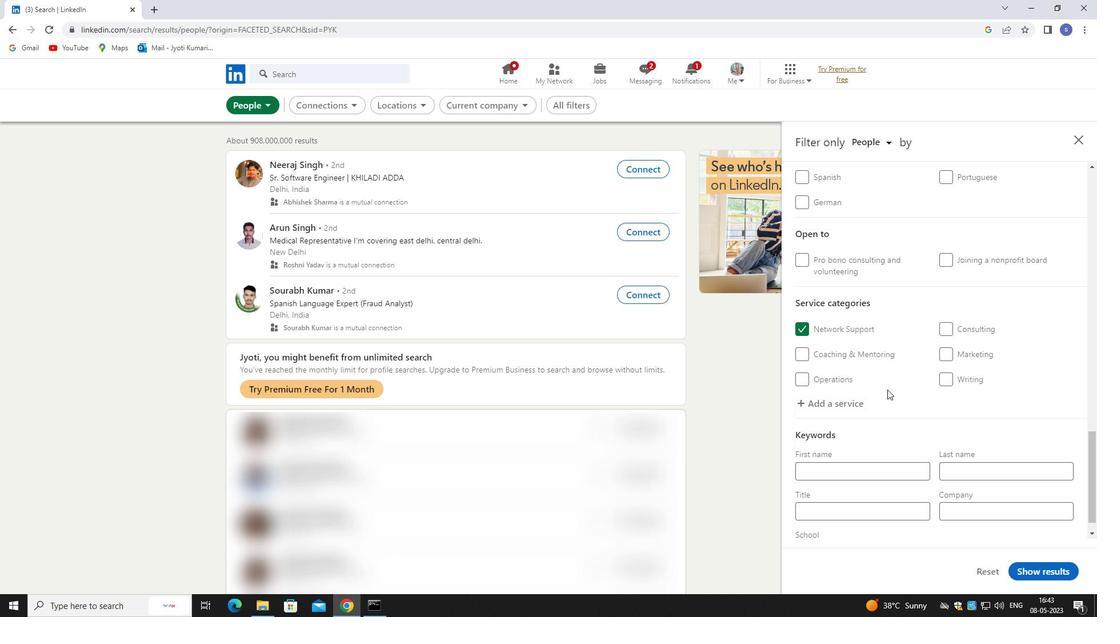 
Action: Mouse scrolled (906, 382) with delta (0, 0)
Screenshot: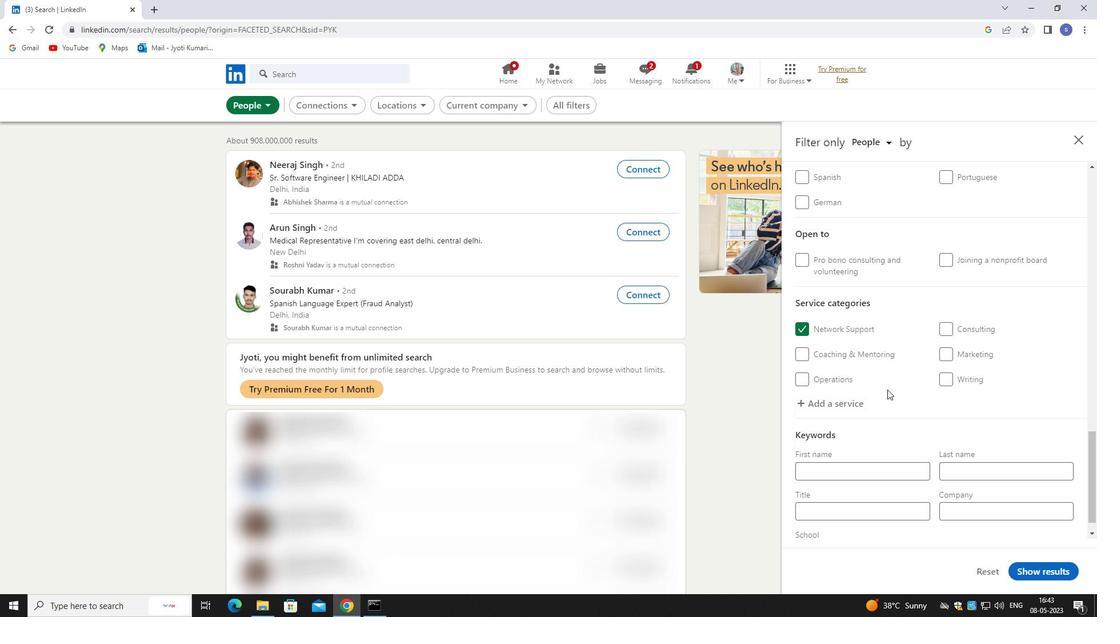 
Action: Mouse moved to (907, 387)
Screenshot: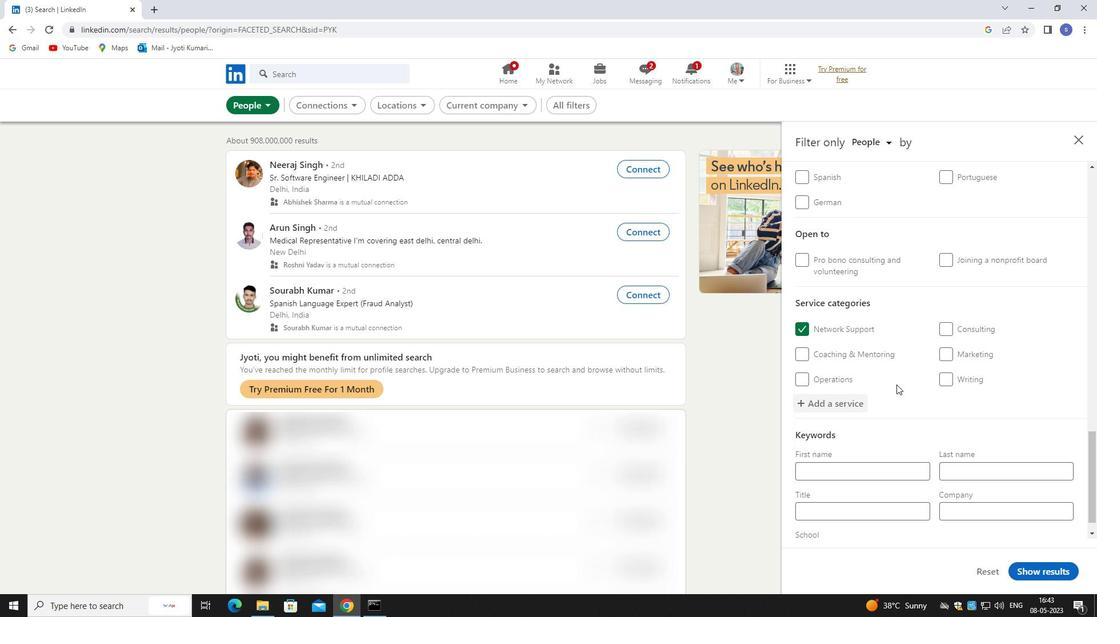 
Action: Mouse scrolled (907, 386) with delta (0, 0)
Screenshot: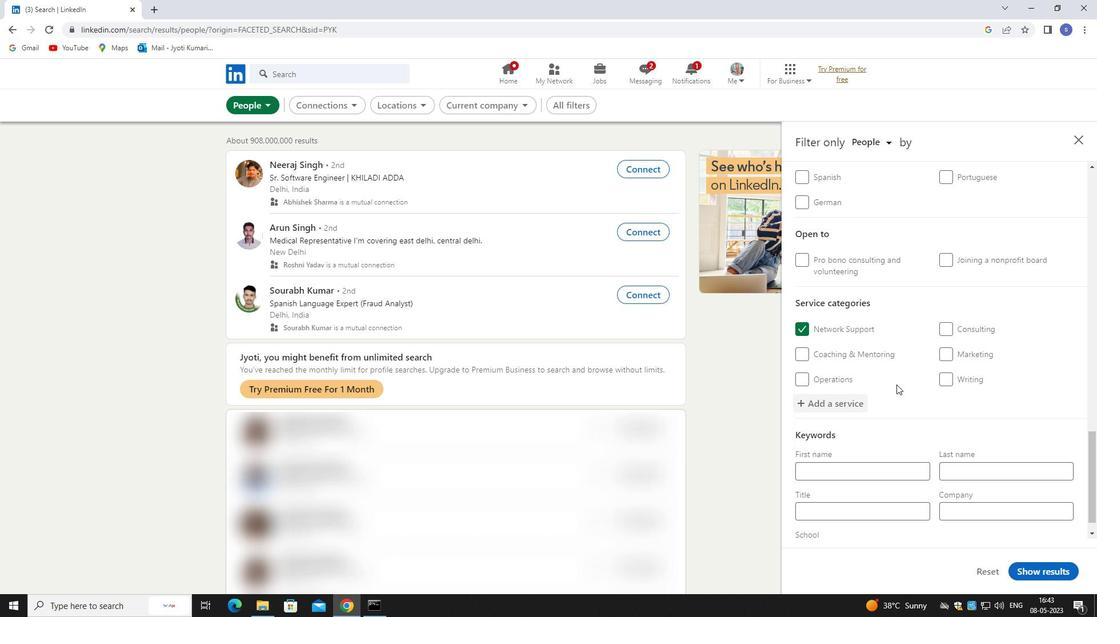 
Action: Mouse moved to (909, 390)
Screenshot: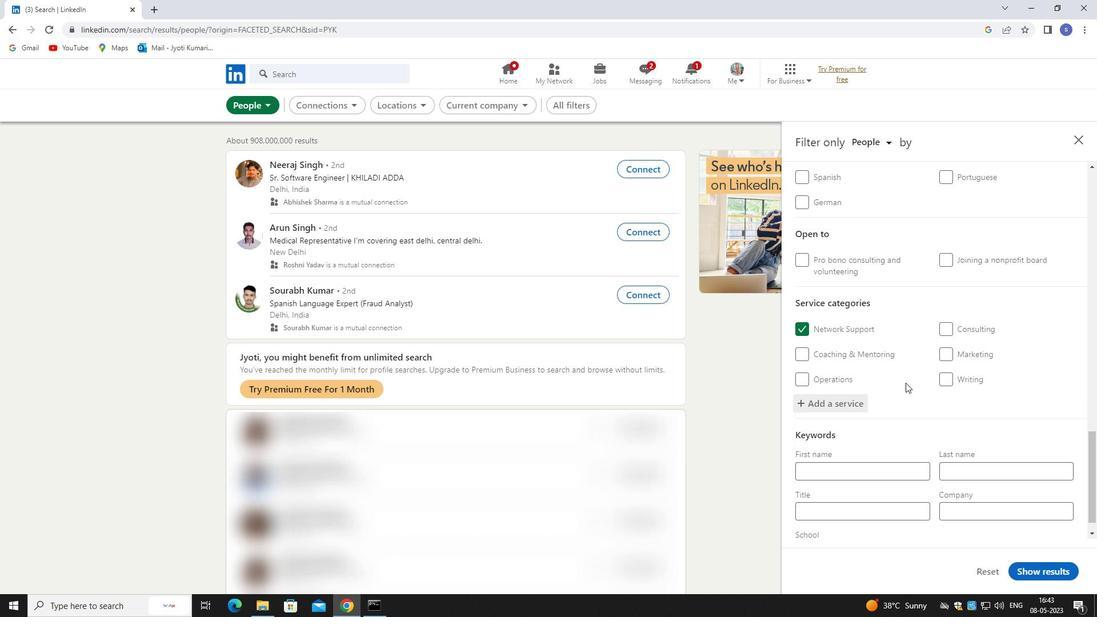 
Action: Mouse scrolled (909, 390) with delta (0, 0)
Screenshot: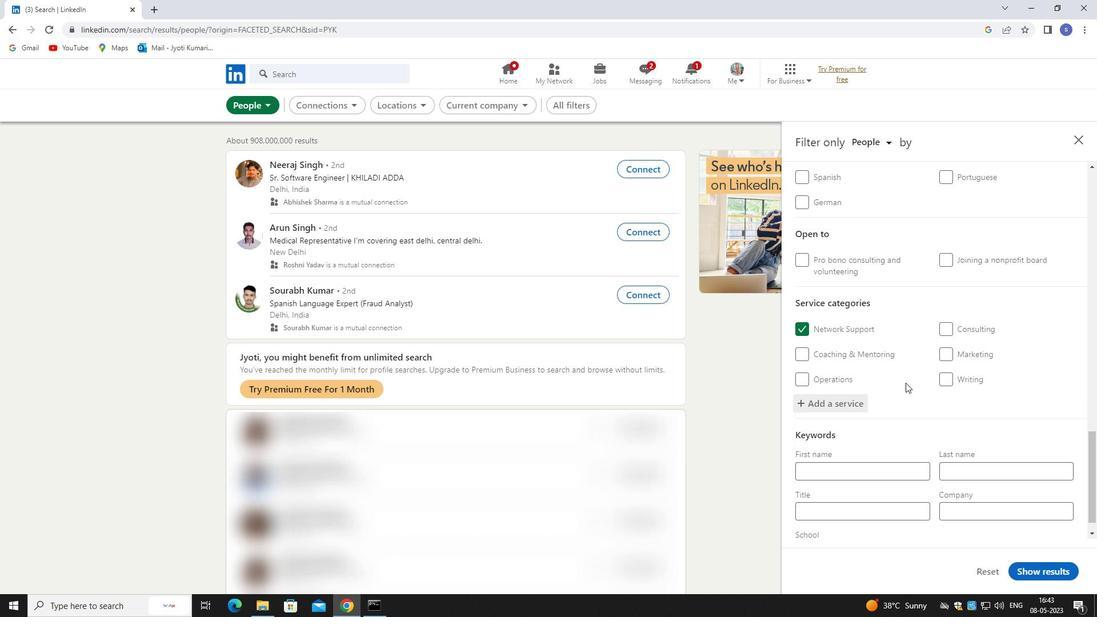 
Action: Mouse moved to (911, 398)
Screenshot: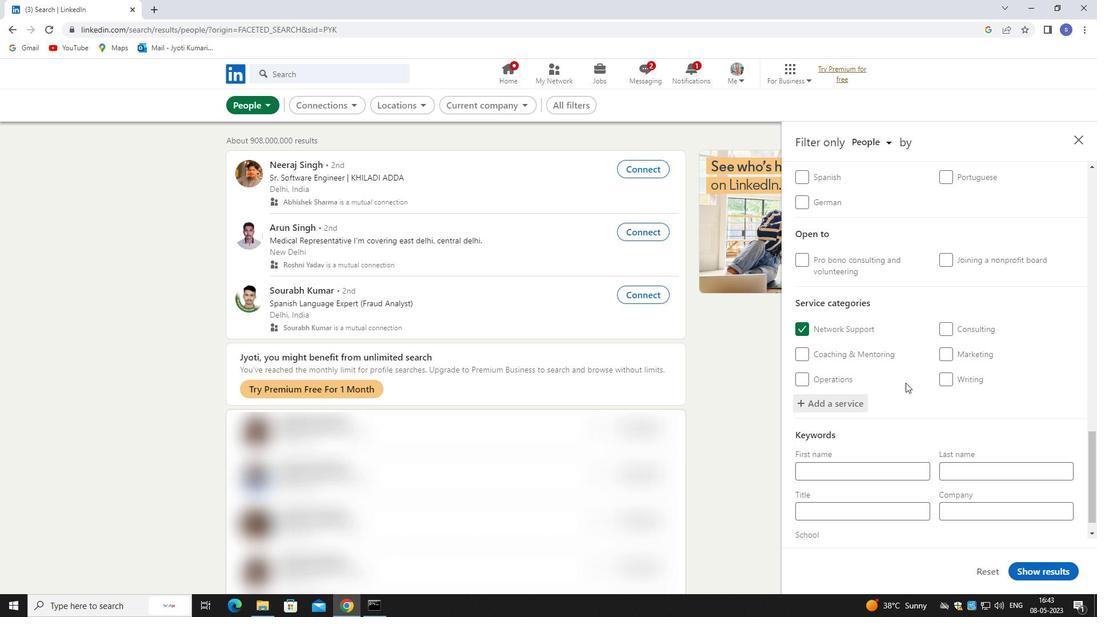 
Action: Mouse scrolled (911, 398) with delta (0, 0)
Screenshot: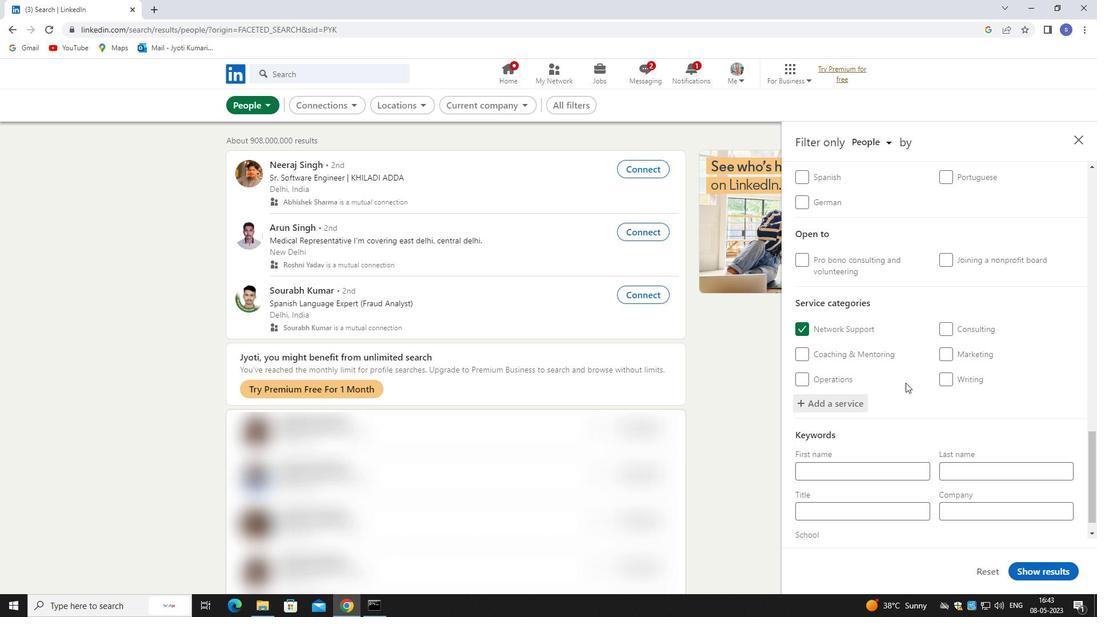 
Action: Mouse moved to (894, 486)
Screenshot: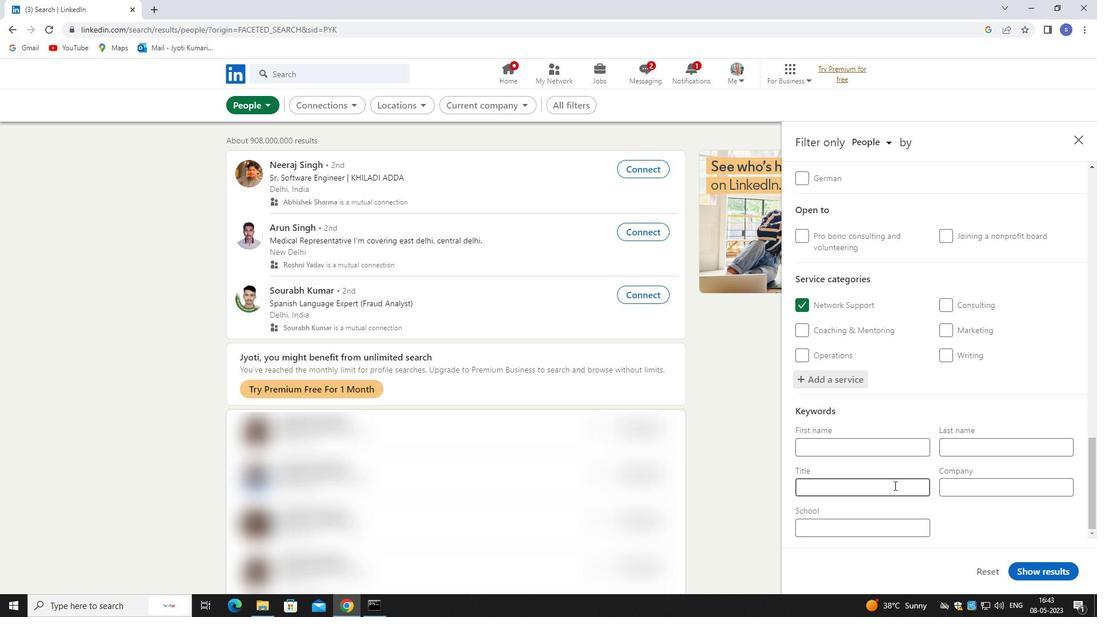 
Action: Mouse pressed left at (894, 486)
Screenshot: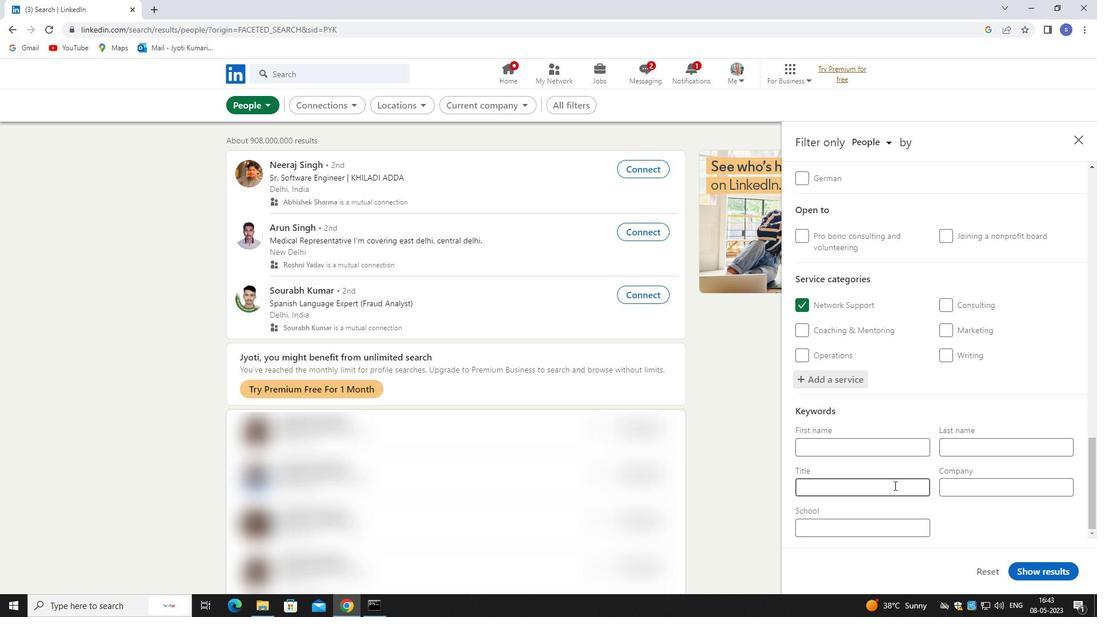 
Action: Mouse moved to (894, 486)
Screenshot: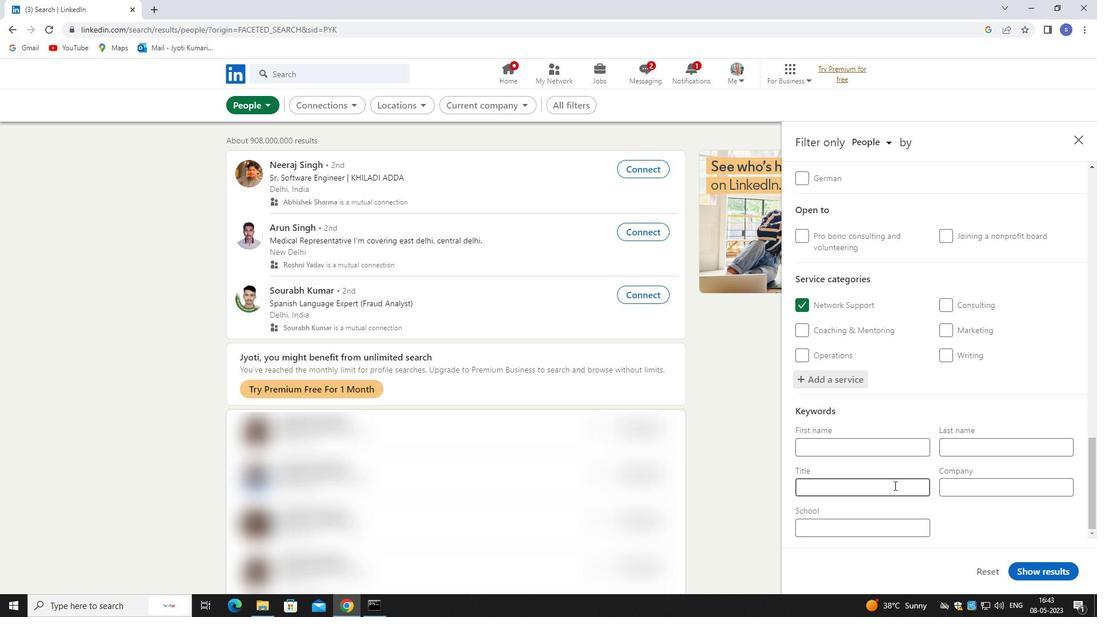 
Action: Key pressed <Key.shift><Key.shift><Key.shift><Key.shift><Key.shift><Key.shift><Key.shift><Key.shift><Key.shift><Key.shift><Key.shift><Key.shift>SALES<Key.space><Key.shift>ENGINEER
Screenshot: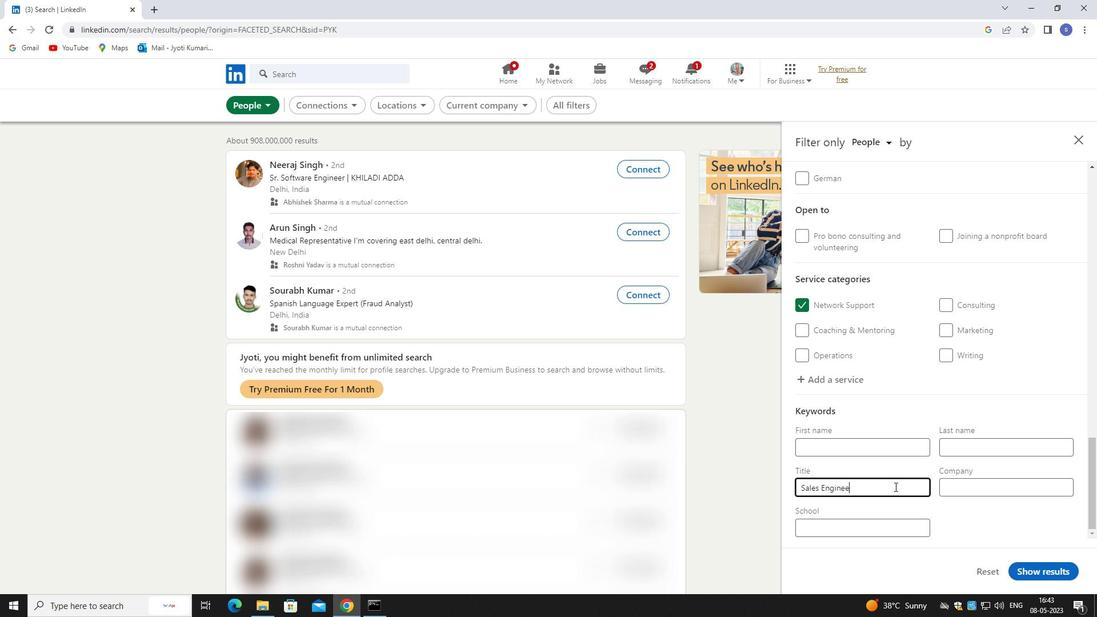
Action: Mouse moved to (1036, 575)
Screenshot: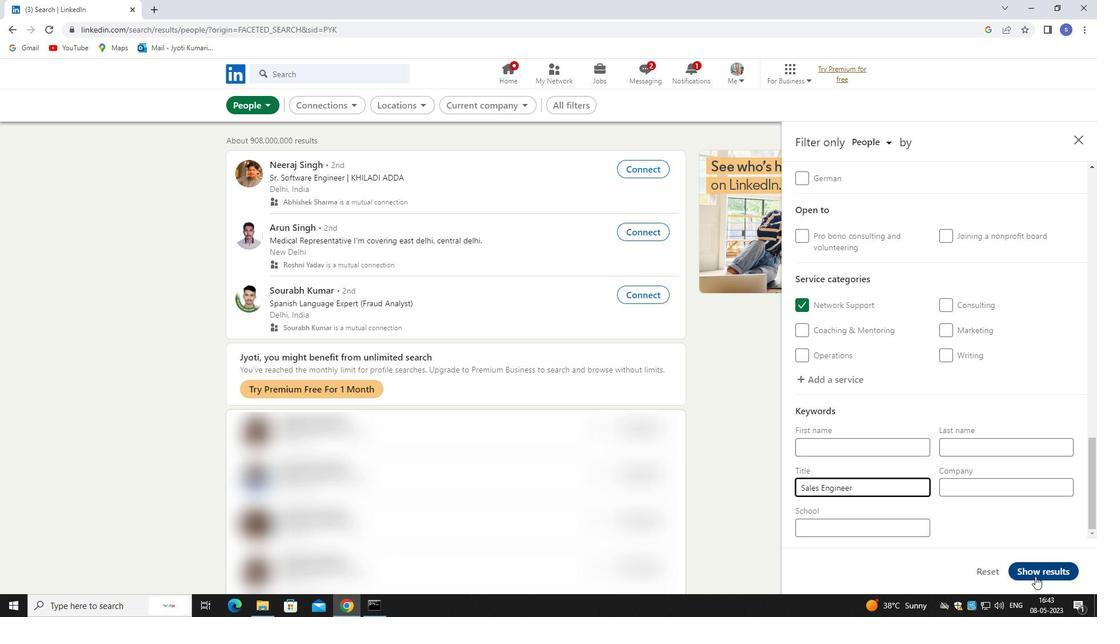 
Action: Mouse pressed left at (1036, 575)
Screenshot: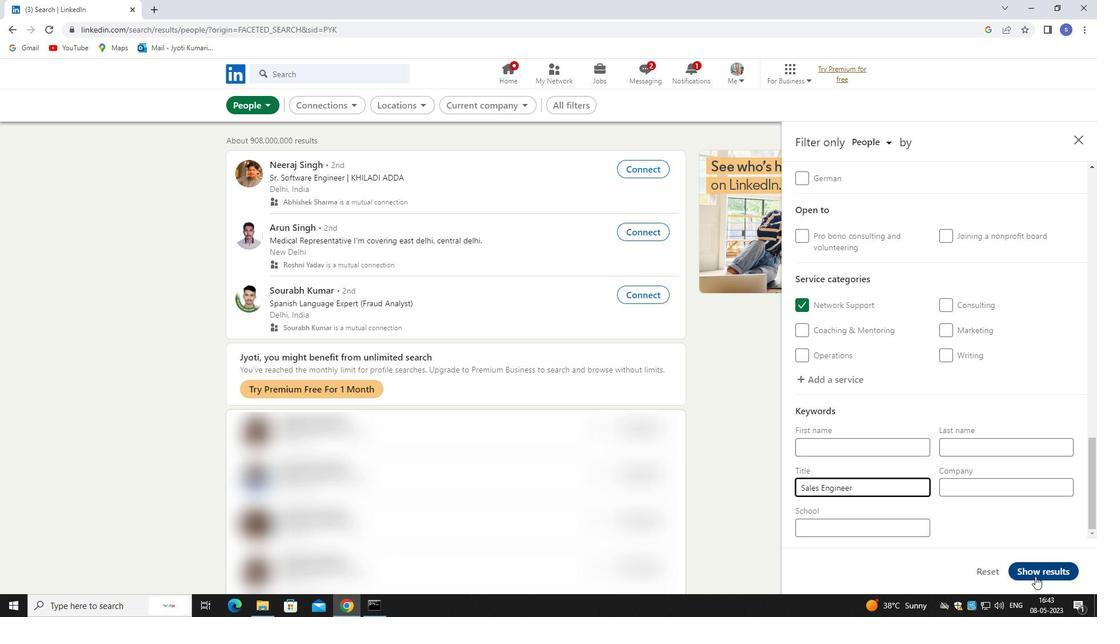 
Action: Mouse moved to (801, 485)
Screenshot: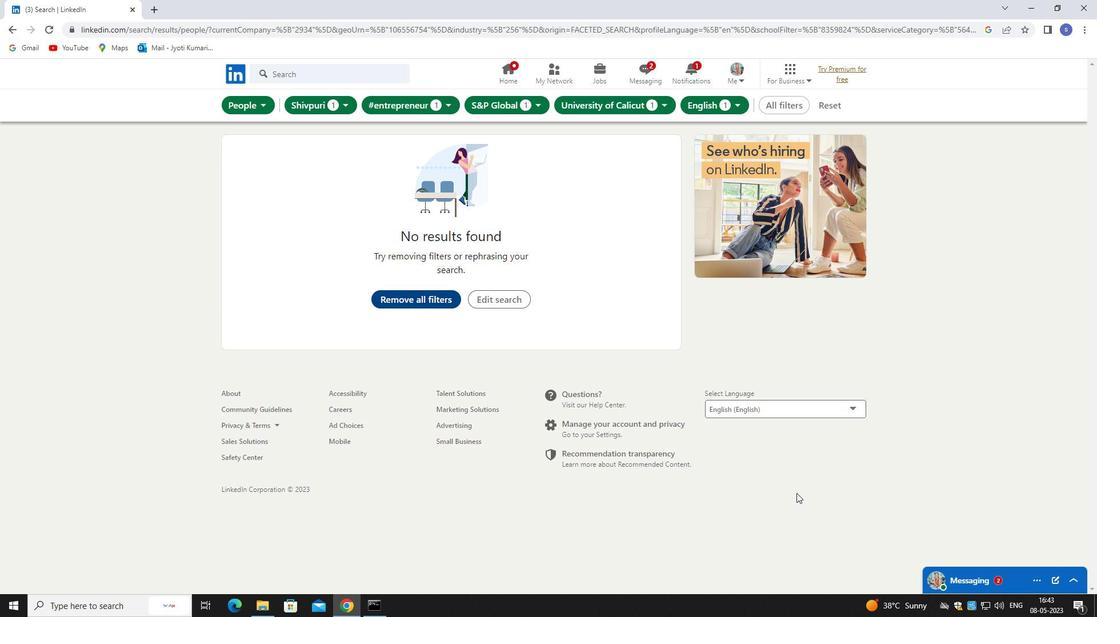 
